 Task: Look for space in Nilanga, India from 6th September, 2023 to 15th September, 2023 for 6 adults in price range Rs.8000 to Rs.12000. Place can be entire place or private room with 6 bedrooms having 6 beds and 6 bathrooms. Property type can be house, flat, guest house. Amenities needed are: wifi, TV, free parkinig on premises, gym, breakfast. Booking option can be shelf check-in. Required host language is English.
Action: Mouse moved to (529, 117)
Screenshot: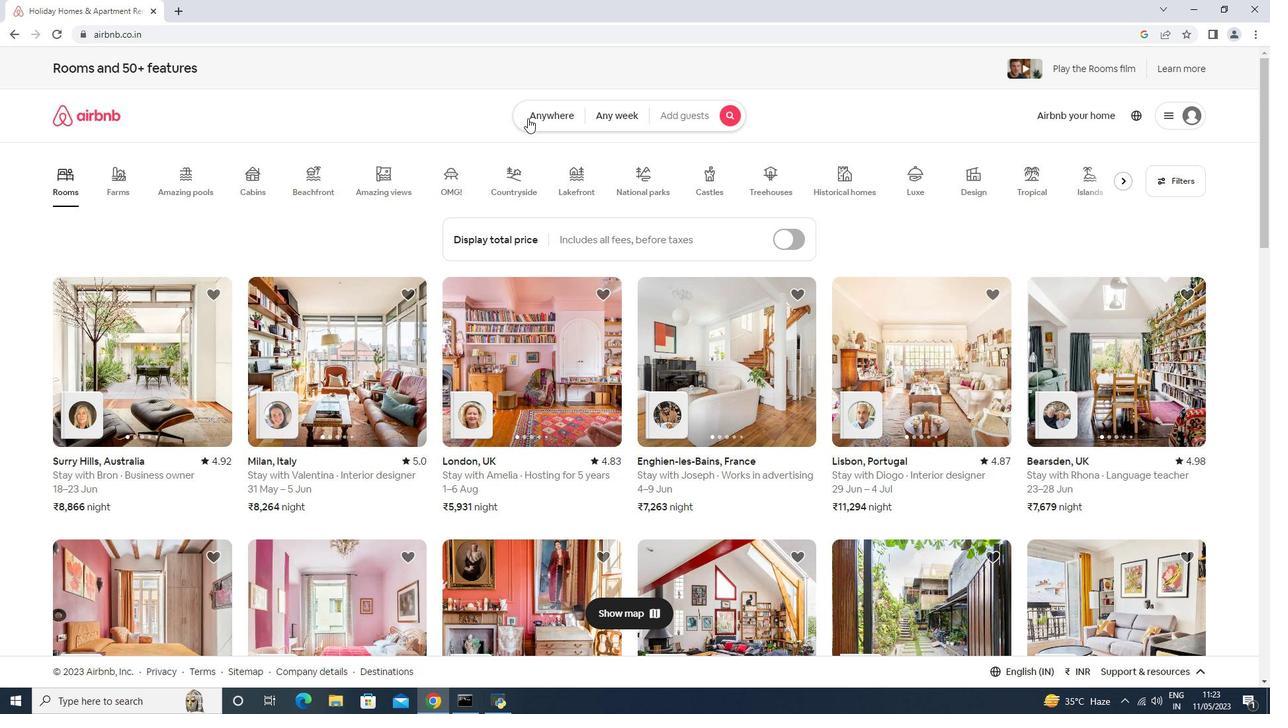 
Action: Mouse pressed left at (529, 117)
Screenshot: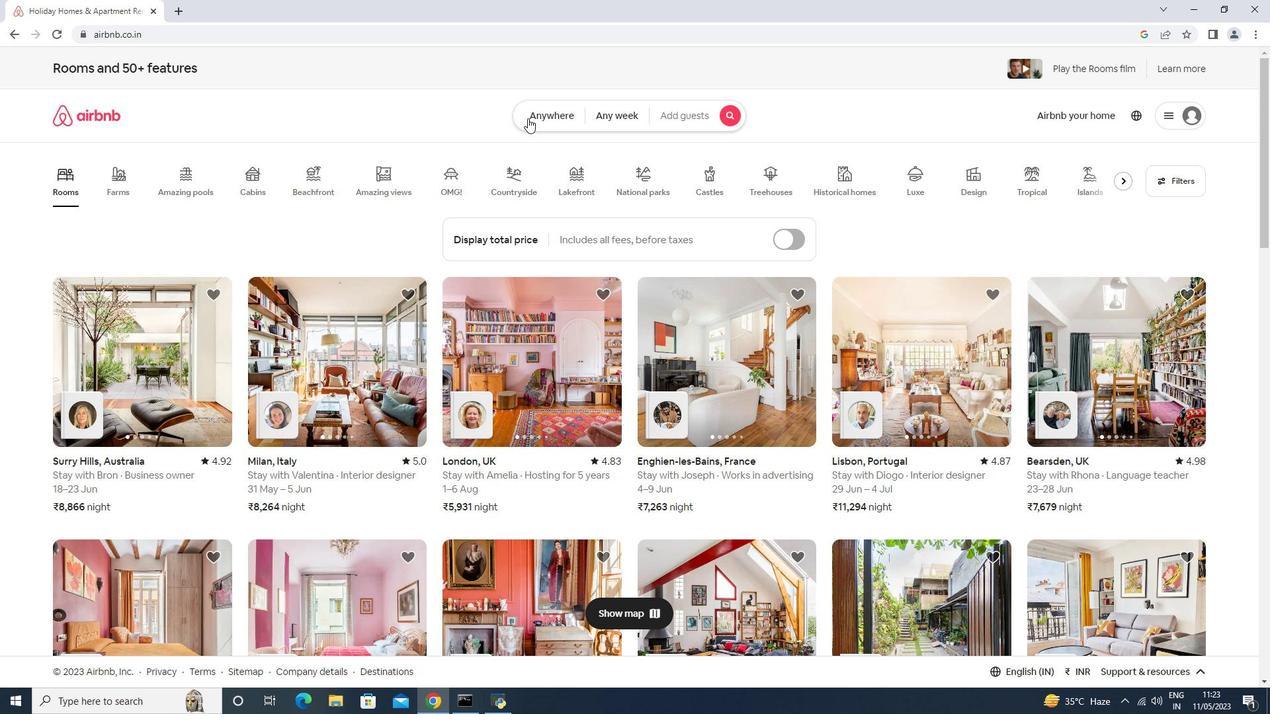 
Action: Mouse moved to (426, 158)
Screenshot: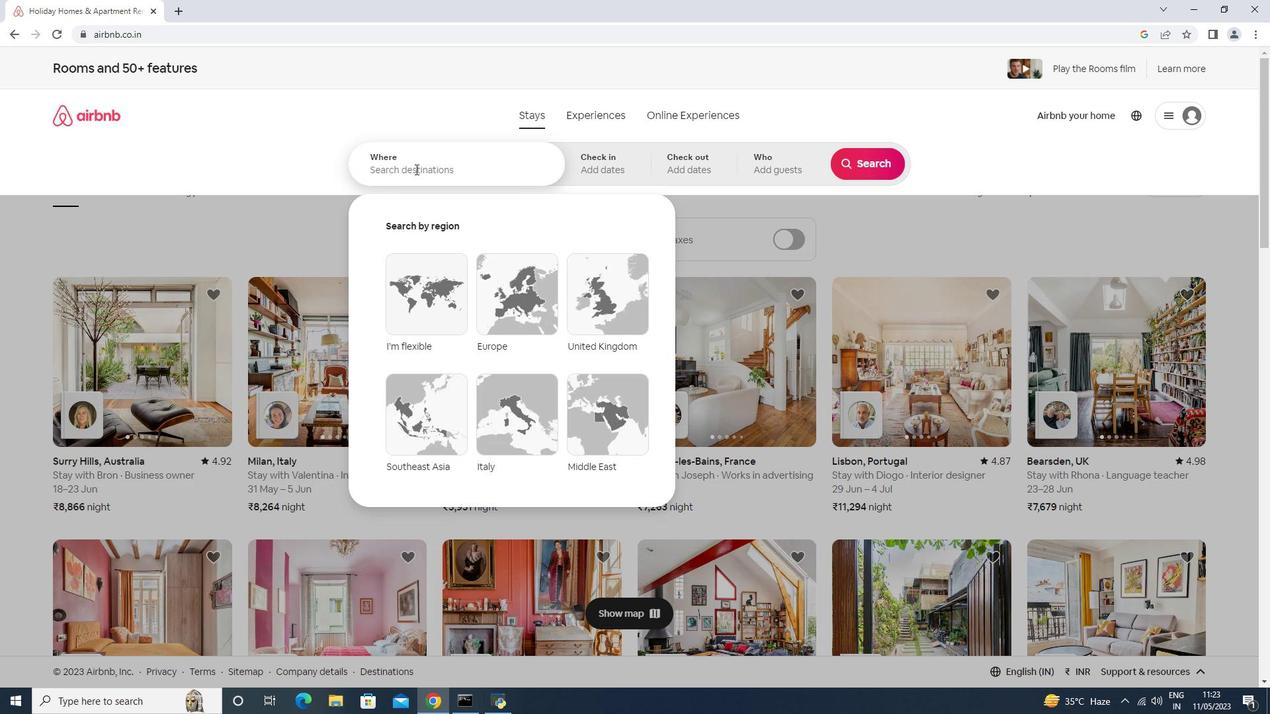 
Action: Mouse pressed left at (426, 158)
Screenshot: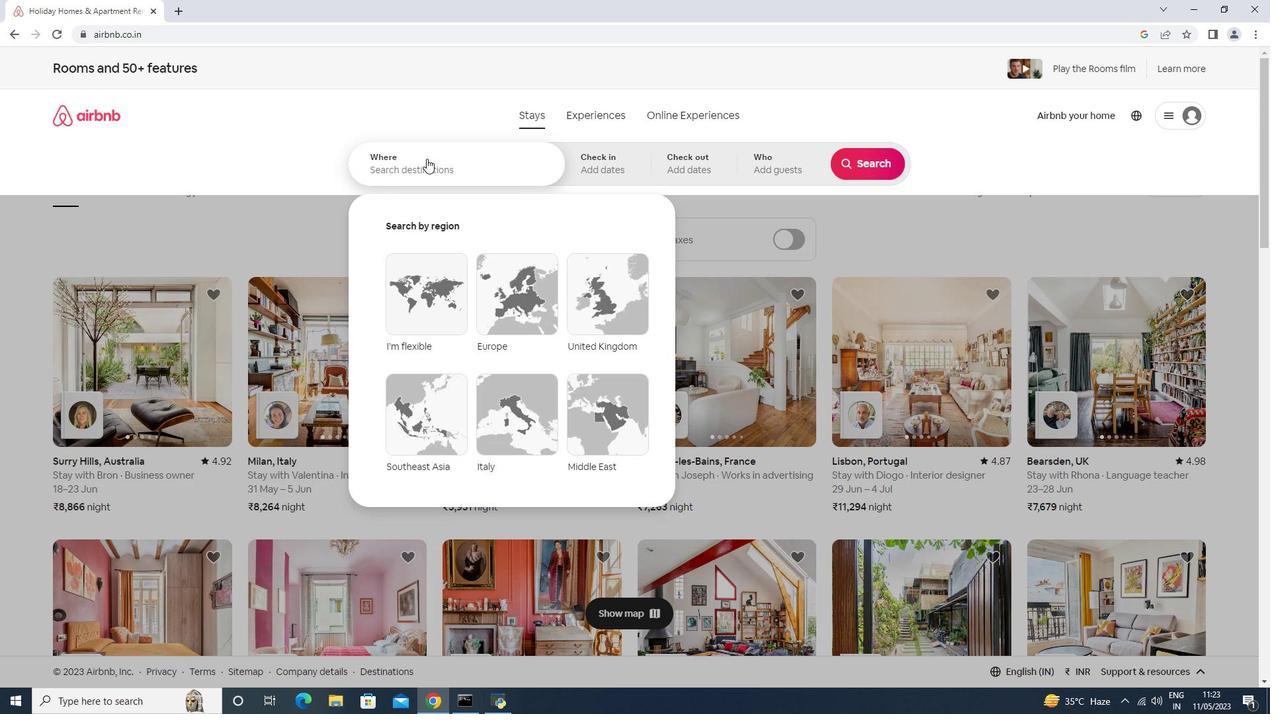 
Action: Mouse moved to (314, 216)
Screenshot: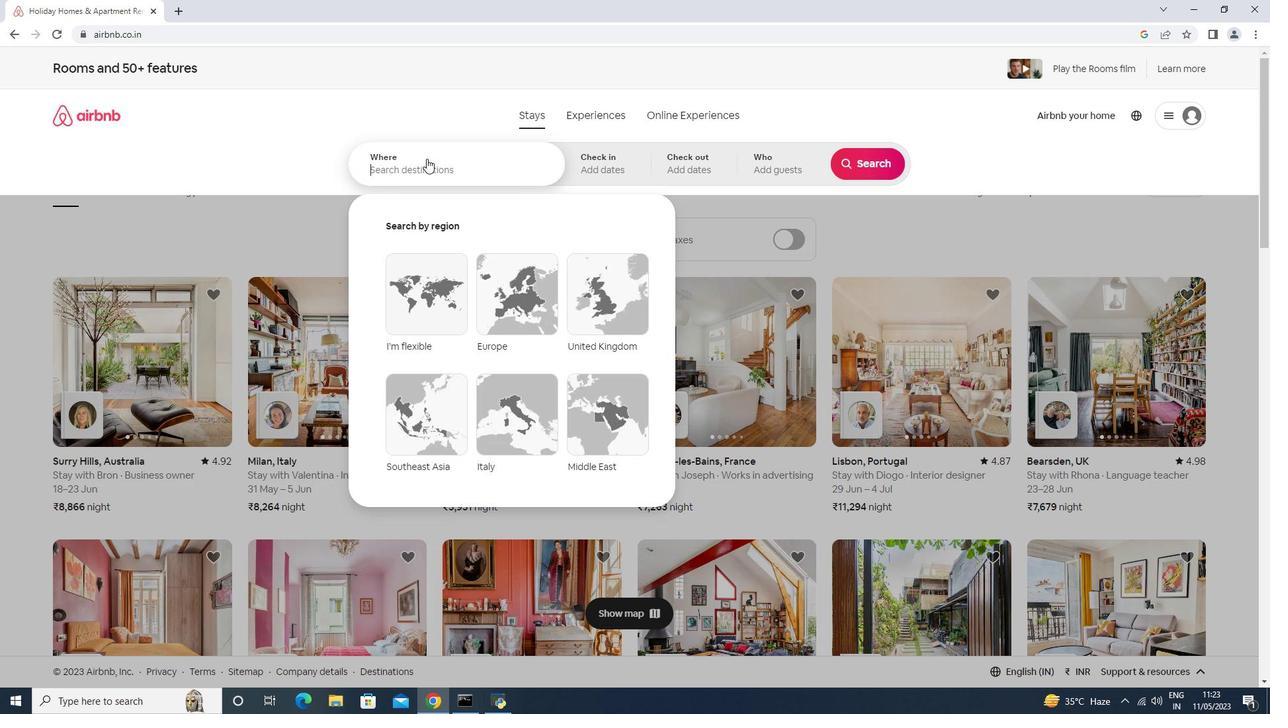 
Action: Key pressed <Key.shift>Nilanga,<Key.space><Key.shift>India<Key.enter>
Screenshot: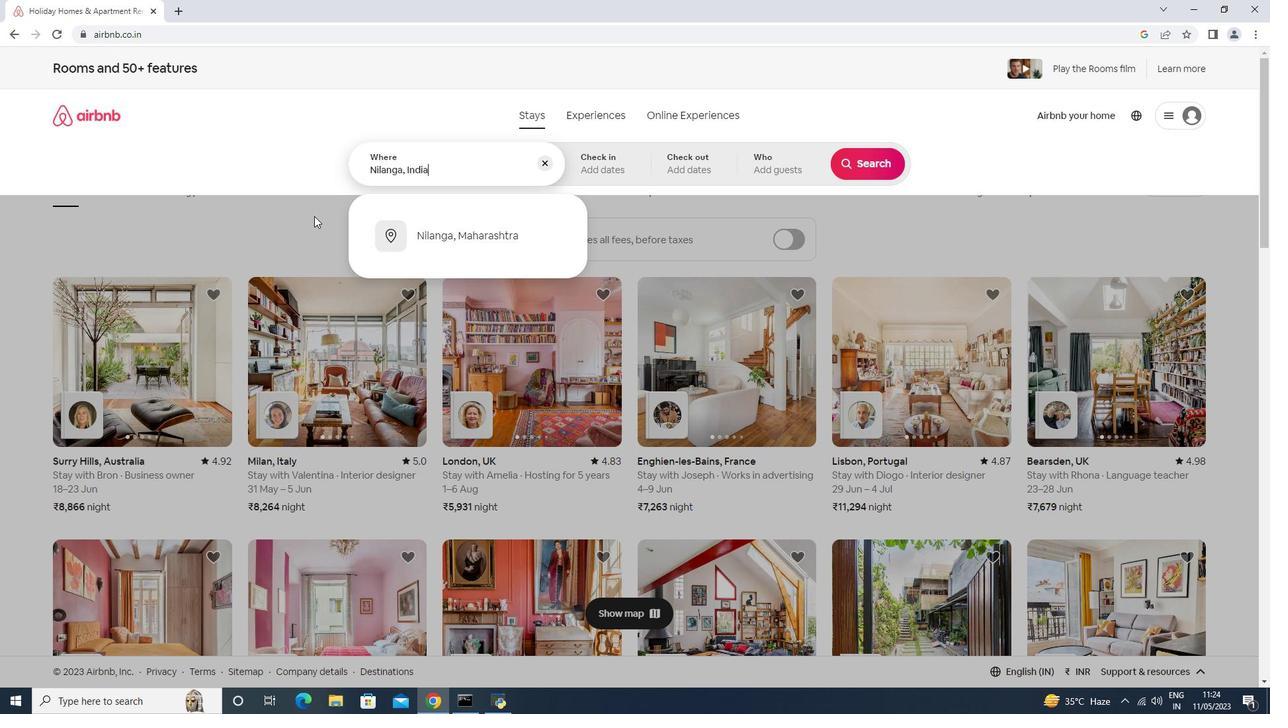 
Action: Mouse moved to (869, 271)
Screenshot: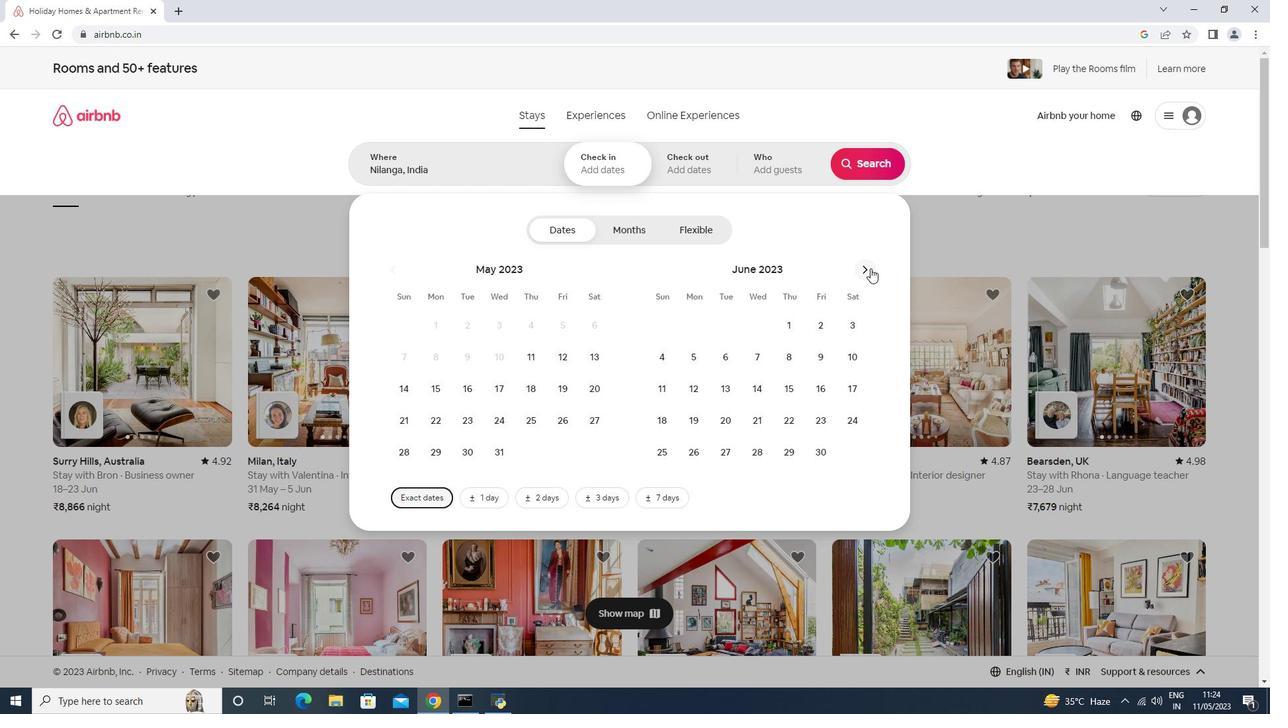 
Action: Mouse pressed left at (869, 271)
Screenshot: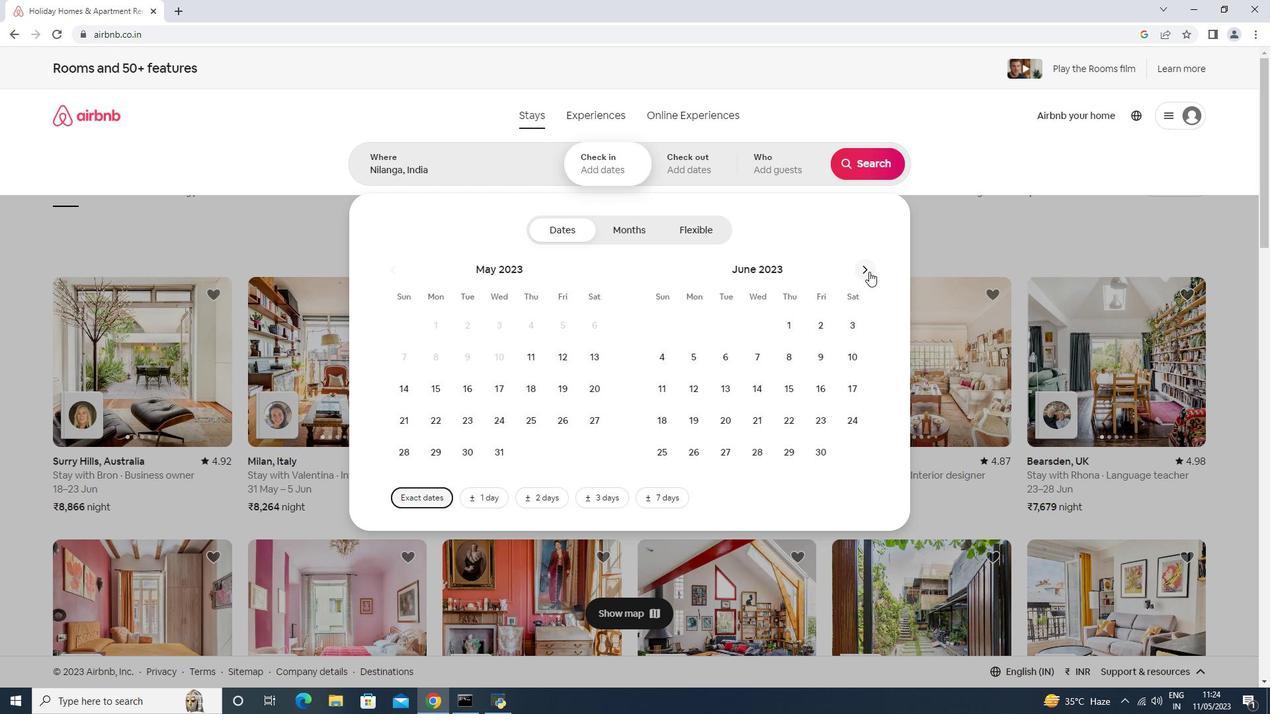 
Action: Mouse pressed left at (869, 271)
Screenshot: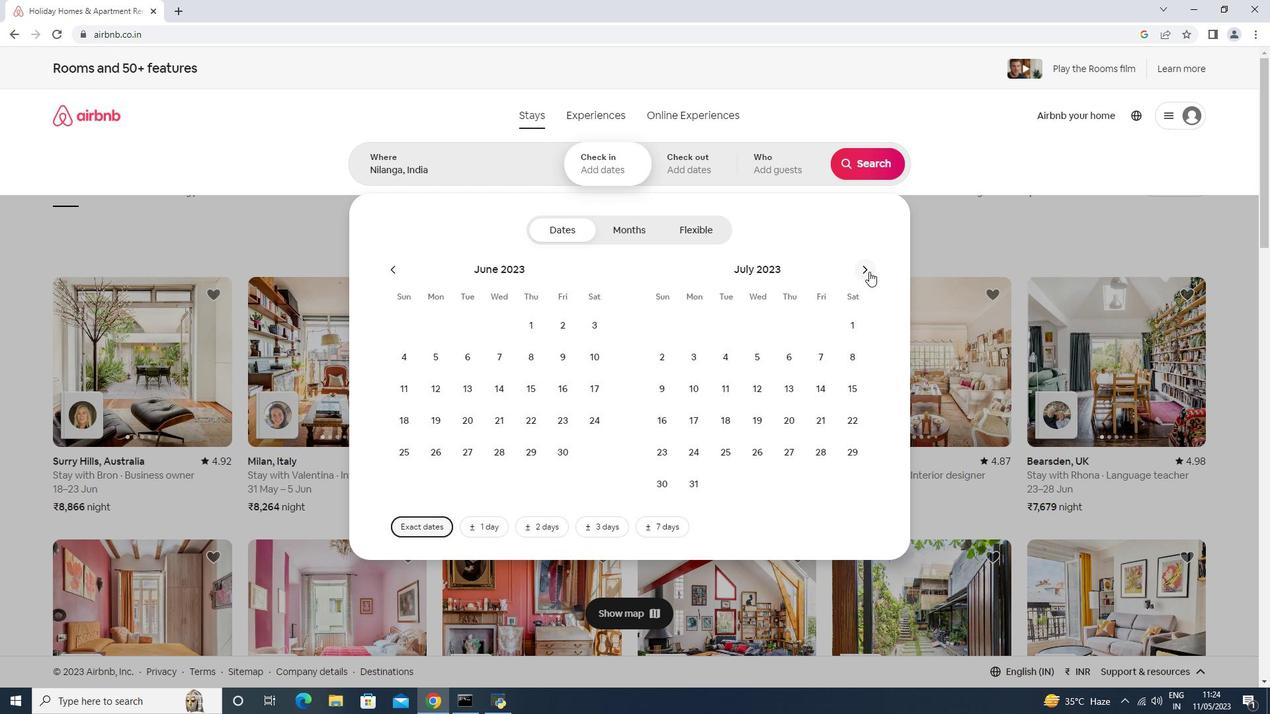 
Action: Mouse pressed left at (869, 271)
Screenshot: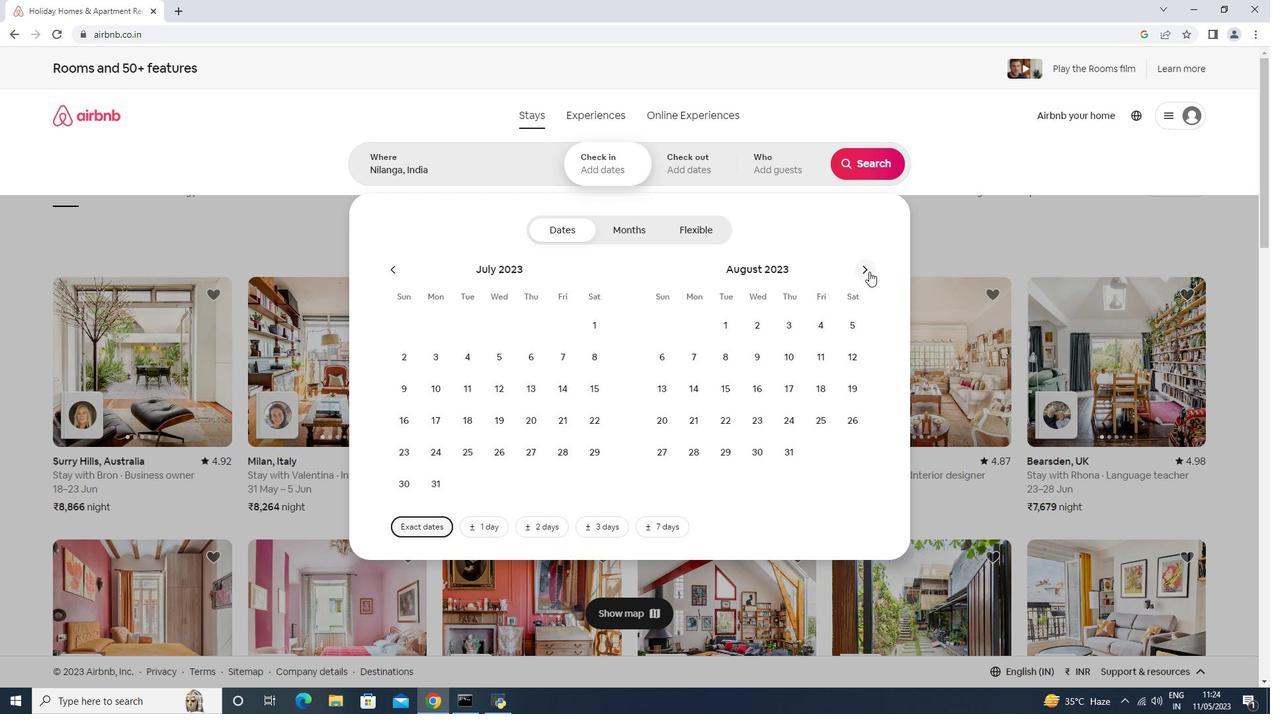 
Action: Mouse moved to (756, 354)
Screenshot: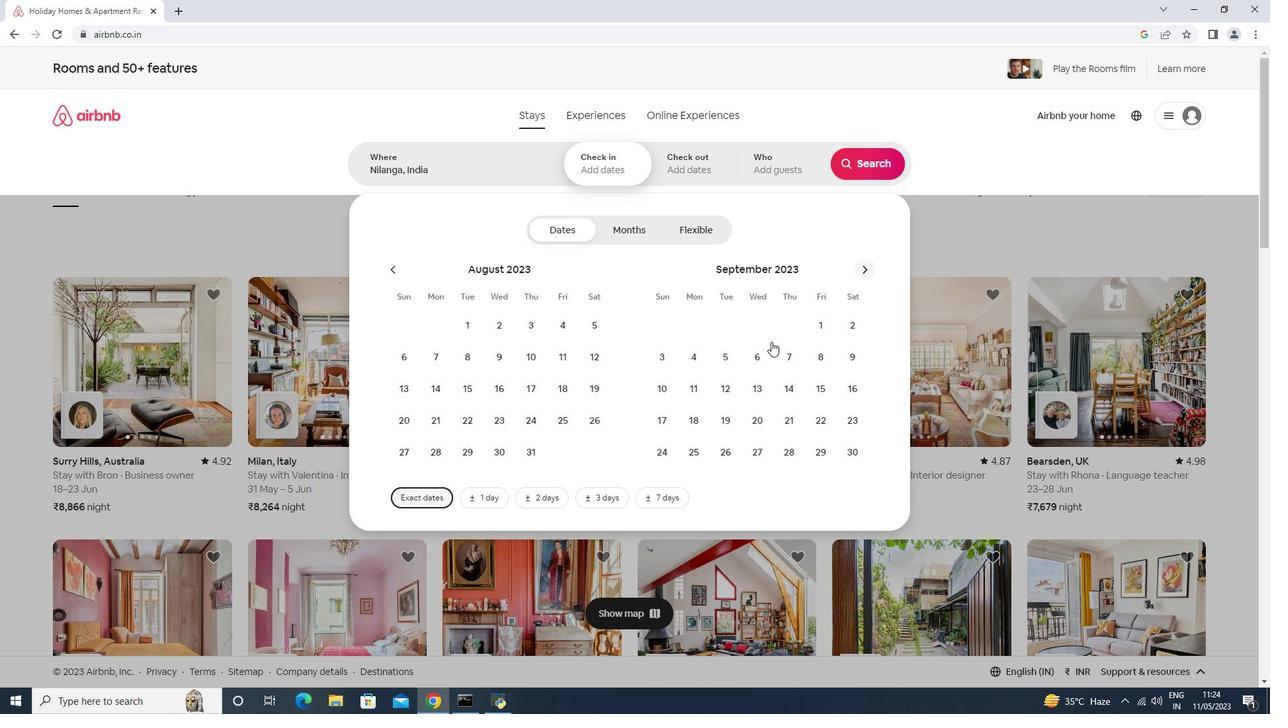 
Action: Mouse pressed left at (756, 354)
Screenshot: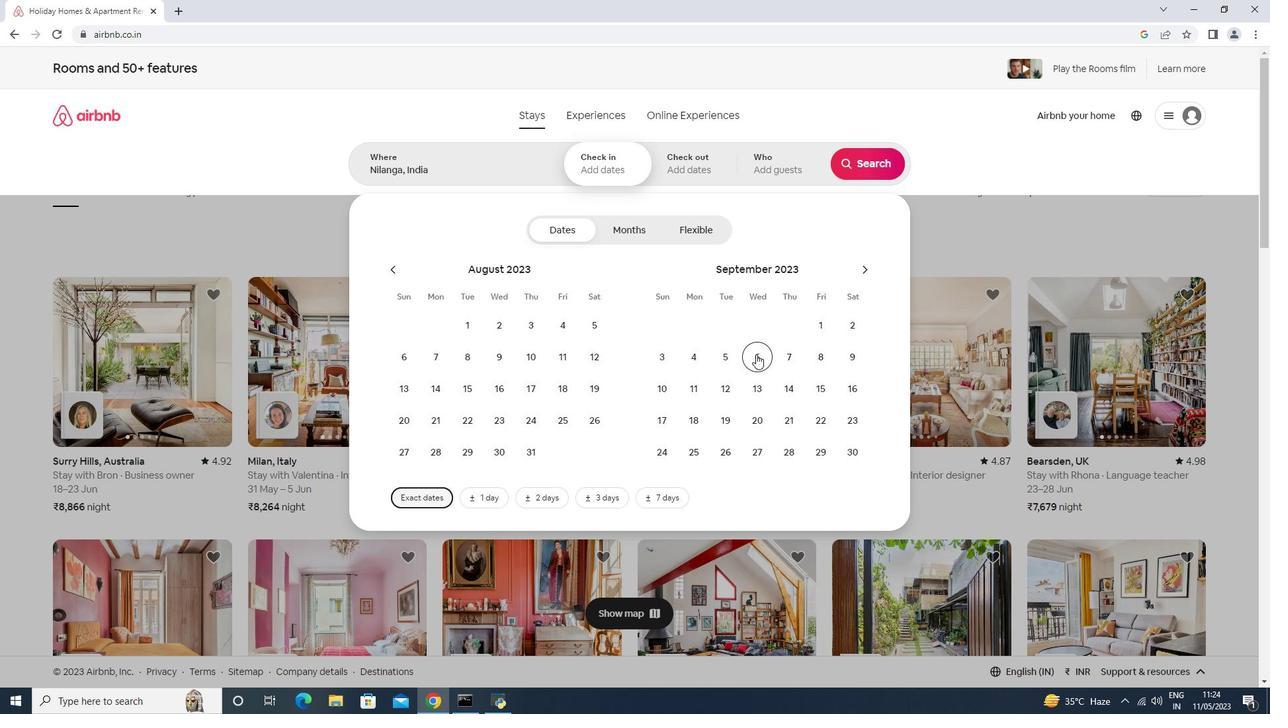 
Action: Mouse moved to (823, 386)
Screenshot: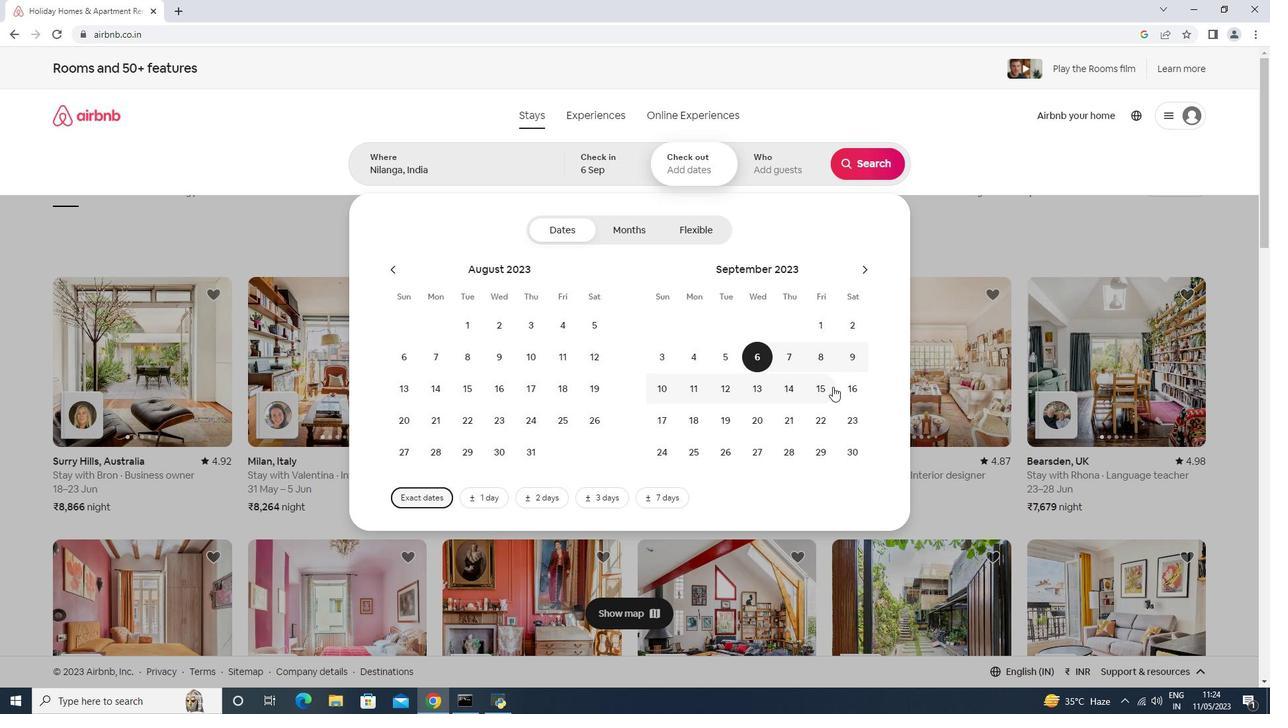 
Action: Mouse pressed left at (823, 386)
Screenshot: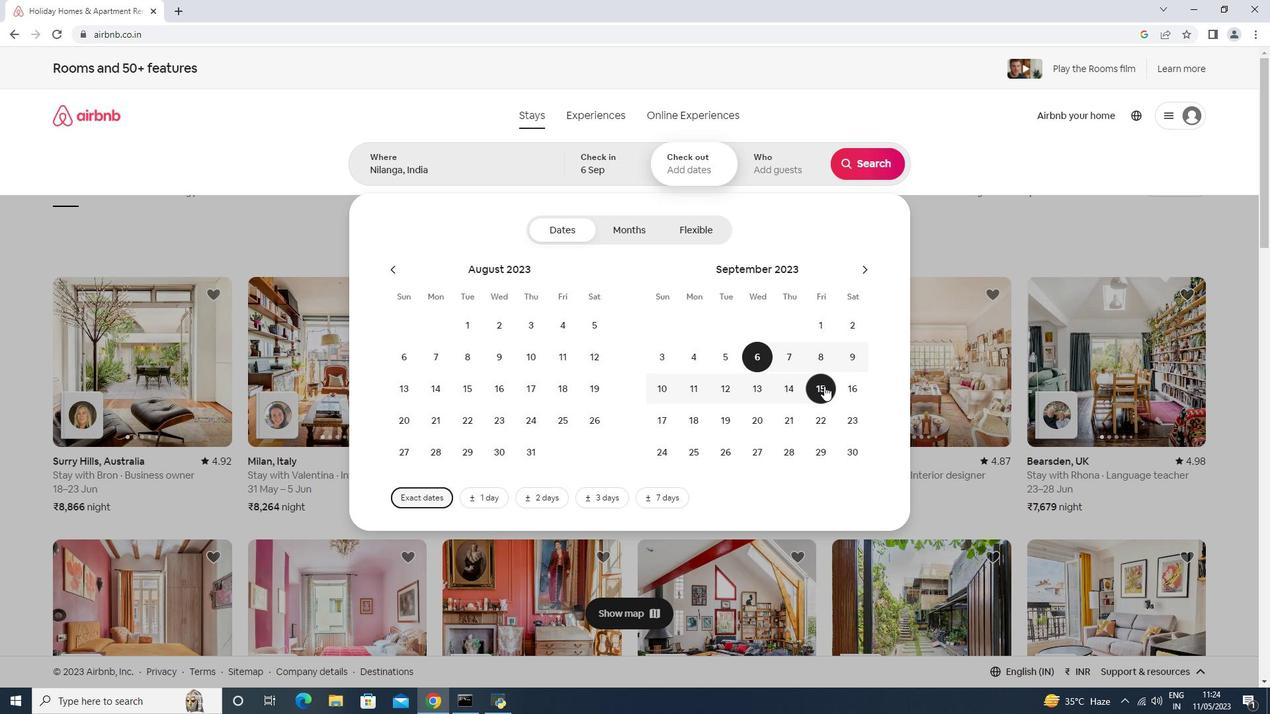 
Action: Mouse moved to (778, 174)
Screenshot: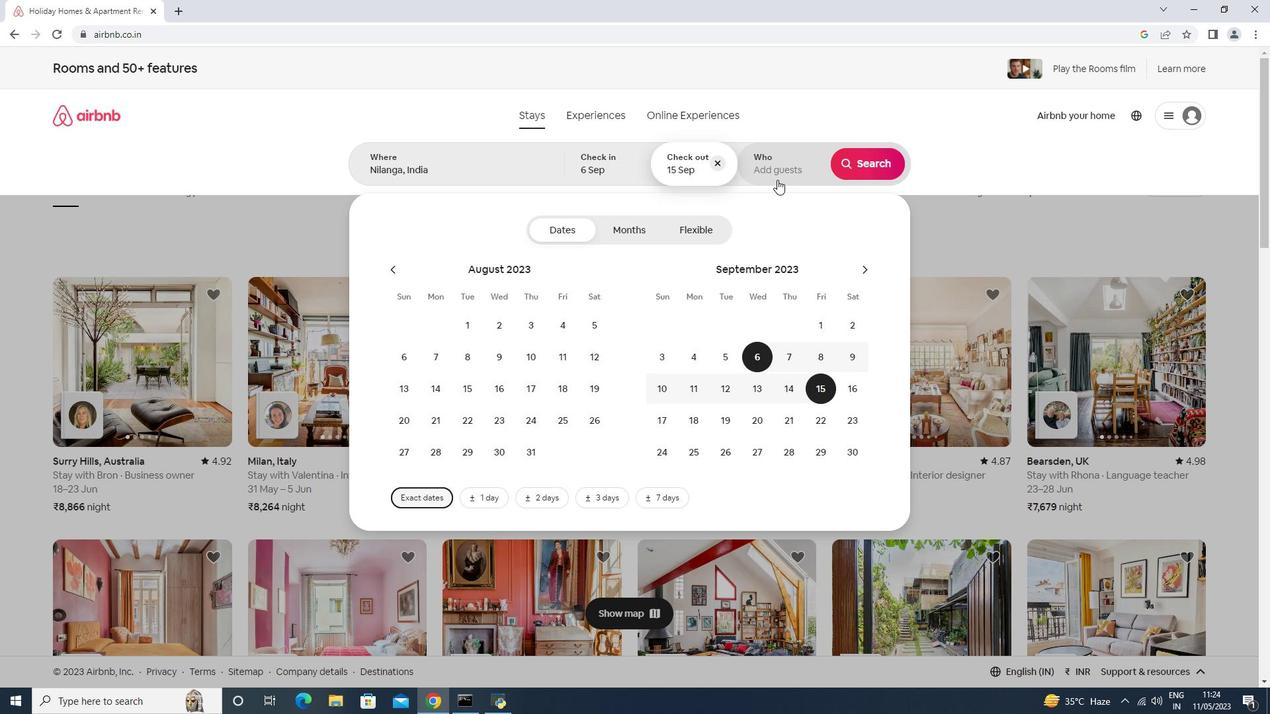 
Action: Mouse pressed left at (778, 174)
Screenshot: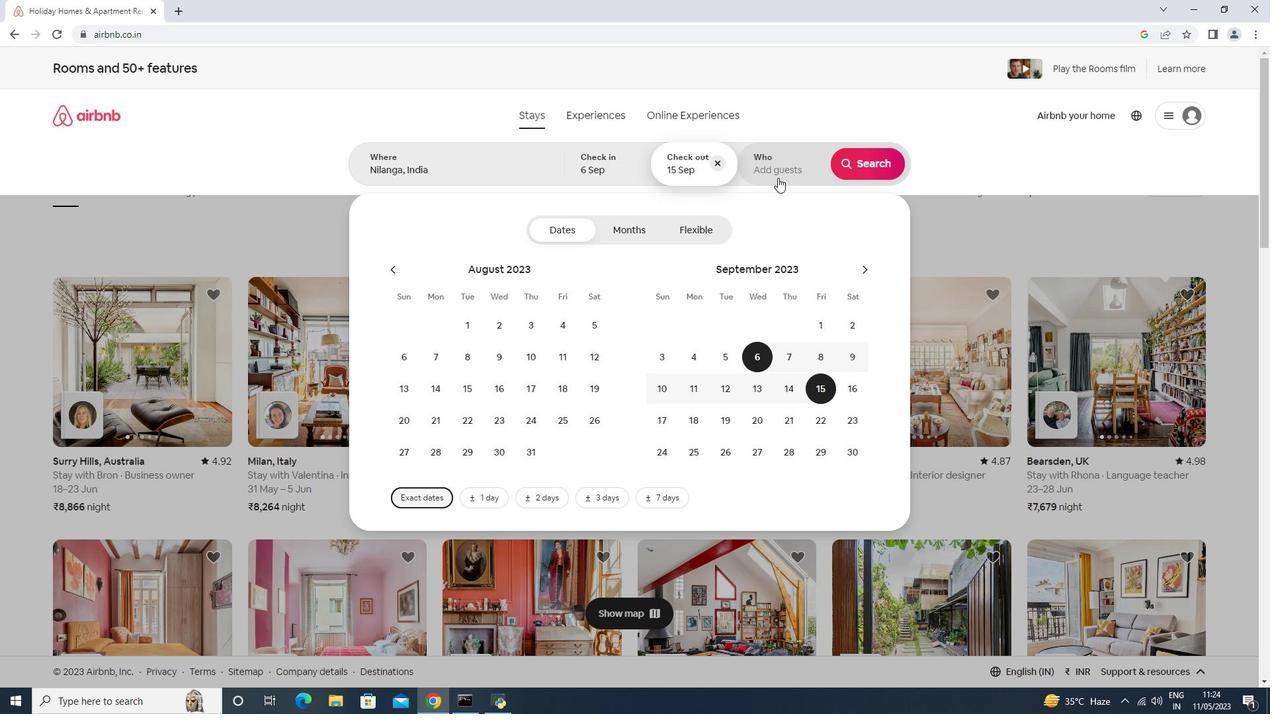 
Action: Mouse moved to (874, 224)
Screenshot: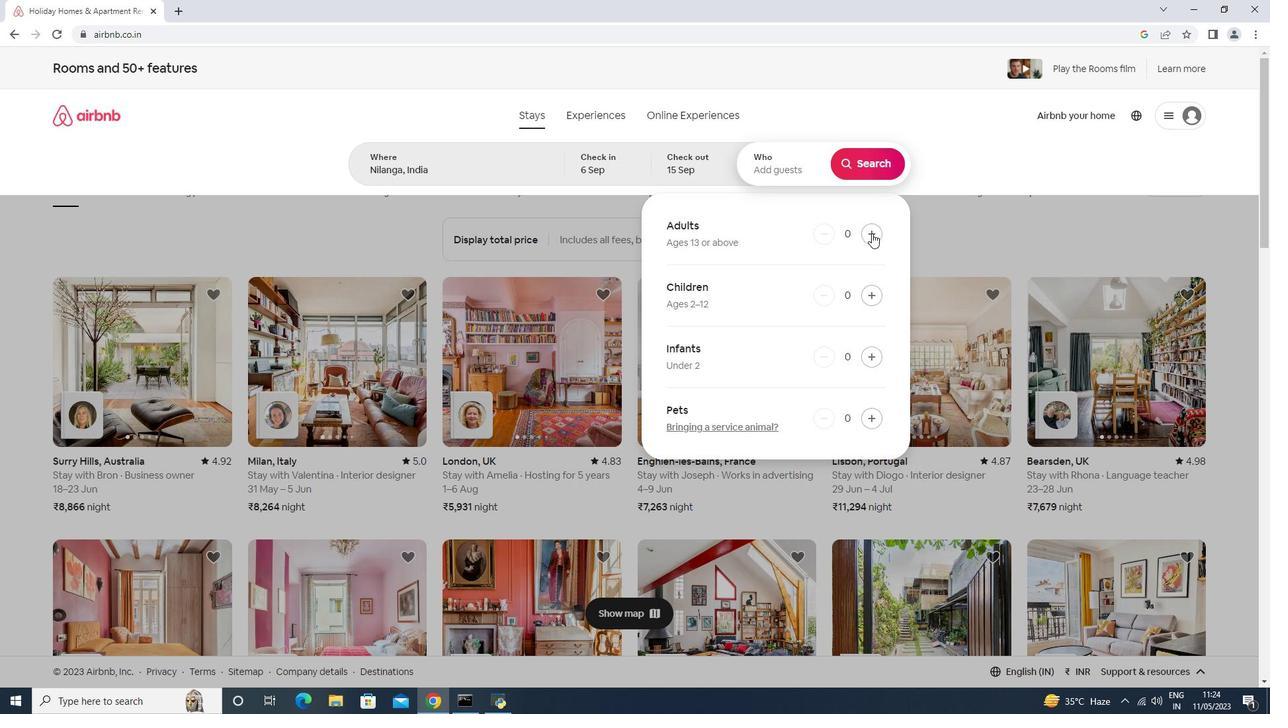 
Action: Mouse pressed left at (874, 224)
Screenshot: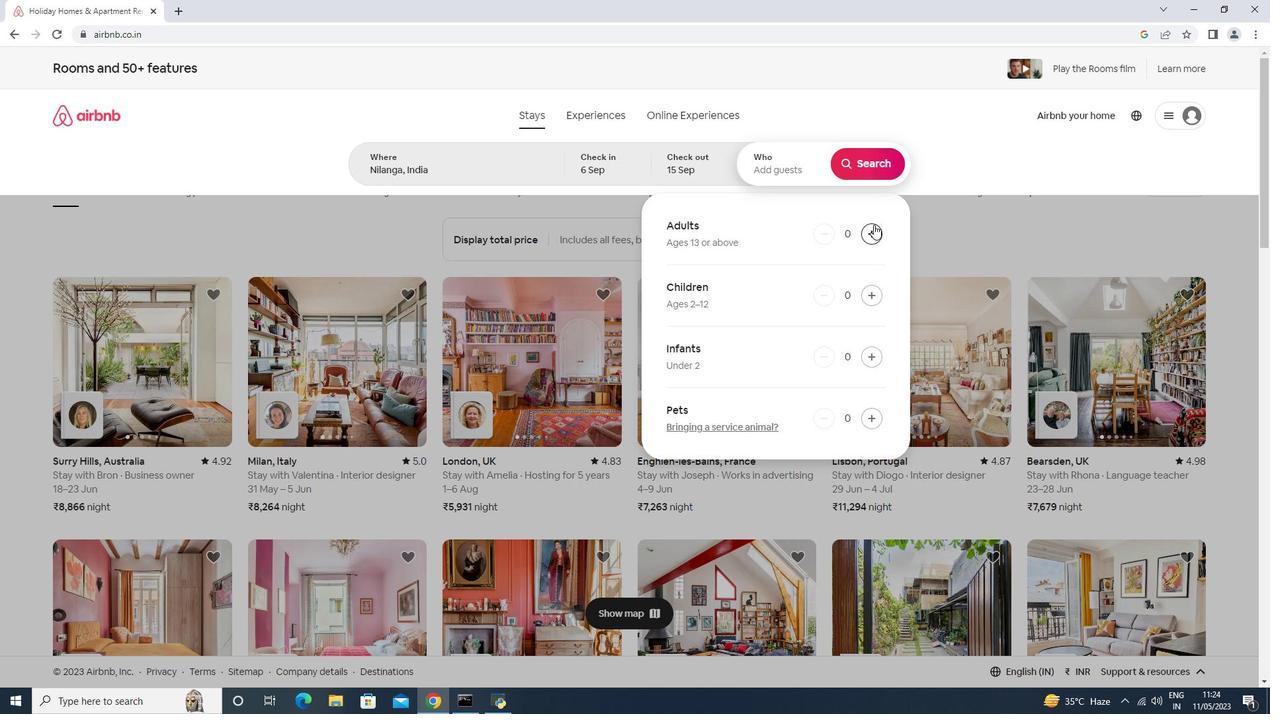 
Action: Mouse pressed left at (874, 224)
Screenshot: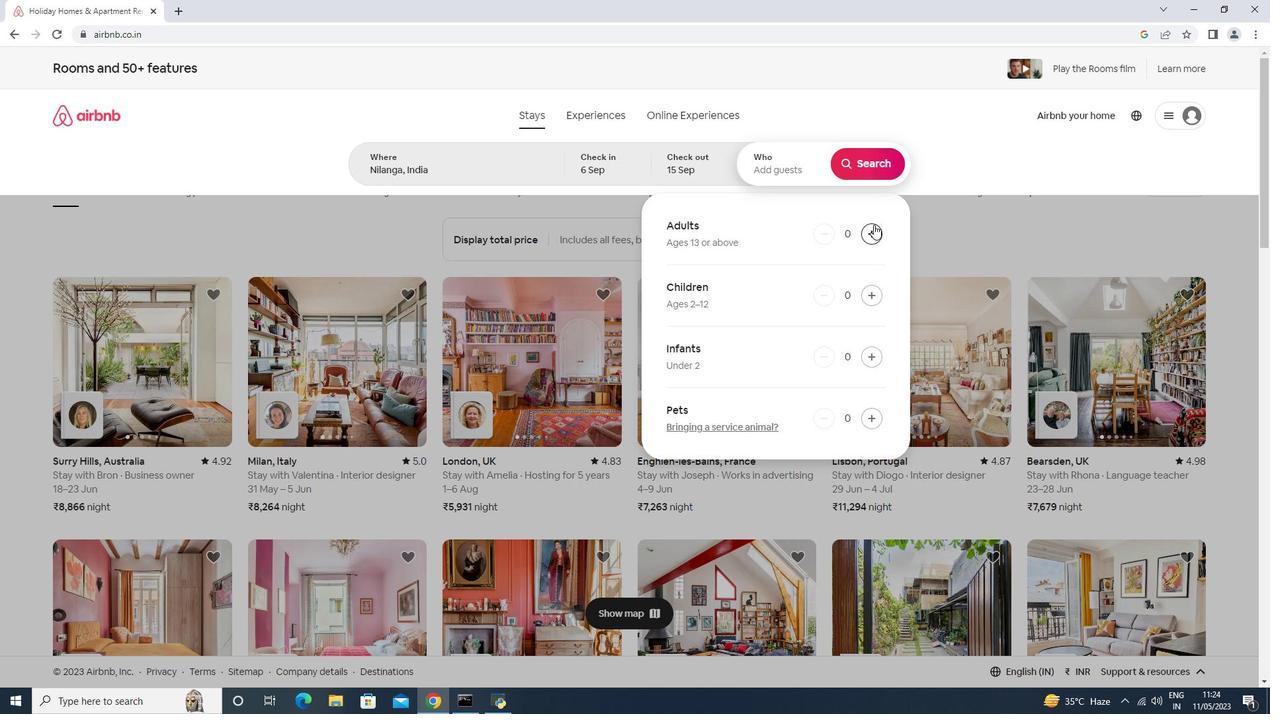 
Action: Mouse pressed left at (874, 224)
Screenshot: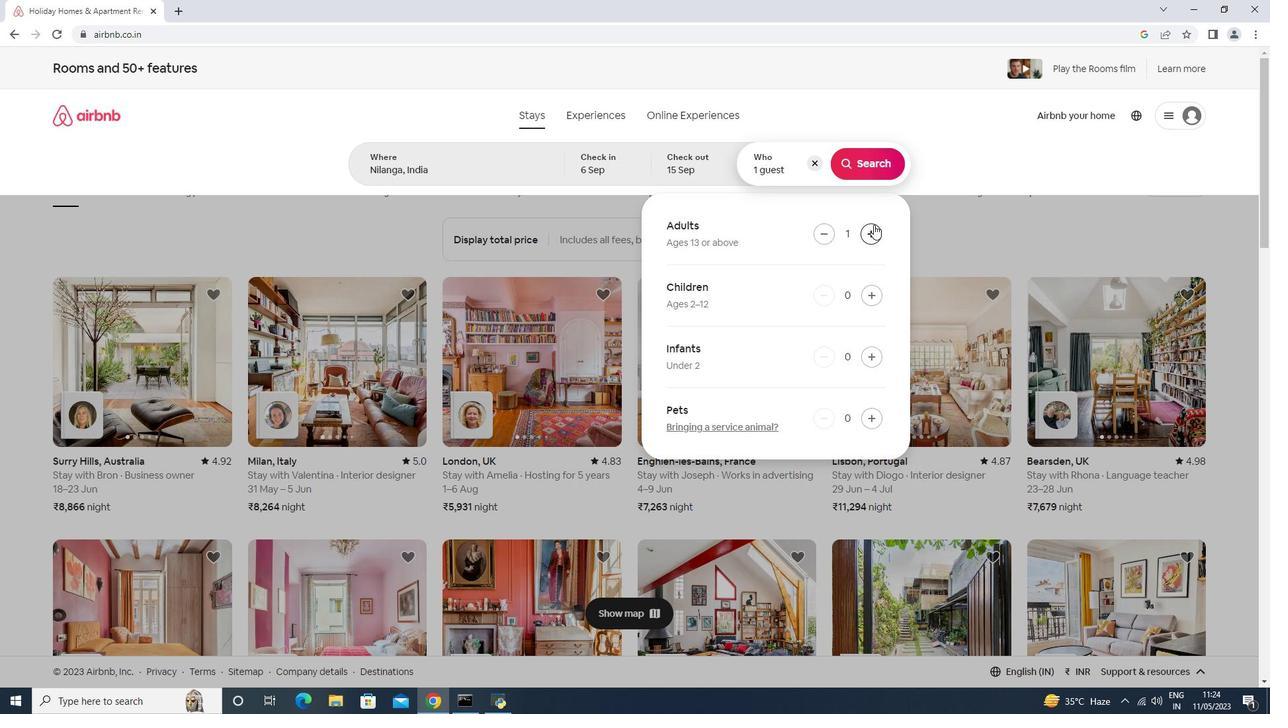 
Action: Mouse pressed left at (874, 224)
Screenshot: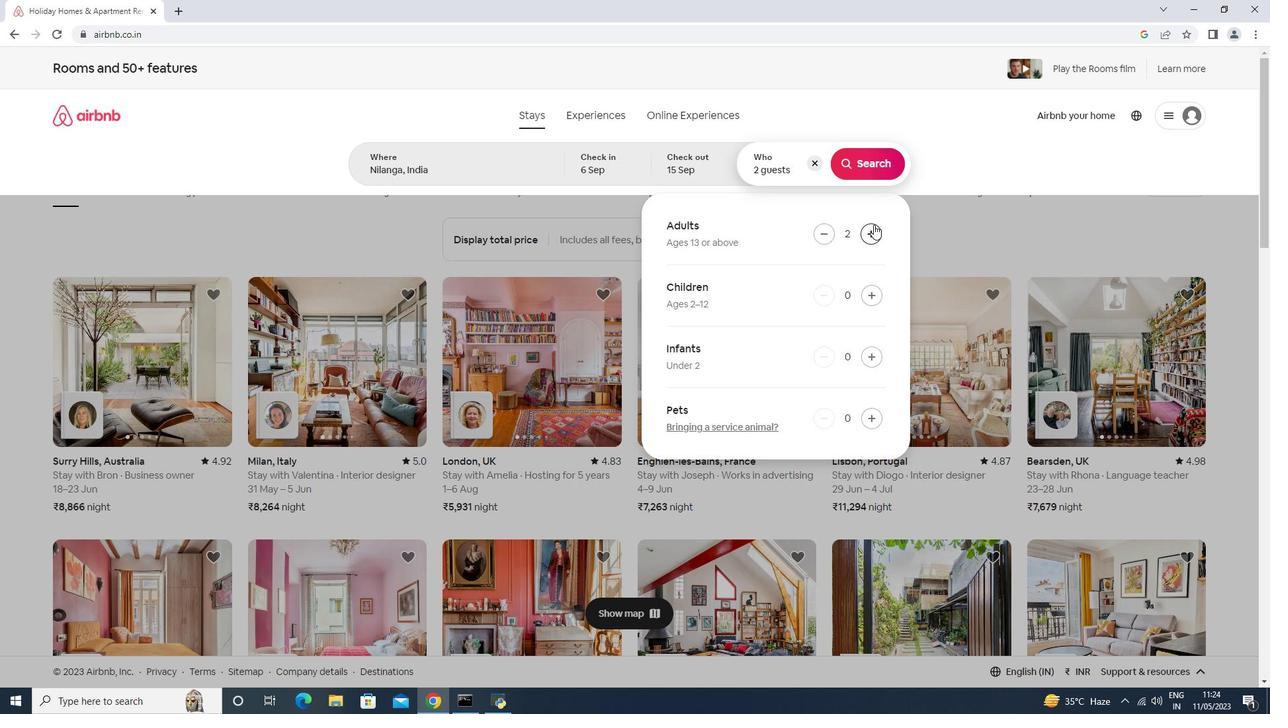 
Action: Mouse pressed left at (874, 224)
Screenshot: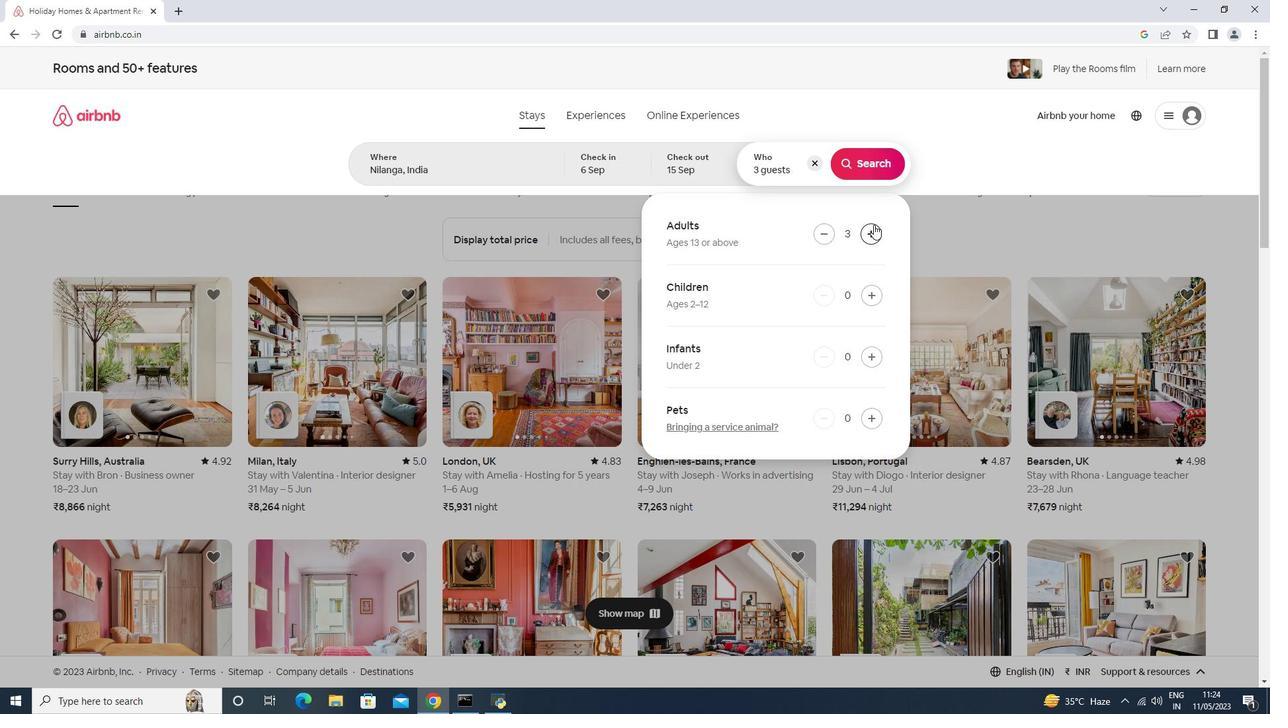 
Action: Mouse pressed left at (874, 224)
Screenshot: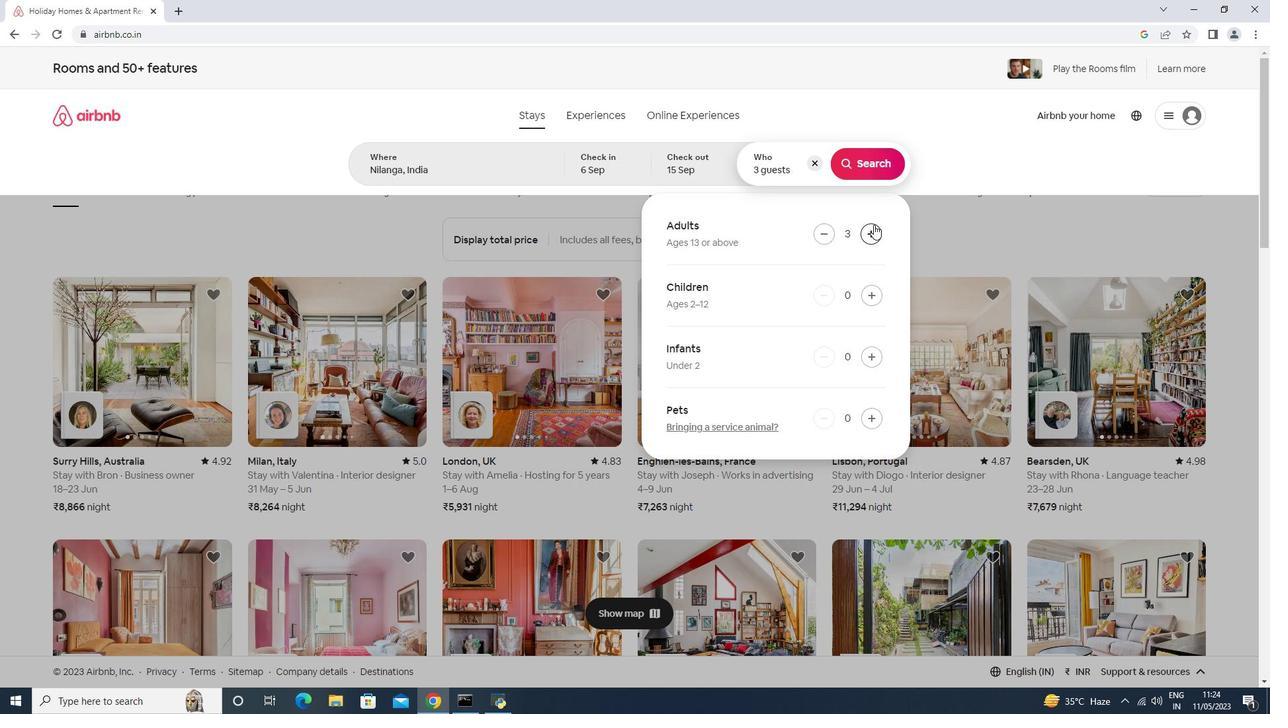 
Action: Mouse pressed left at (874, 224)
Screenshot: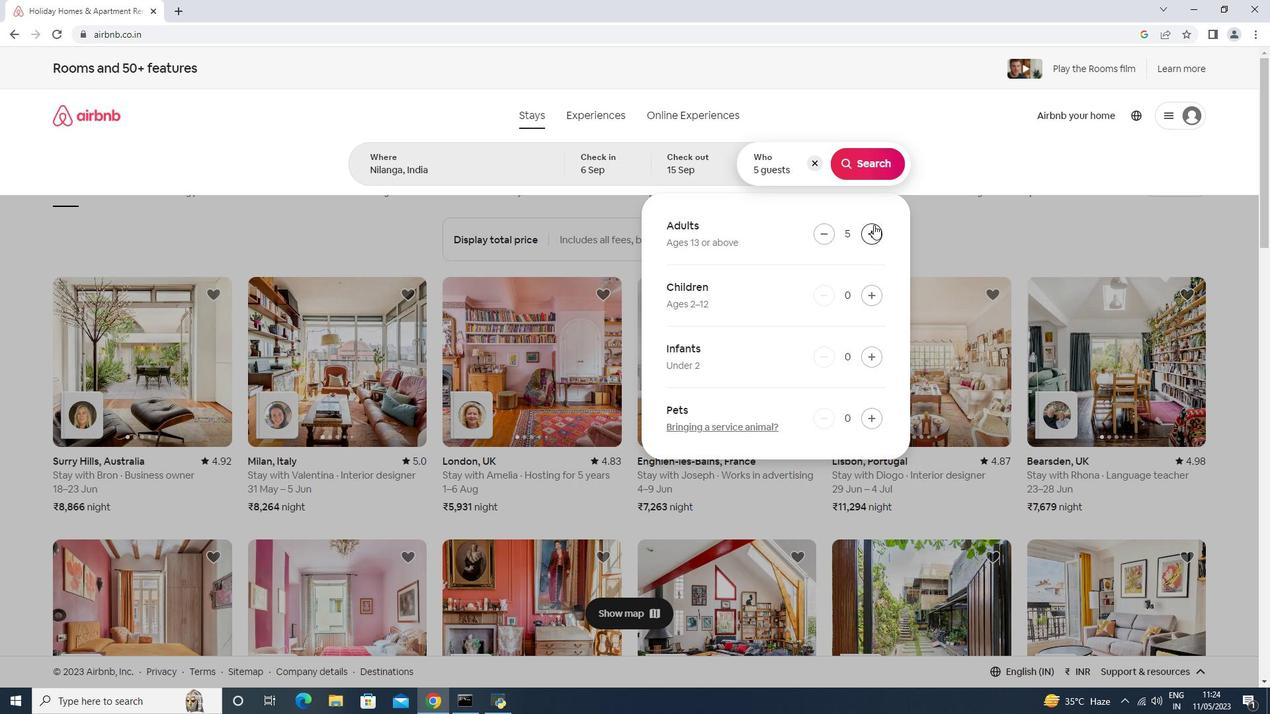 
Action: Mouse moved to (821, 240)
Screenshot: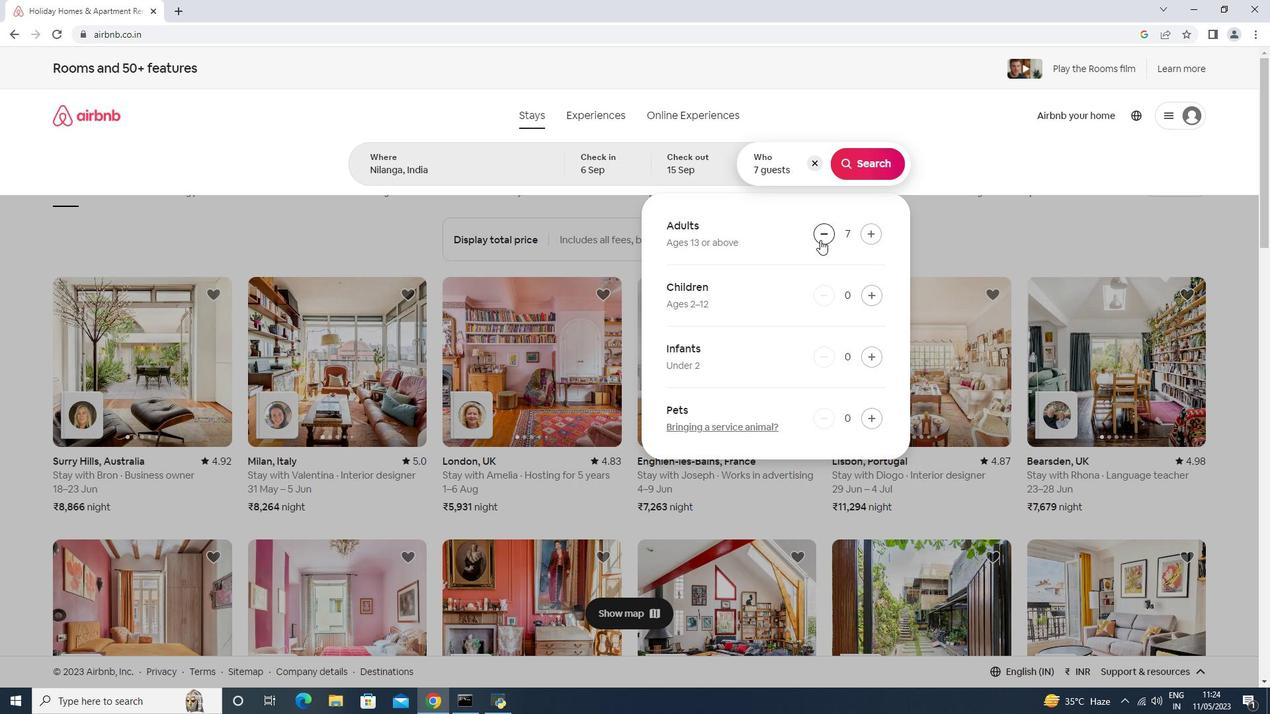 
Action: Mouse pressed left at (821, 240)
Screenshot: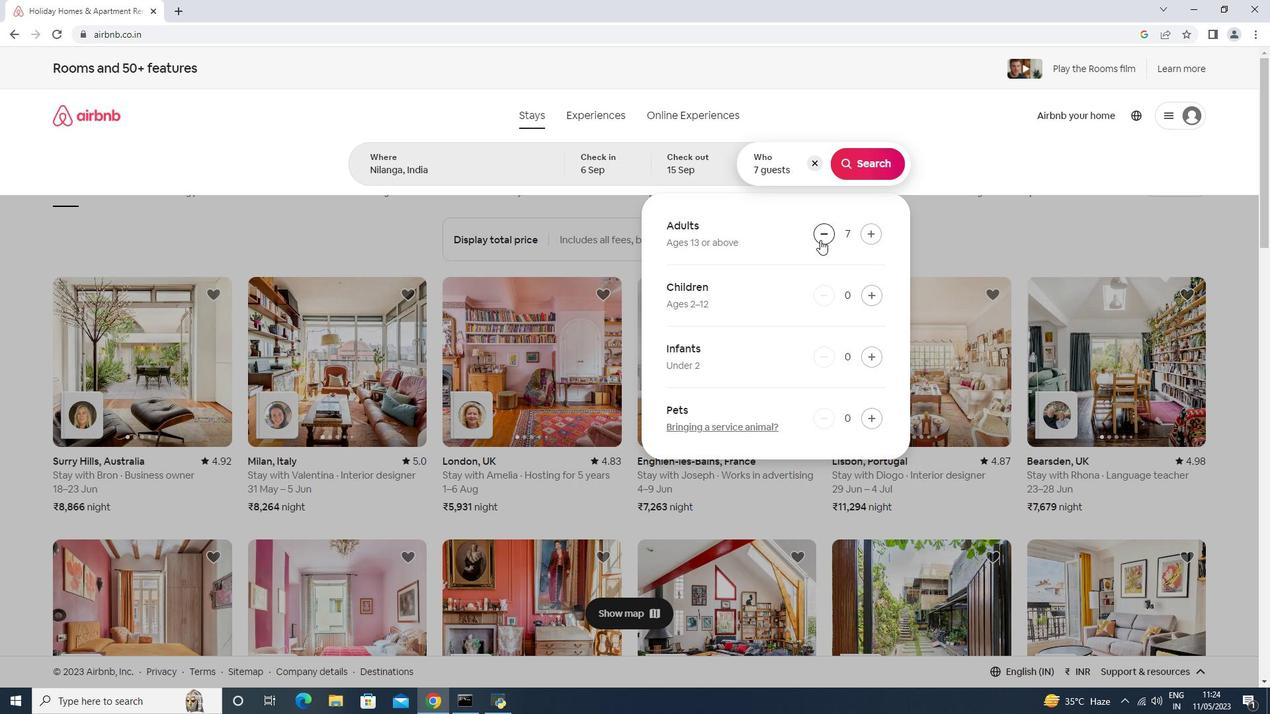 
Action: Mouse moved to (869, 163)
Screenshot: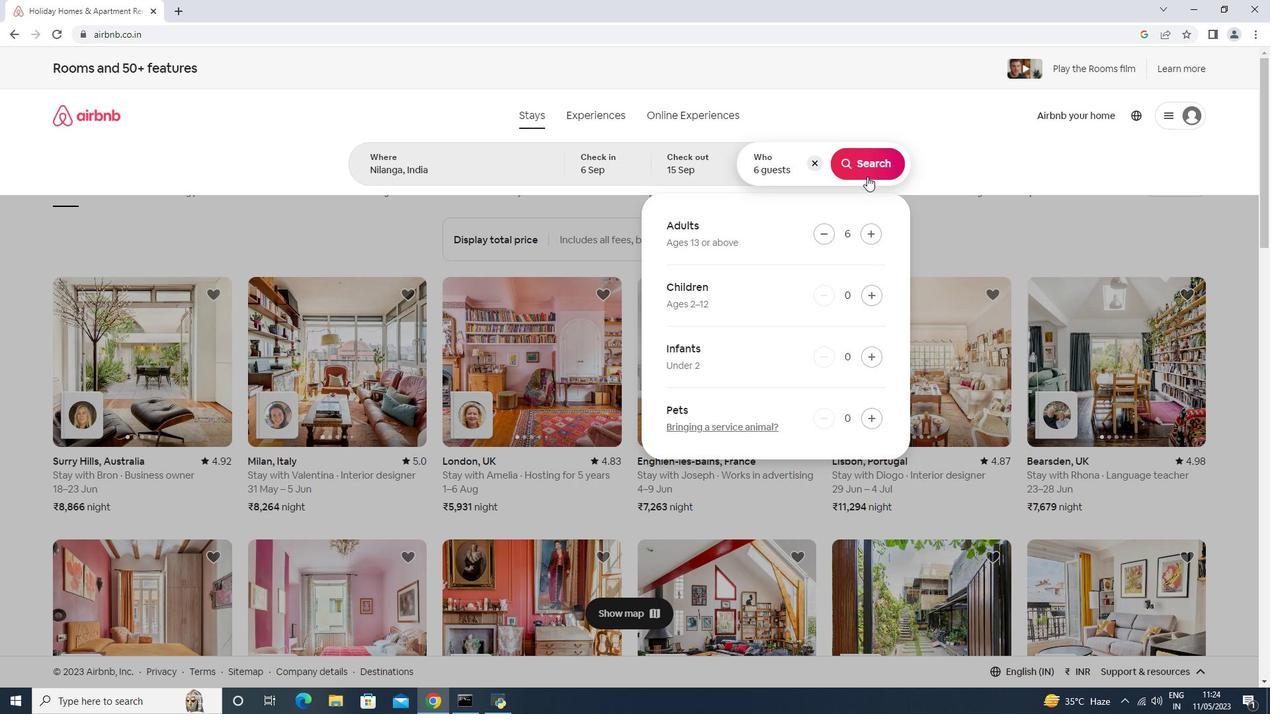 
Action: Mouse pressed left at (869, 163)
Screenshot: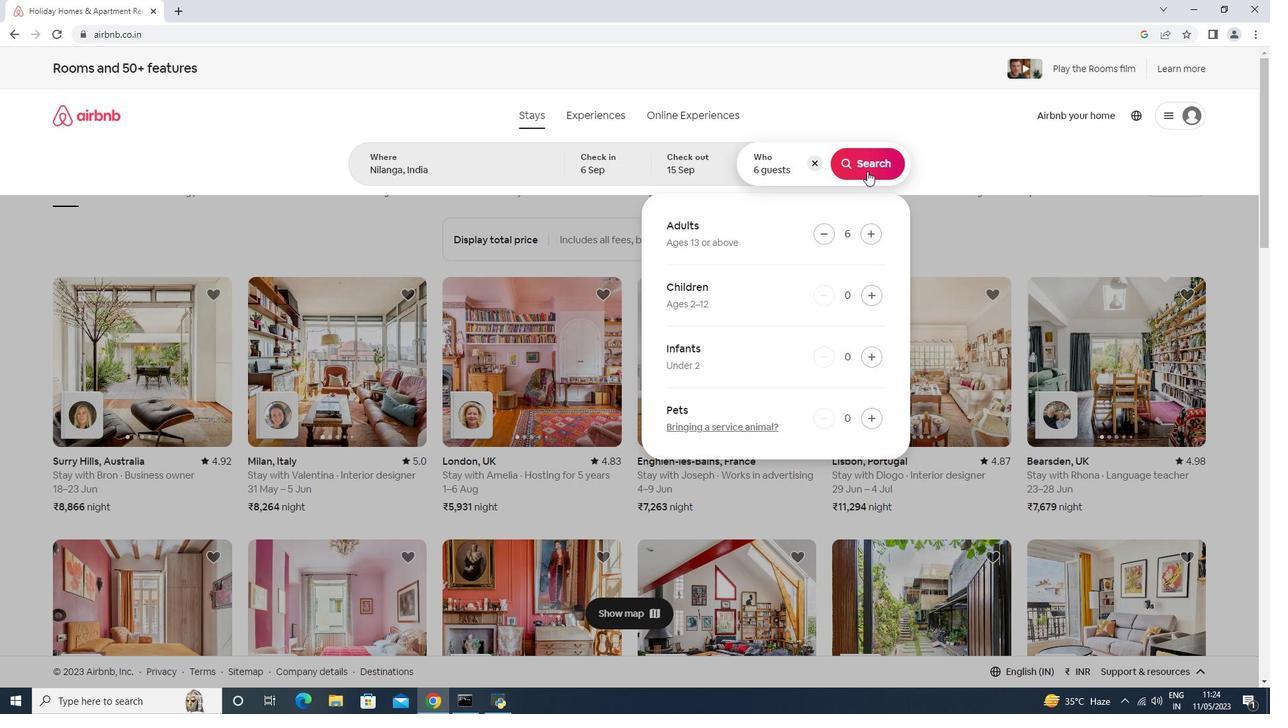 
Action: Mouse moved to (1197, 113)
Screenshot: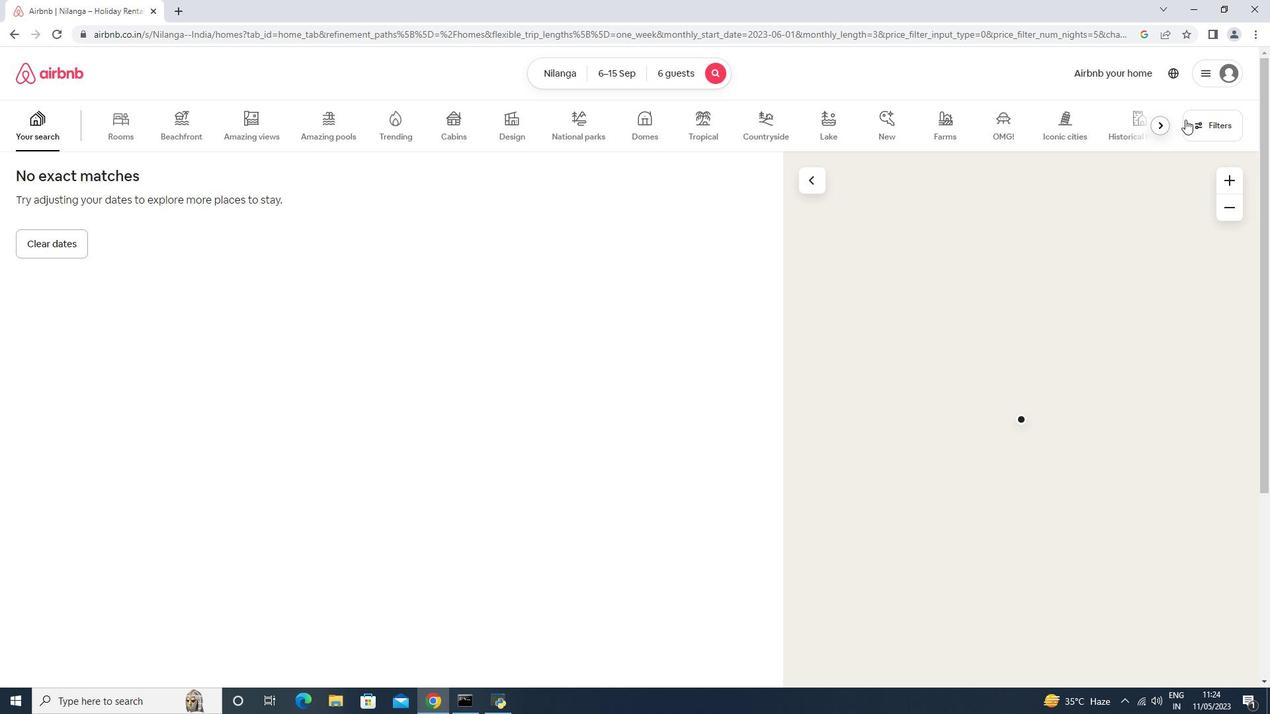 
Action: Mouse pressed left at (1197, 113)
Screenshot: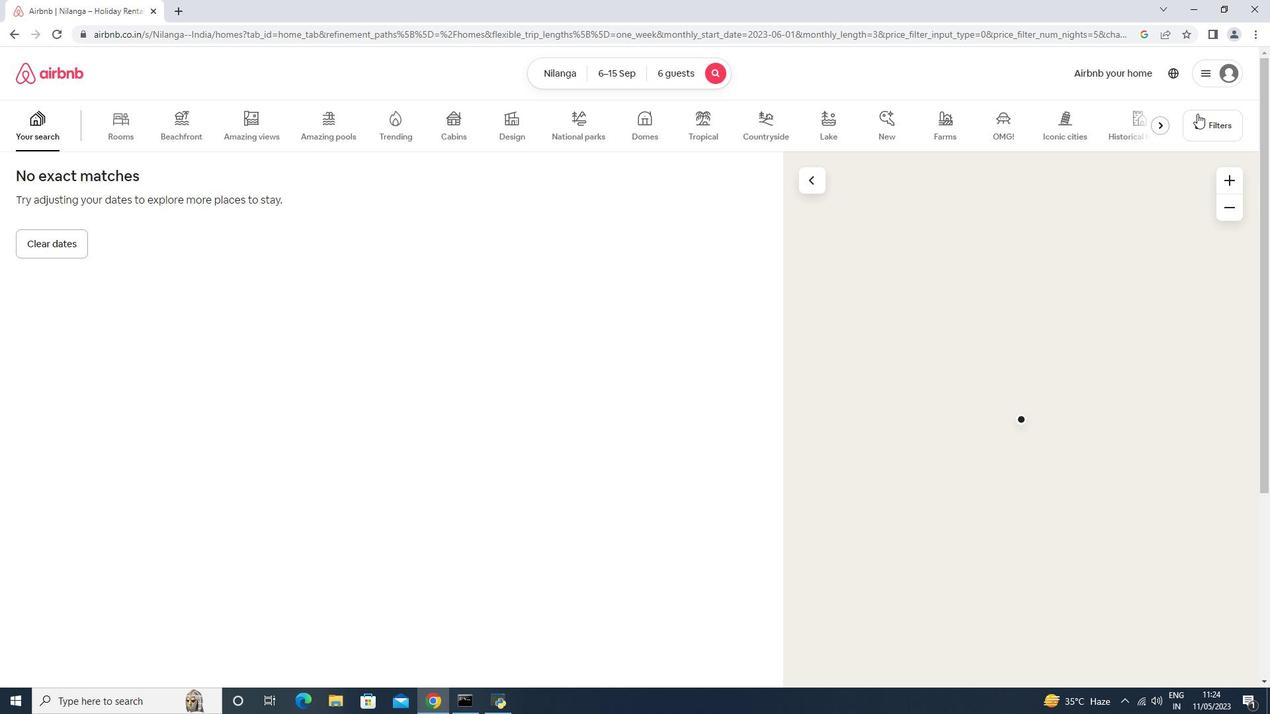 
Action: Mouse moved to (517, 462)
Screenshot: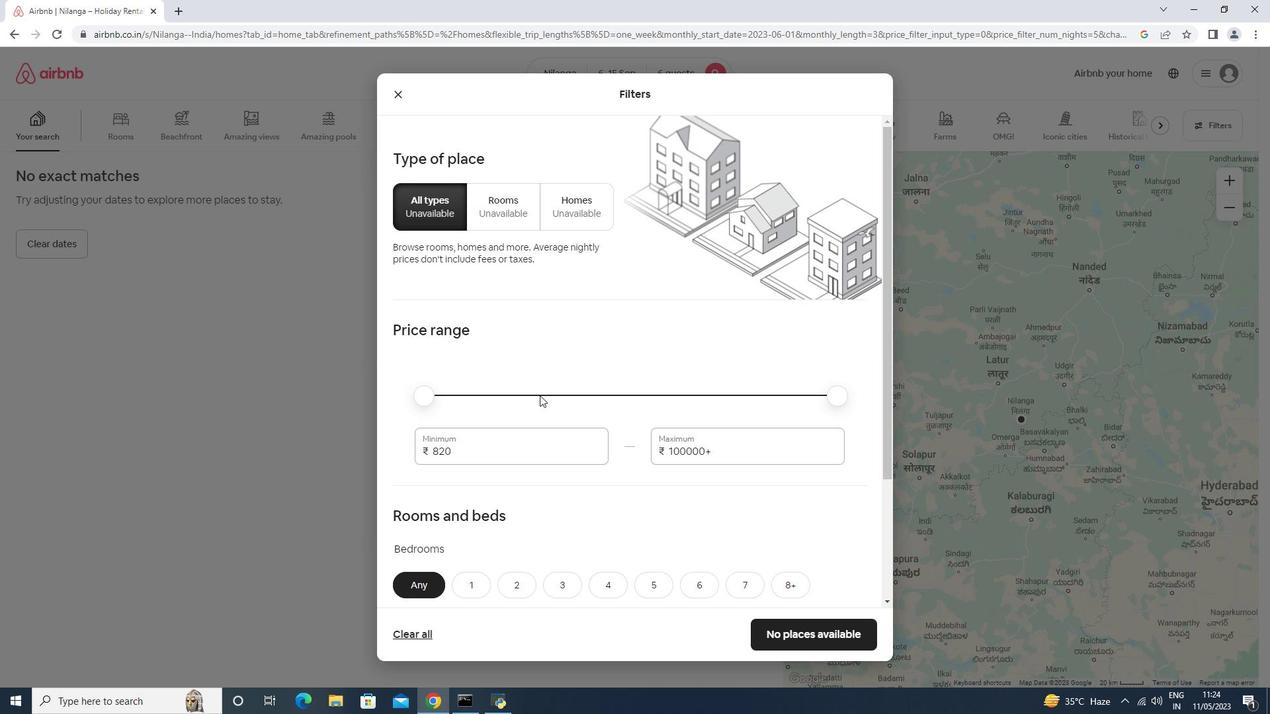 
Action: Mouse pressed left at (517, 460)
Screenshot: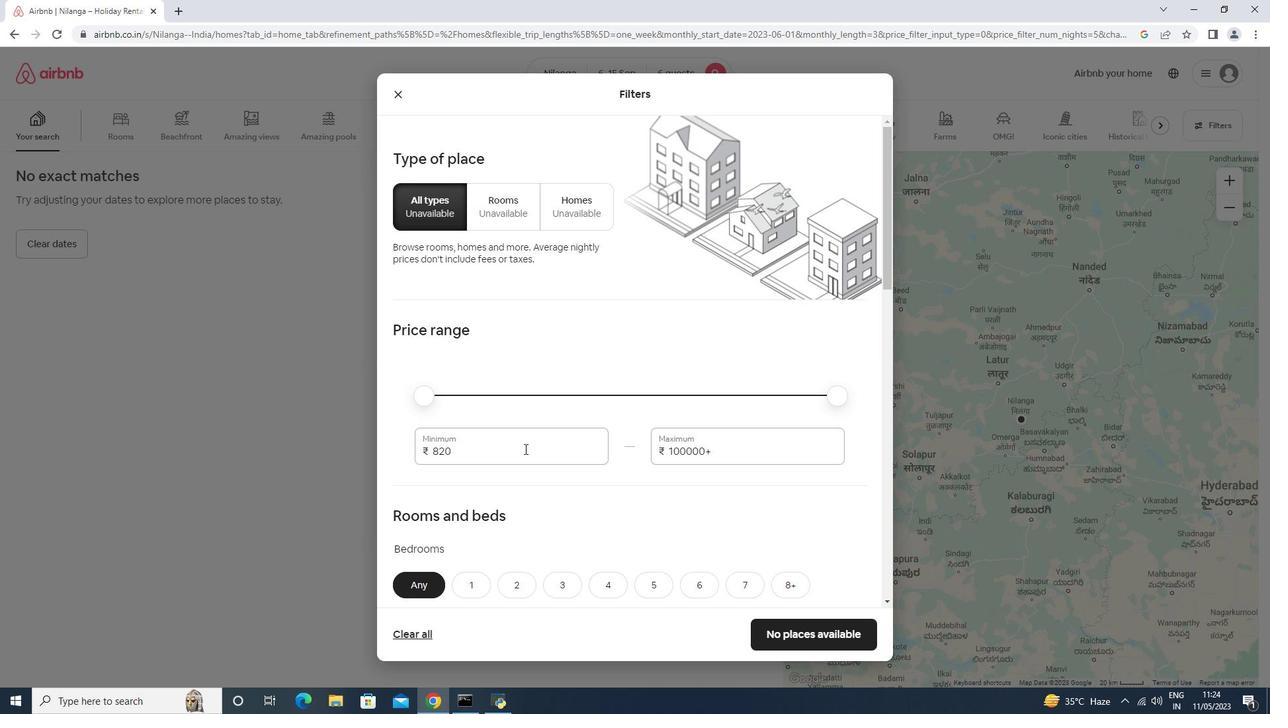 
Action: Mouse moved to (438, 509)
Screenshot: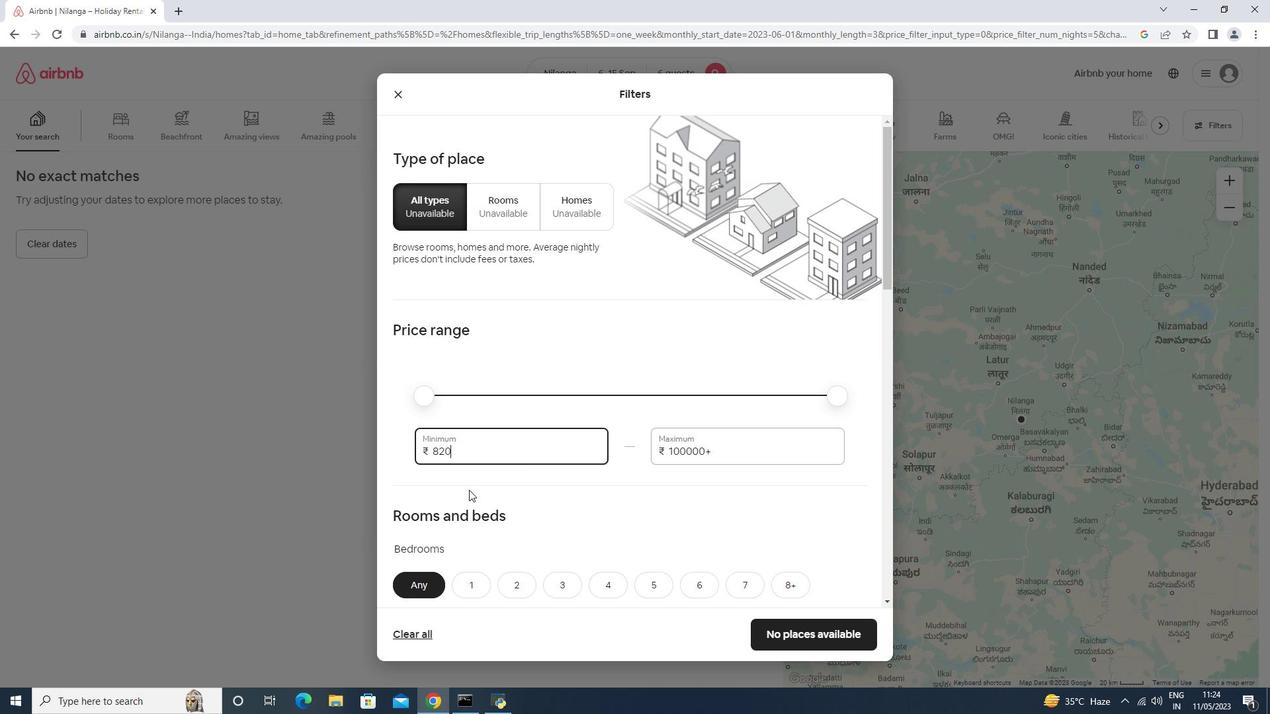 
Action: Key pressed <Key.backspace><Key.backspace><Key.backspace><Key.backspace><Key.backspace>8000<Key.tab>12000
Screenshot: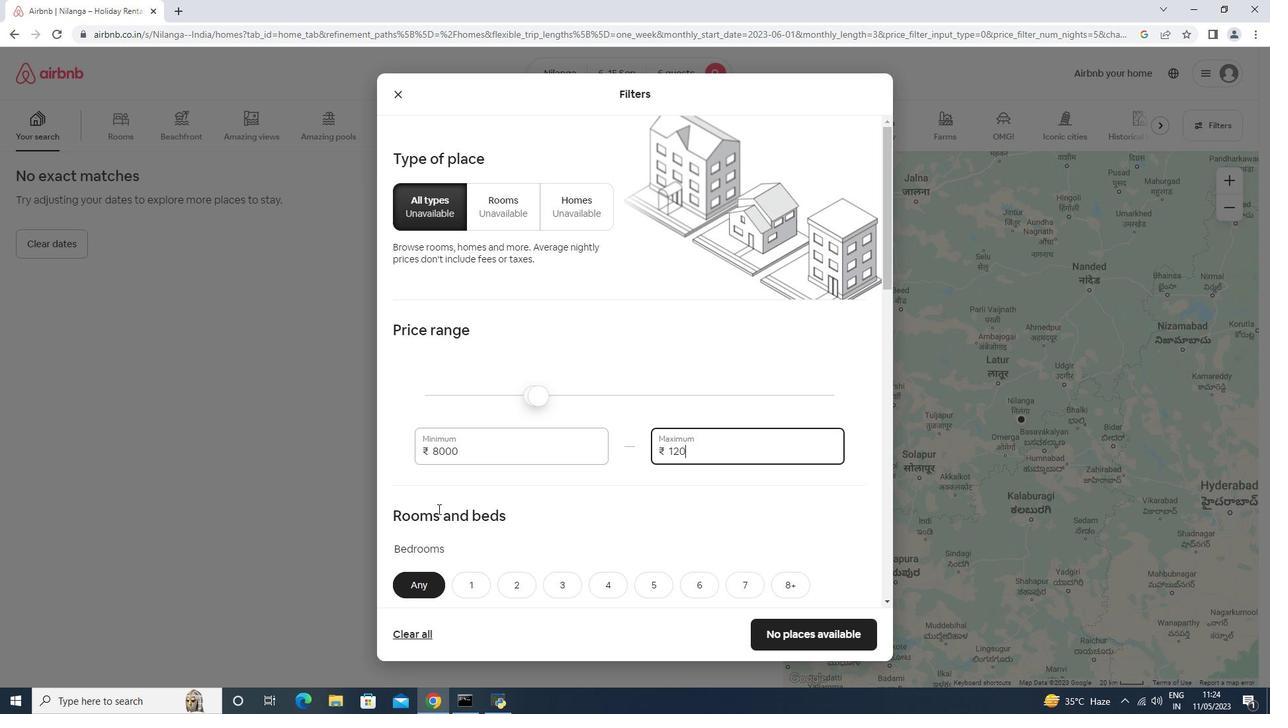 
Action: Mouse scrolled (438, 508) with delta (0, 0)
Screenshot: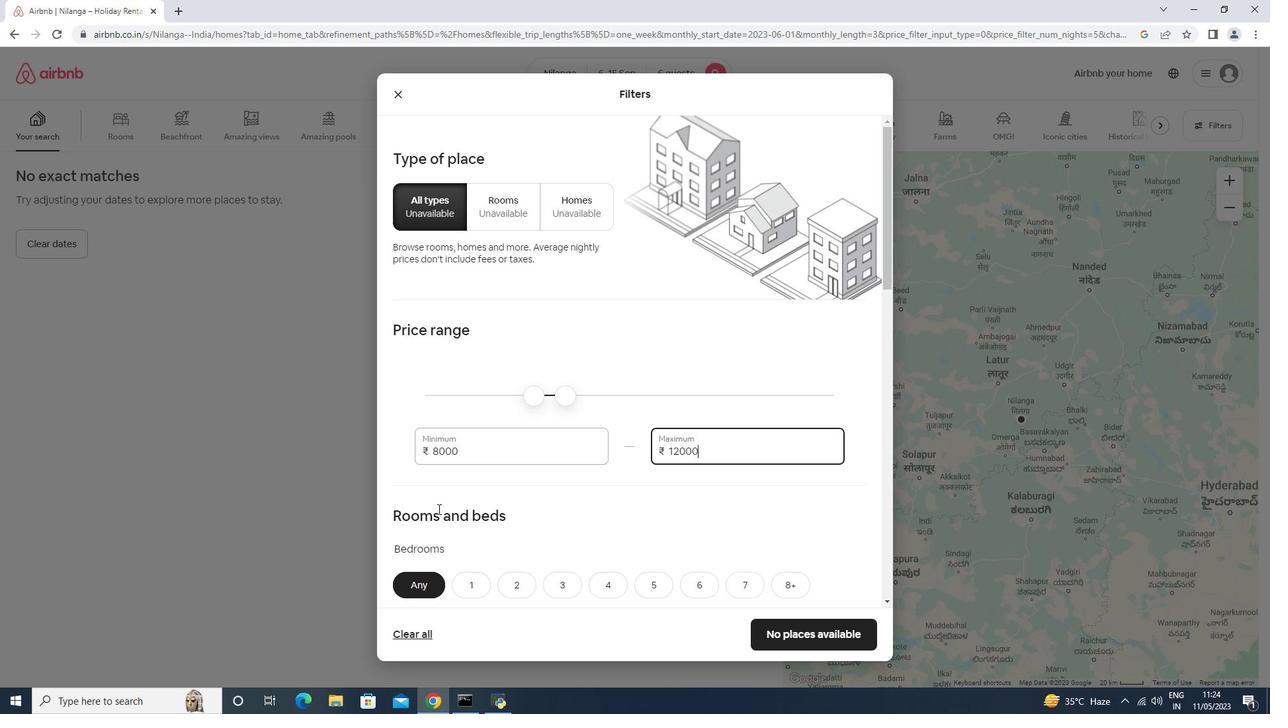 
Action: Mouse scrolled (438, 508) with delta (0, 0)
Screenshot: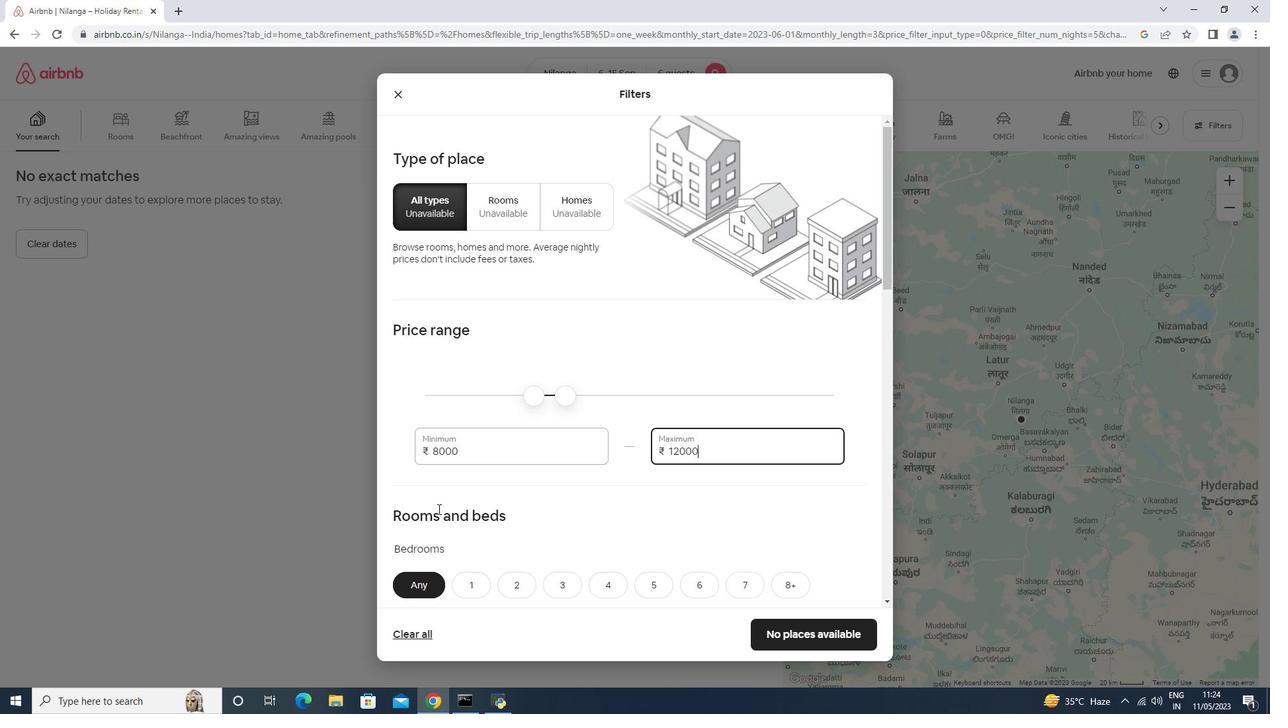 
Action: Mouse scrolled (438, 508) with delta (0, 0)
Screenshot: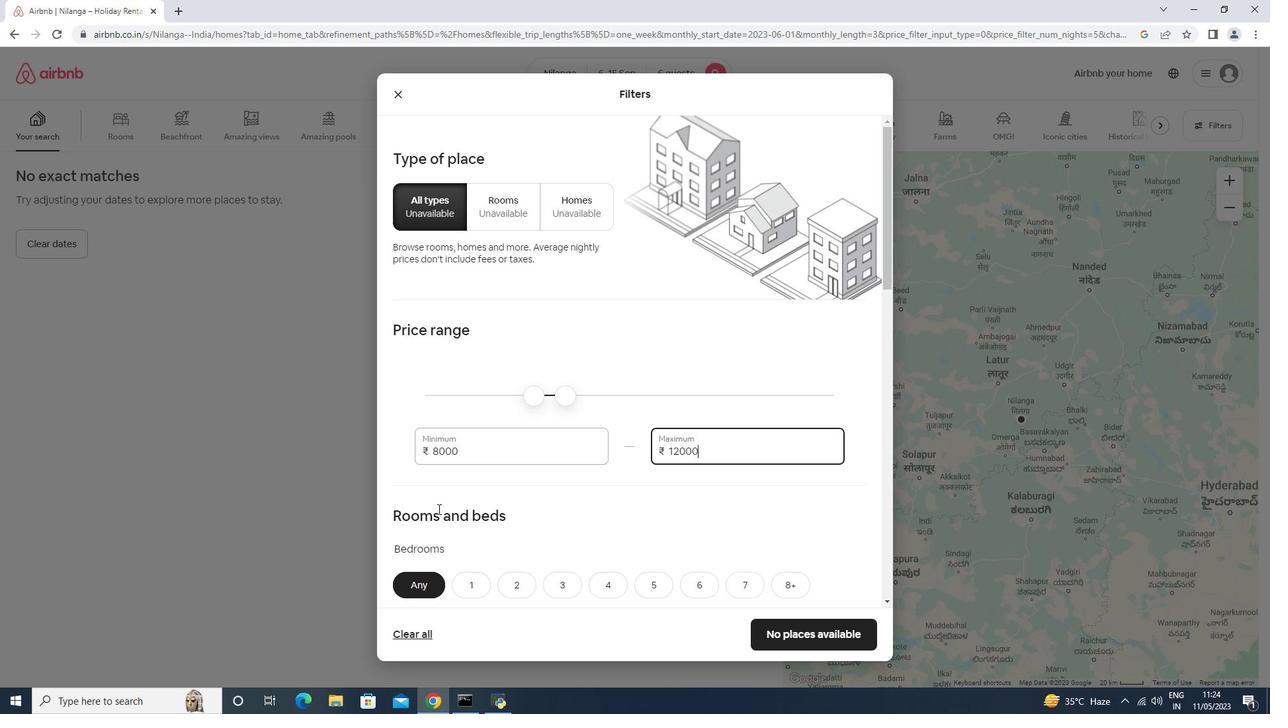 
Action: Mouse scrolled (438, 508) with delta (0, 0)
Screenshot: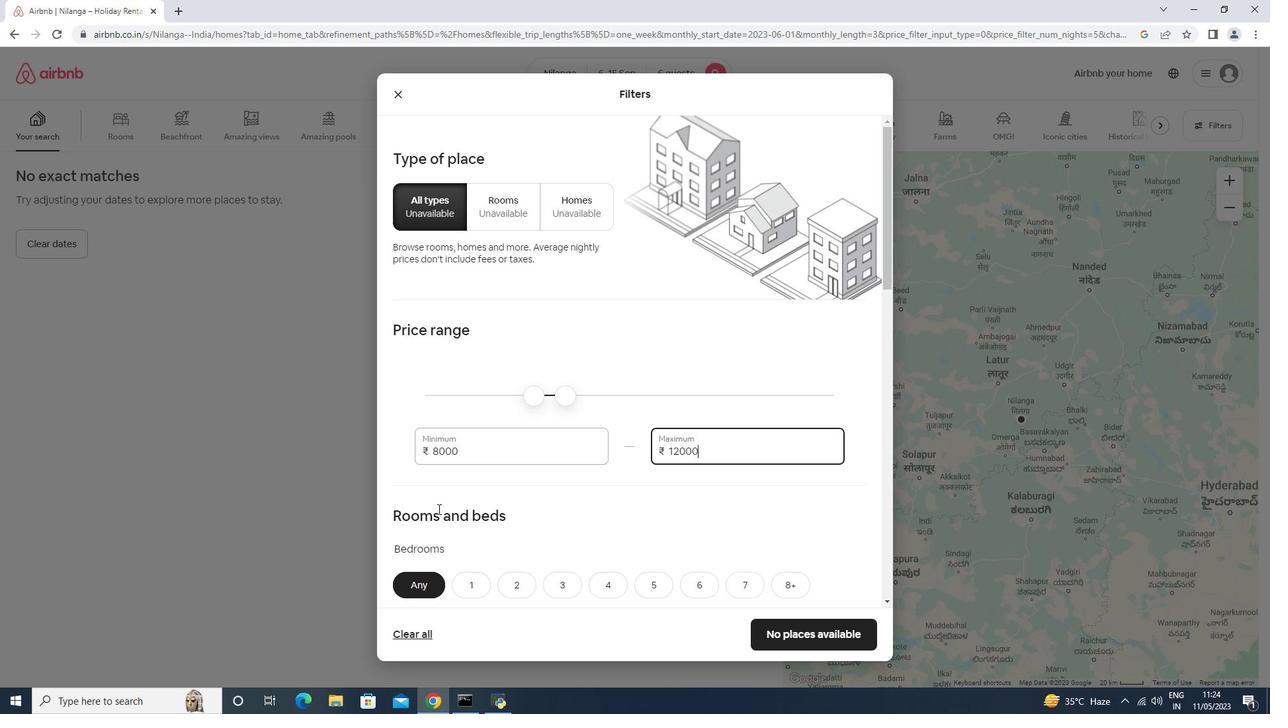 
Action: Mouse moved to (705, 312)
Screenshot: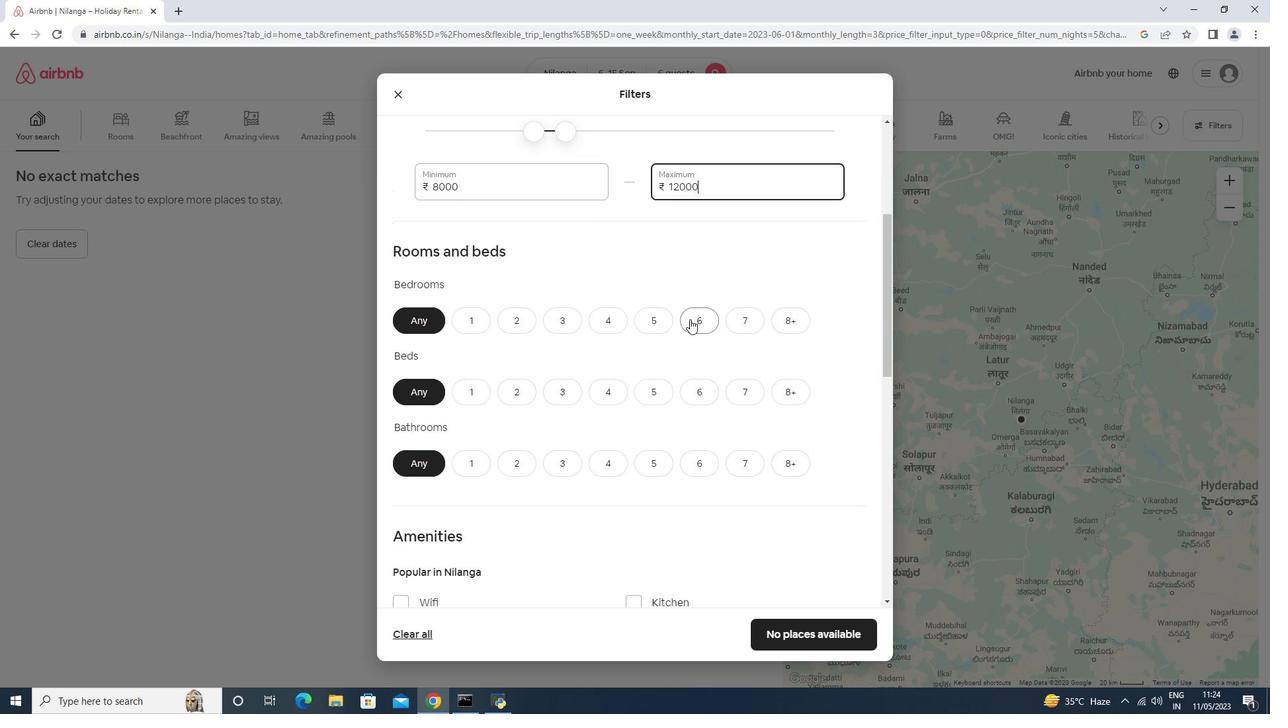 
Action: Mouse pressed left at (705, 312)
Screenshot: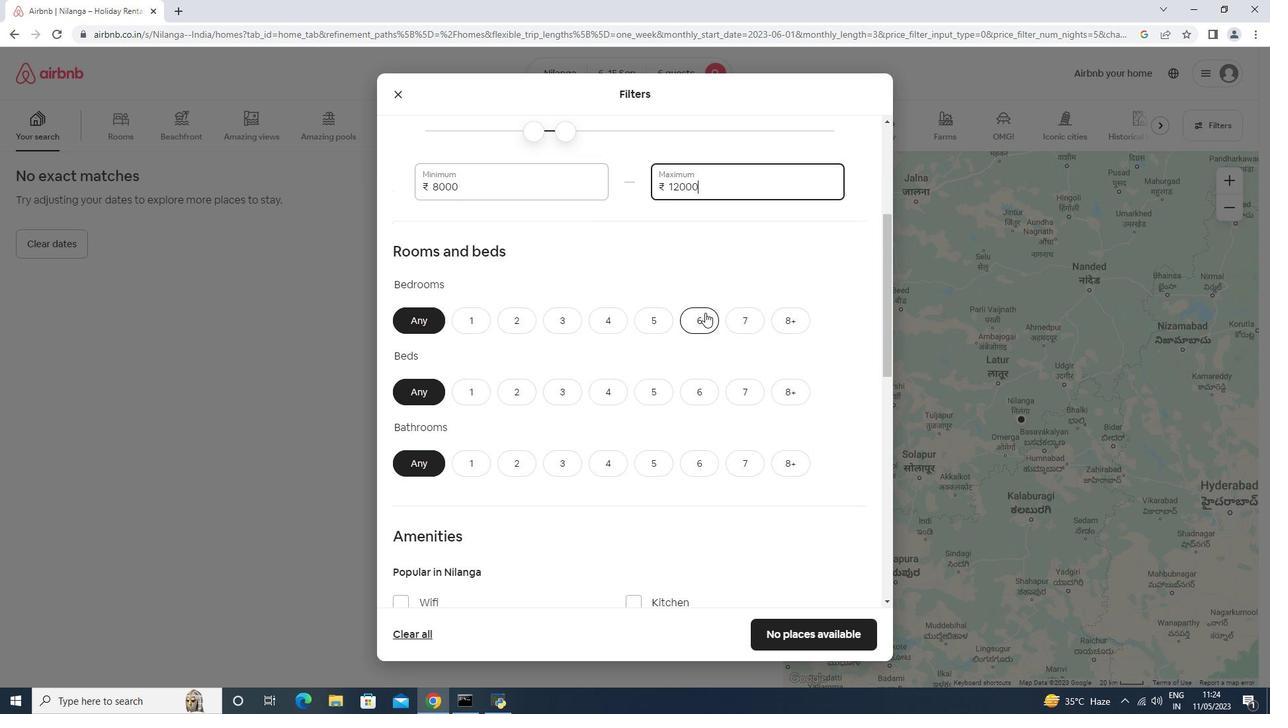 
Action: Mouse moved to (694, 394)
Screenshot: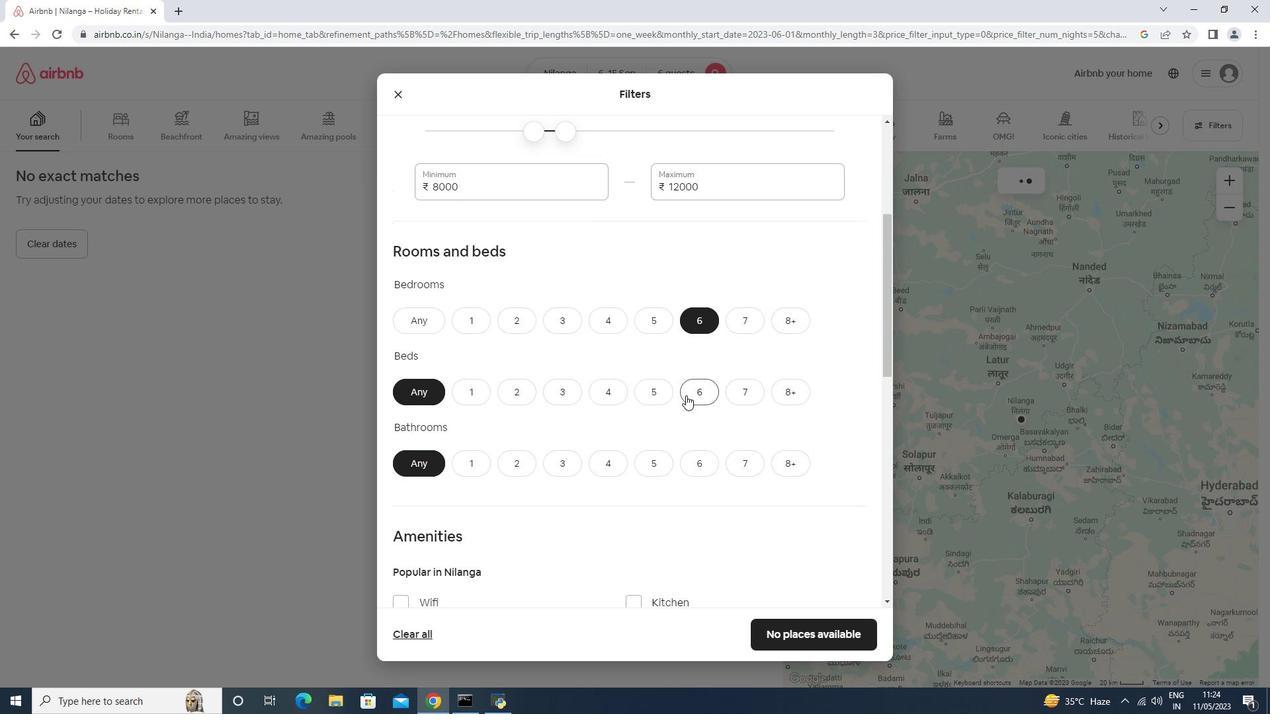 
Action: Mouse pressed left at (694, 394)
Screenshot: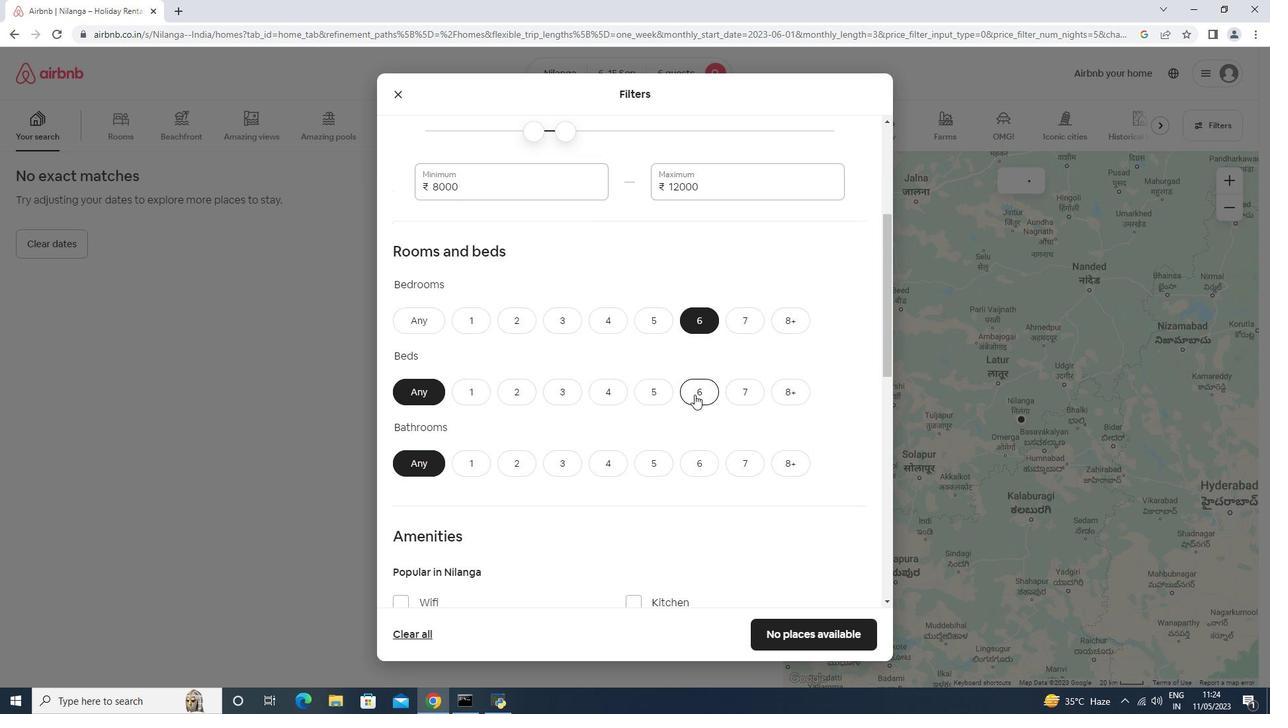 
Action: Mouse moved to (702, 468)
Screenshot: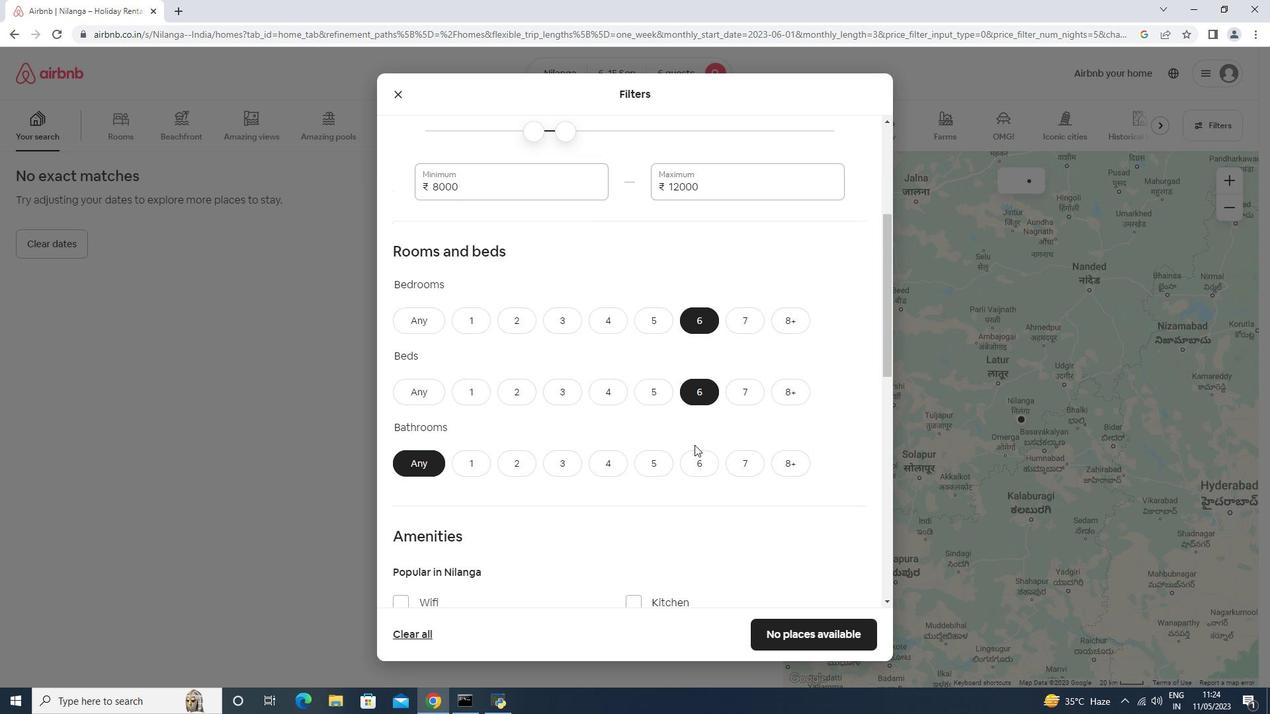 
Action: Mouse pressed left at (702, 468)
Screenshot: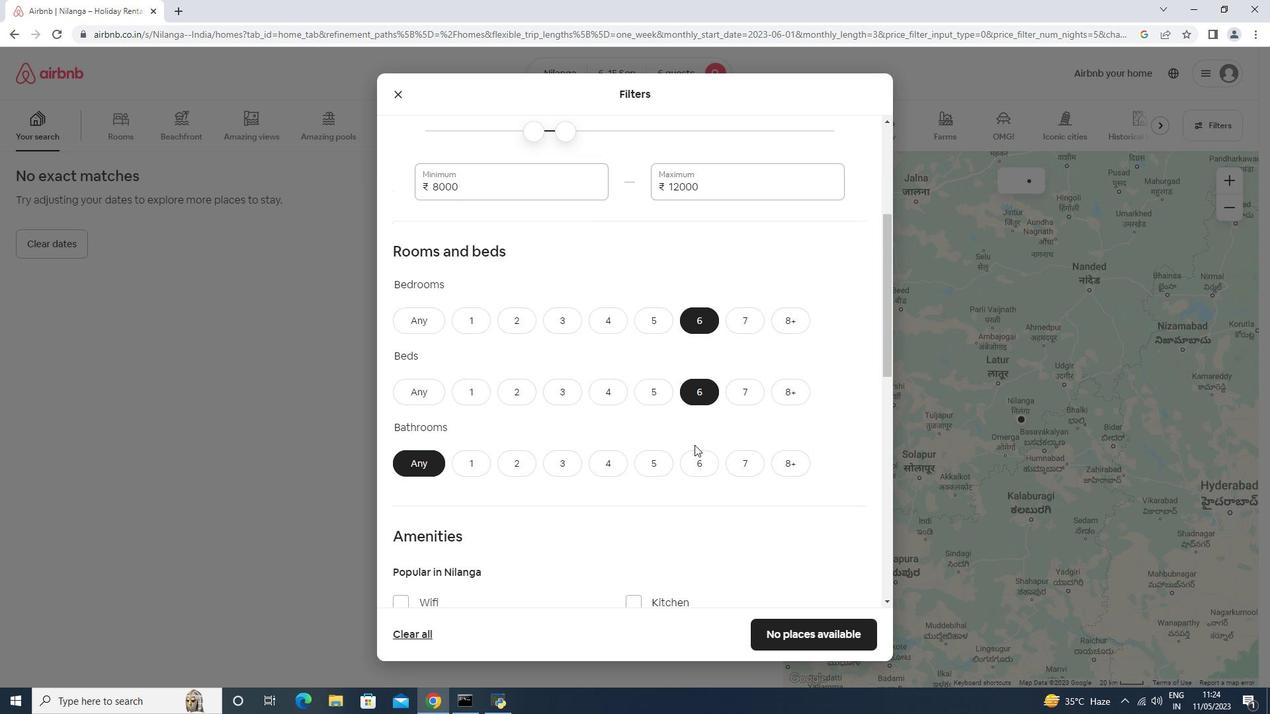 
Action: Mouse moved to (701, 465)
Screenshot: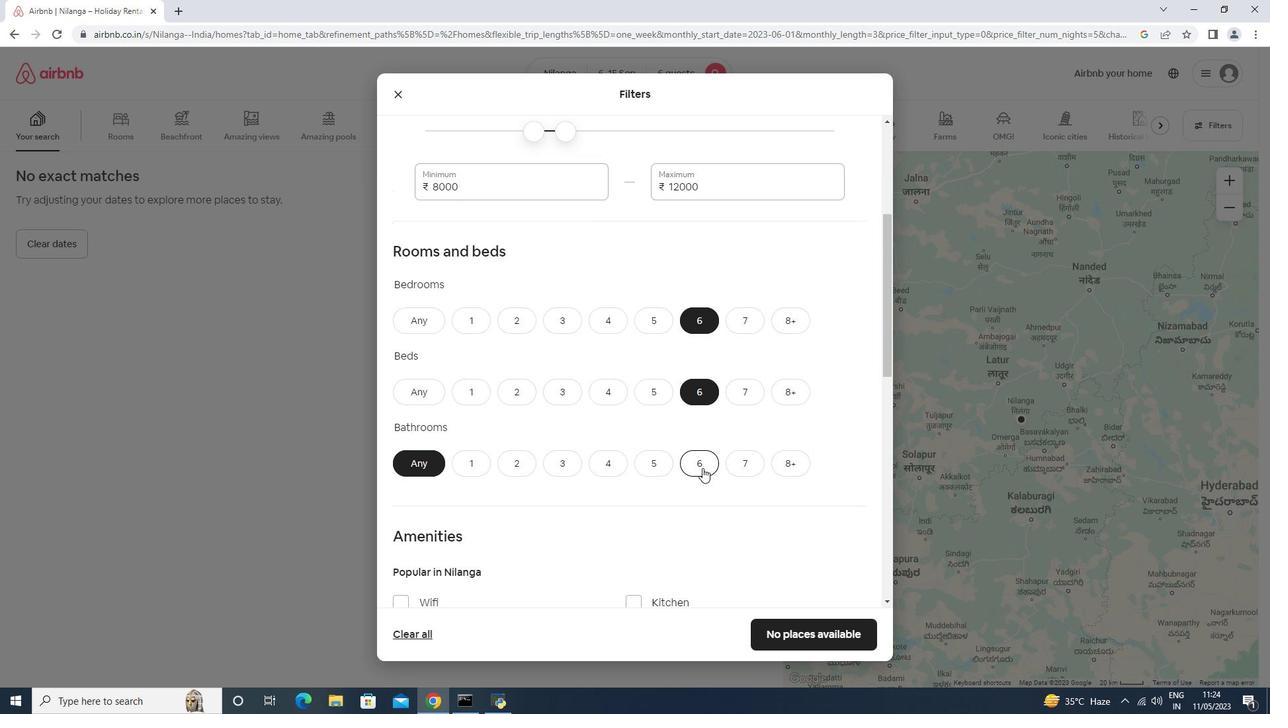 
Action: Mouse scrolled (701, 464) with delta (0, 0)
Screenshot: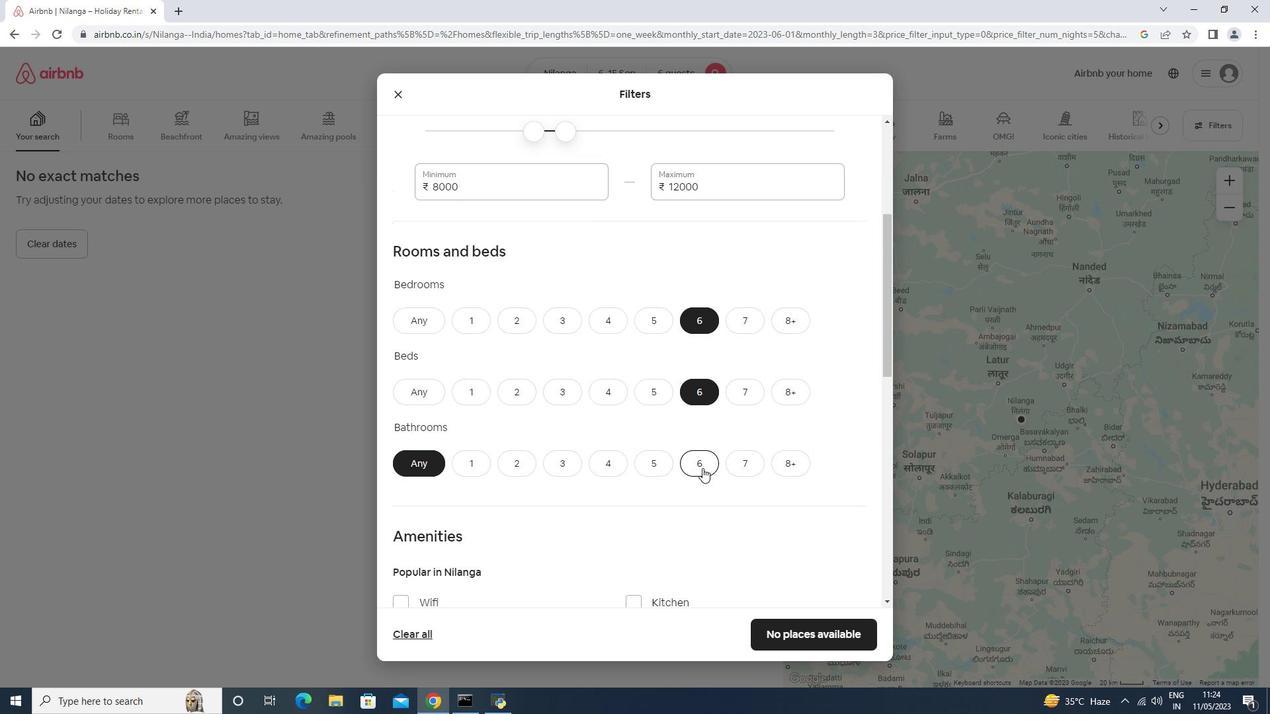 
Action: Mouse scrolled (701, 464) with delta (0, 0)
Screenshot: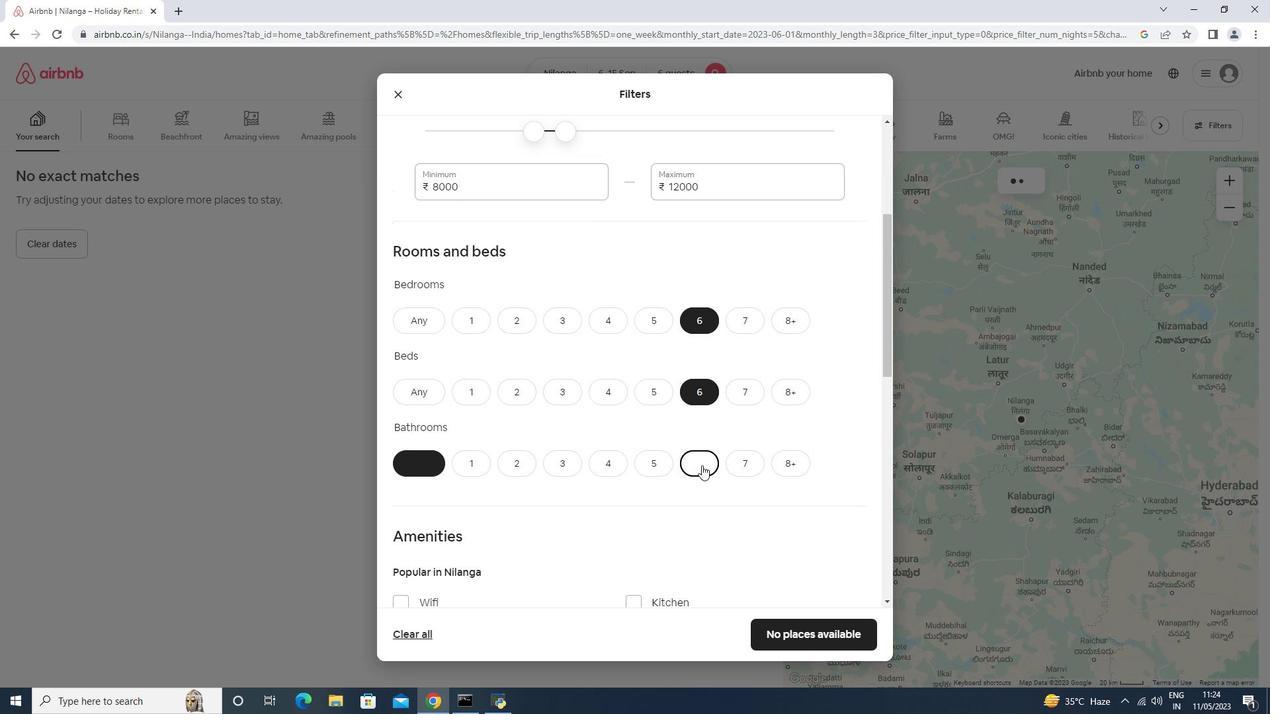 
Action: Mouse scrolled (701, 464) with delta (0, 0)
Screenshot: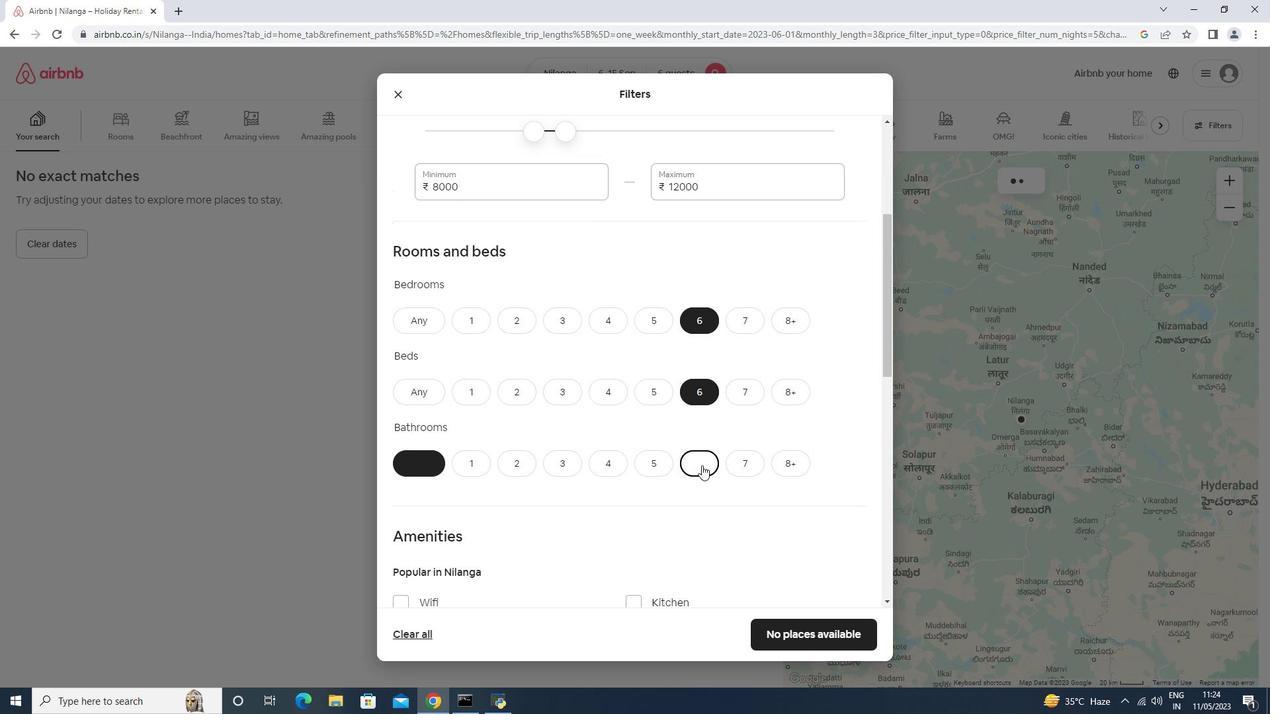 
Action: Mouse scrolled (701, 464) with delta (0, 0)
Screenshot: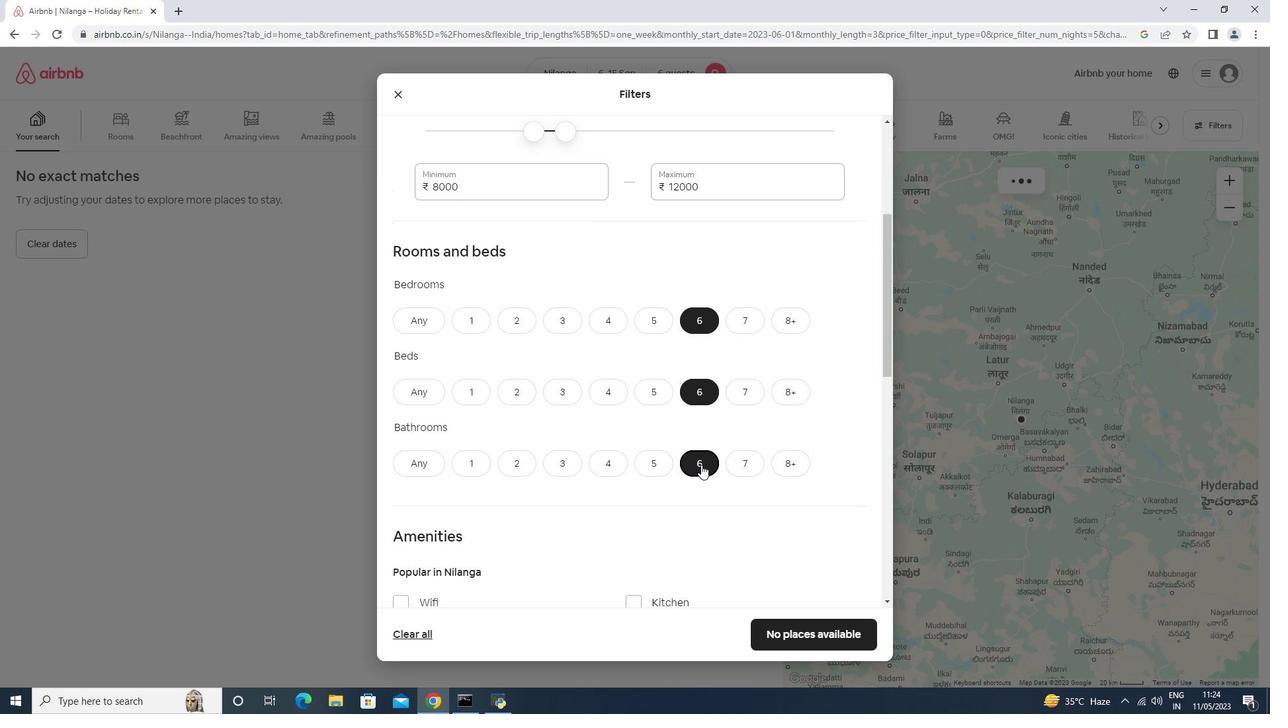 
Action: Mouse moved to (448, 338)
Screenshot: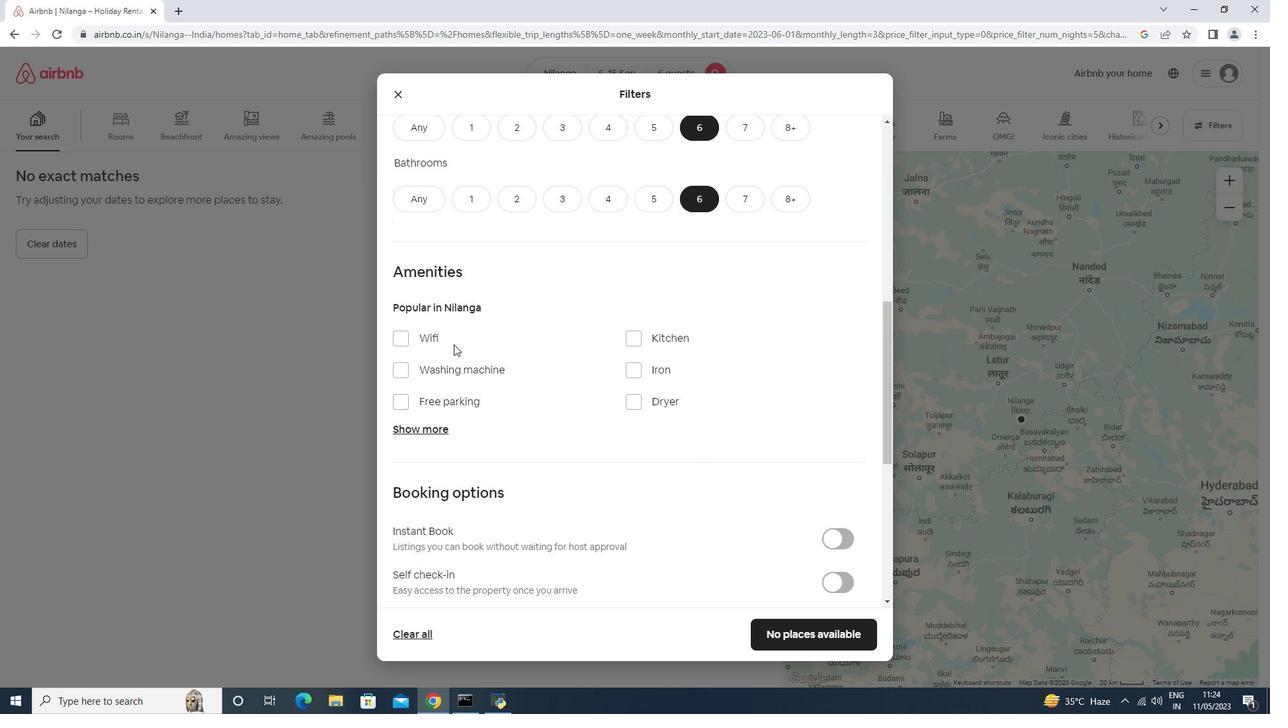 
Action: Mouse pressed left at (448, 338)
Screenshot: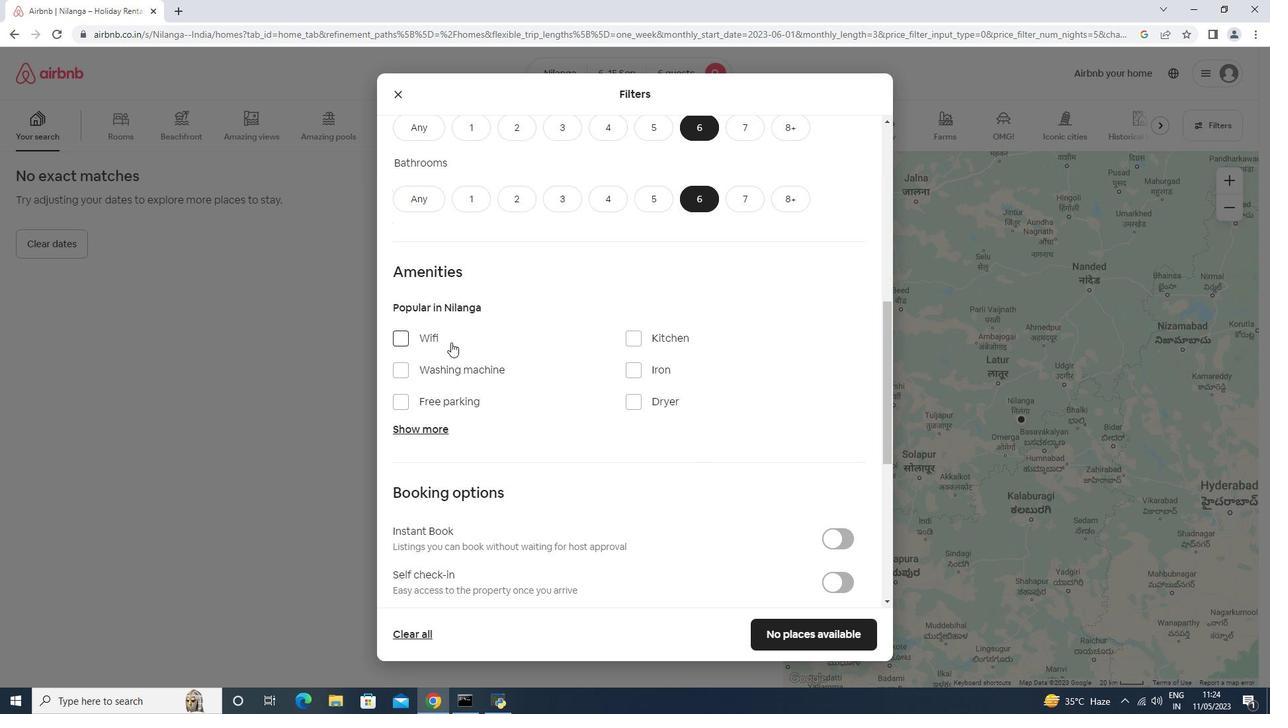 
Action: Mouse moved to (462, 400)
Screenshot: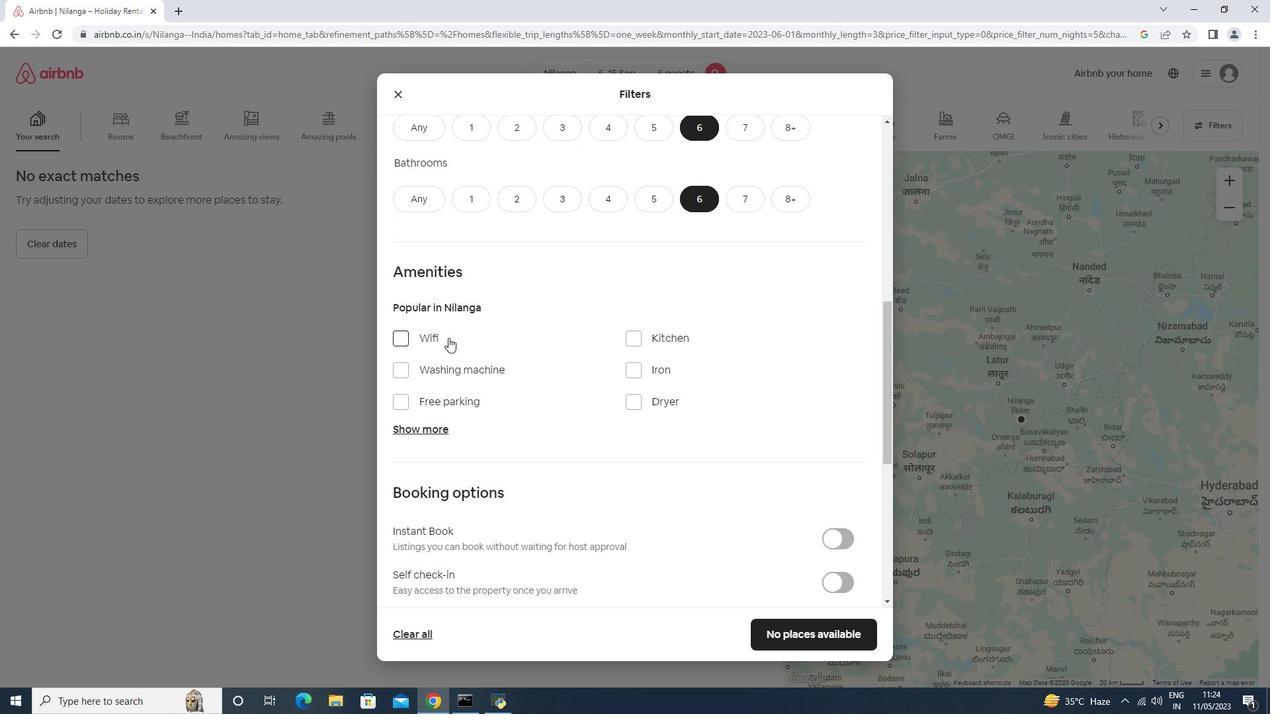 
Action: Mouse pressed left at (462, 400)
Screenshot: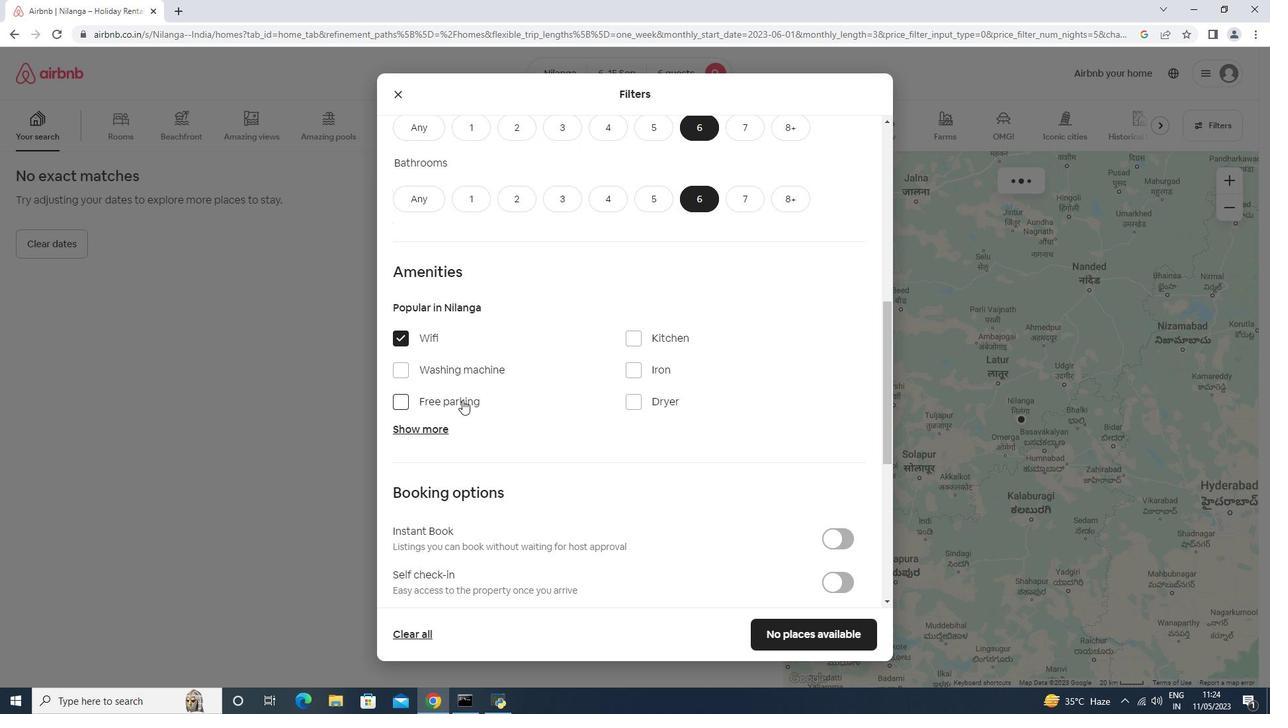 
Action: Mouse moved to (440, 428)
Screenshot: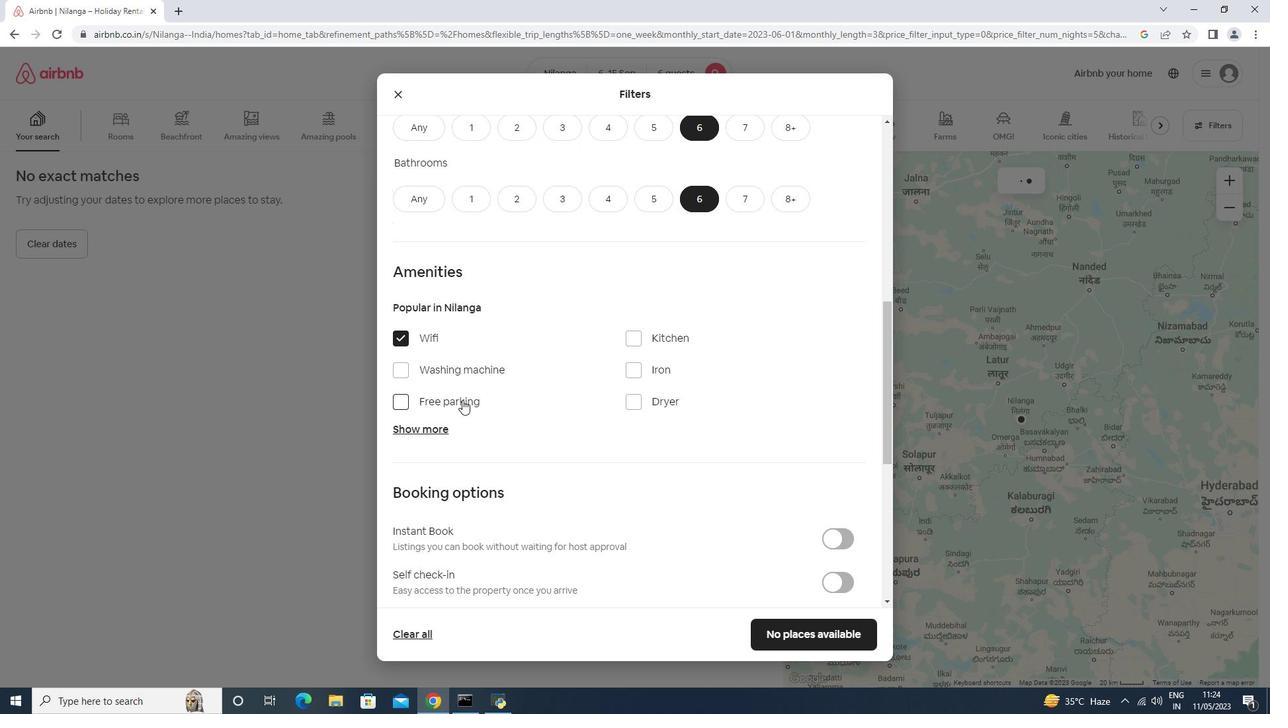 
Action: Mouse pressed left at (440, 428)
Screenshot: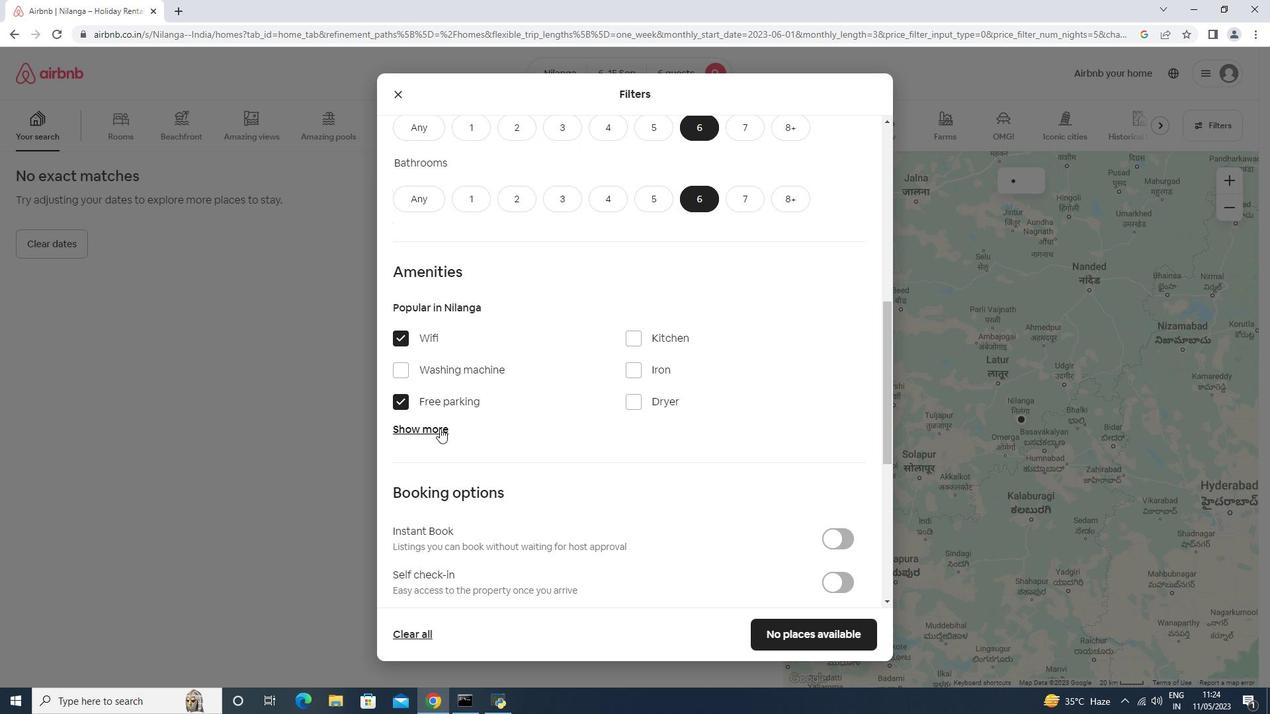
Action: Mouse moved to (628, 502)
Screenshot: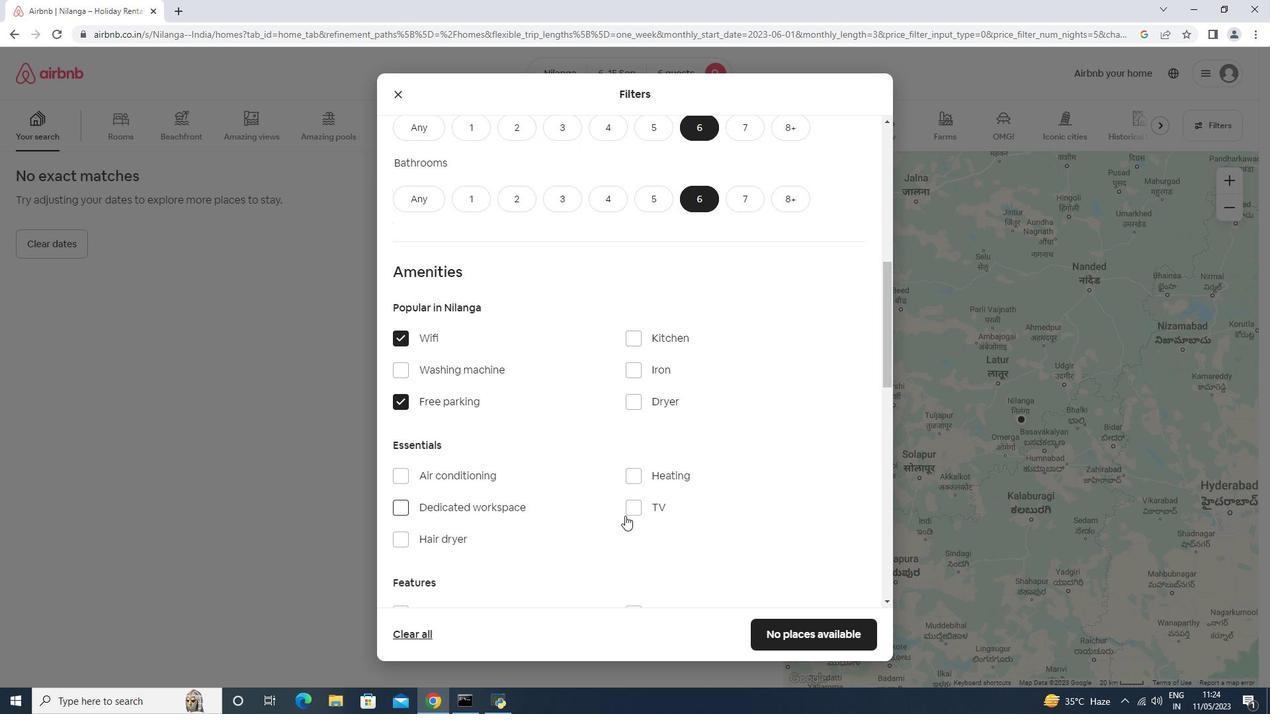 
Action: Mouse pressed left at (628, 502)
Screenshot: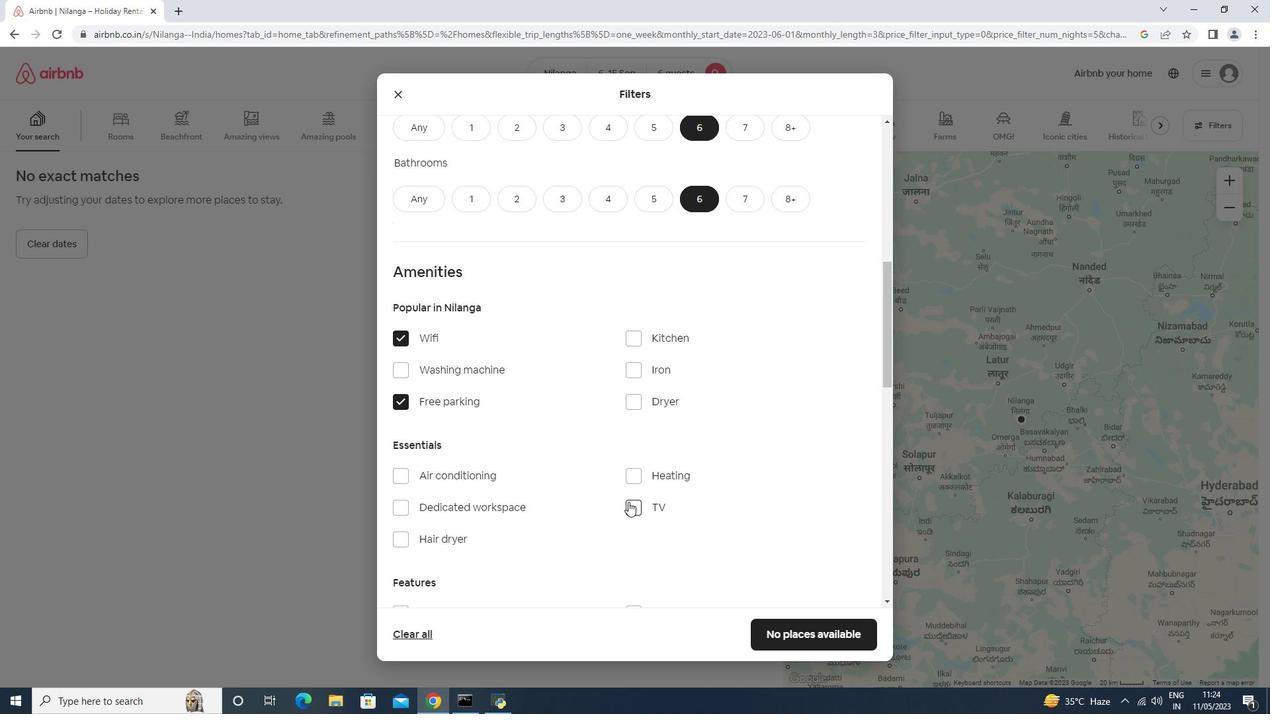 
Action: Mouse moved to (629, 501)
Screenshot: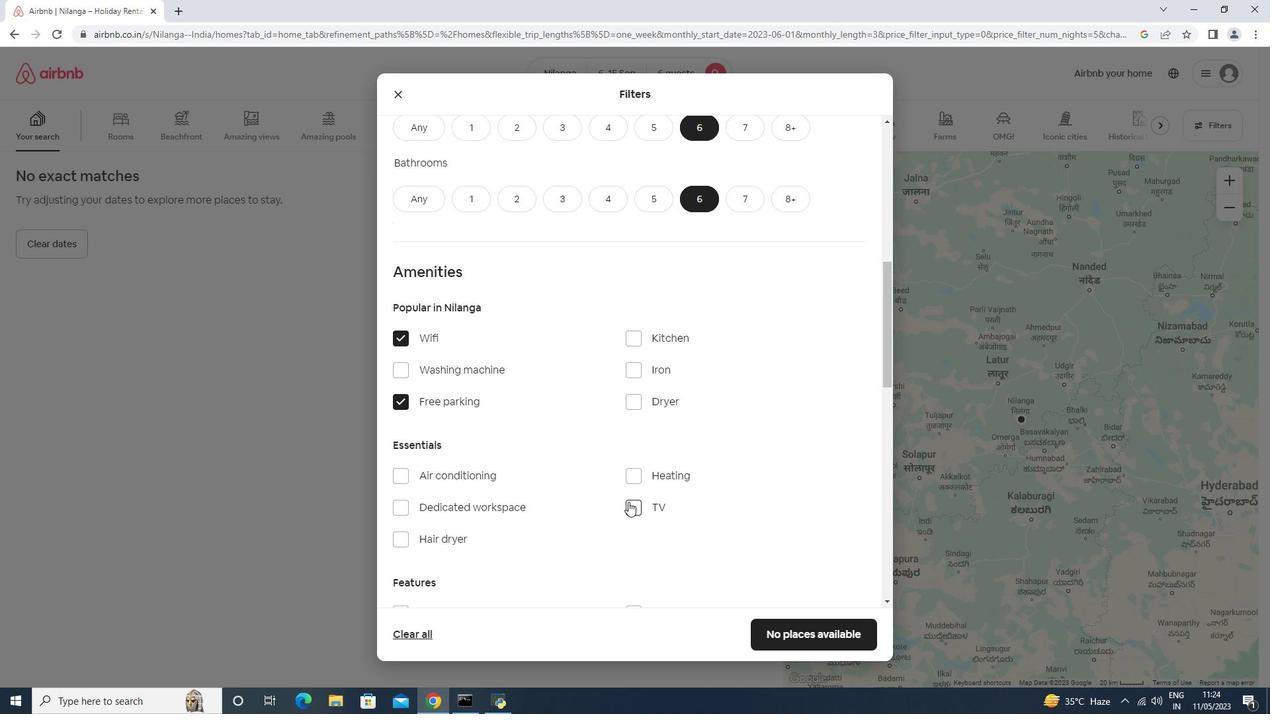 
Action: Mouse scrolled (629, 500) with delta (0, 0)
Screenshot: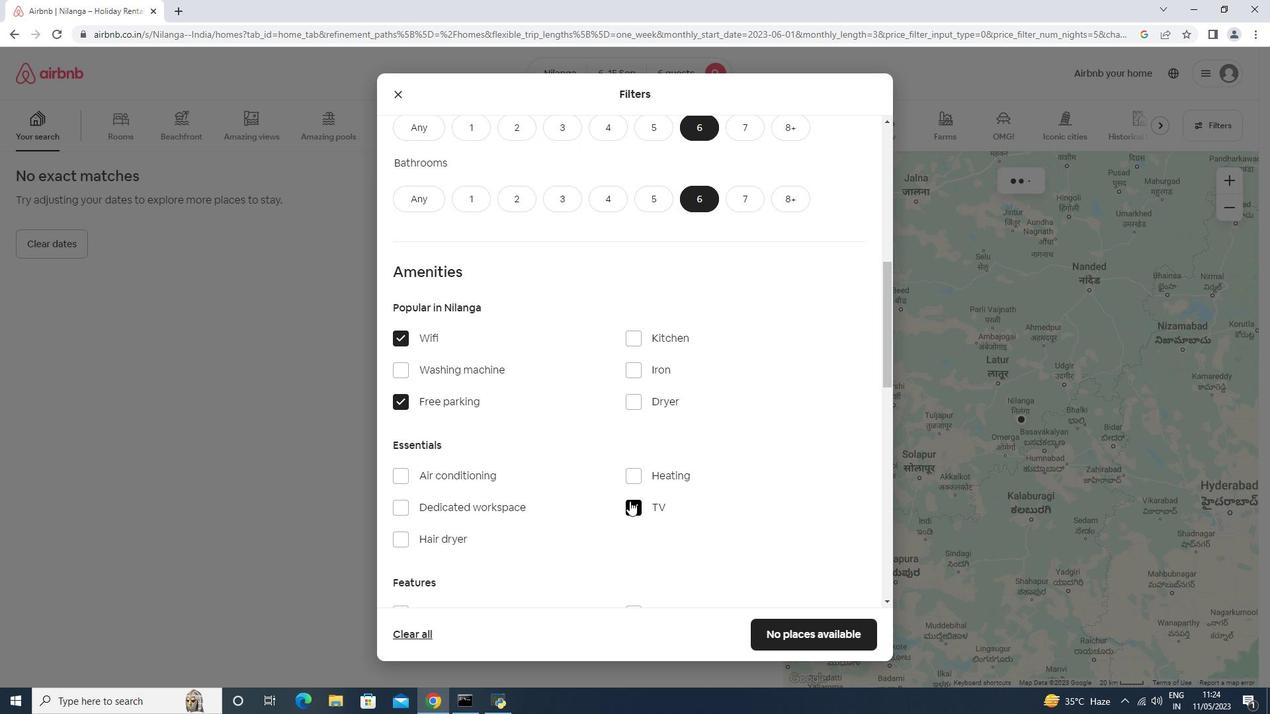
Action: Mouse scrolled (629, 500) with delta (0, 0)
Screenshot: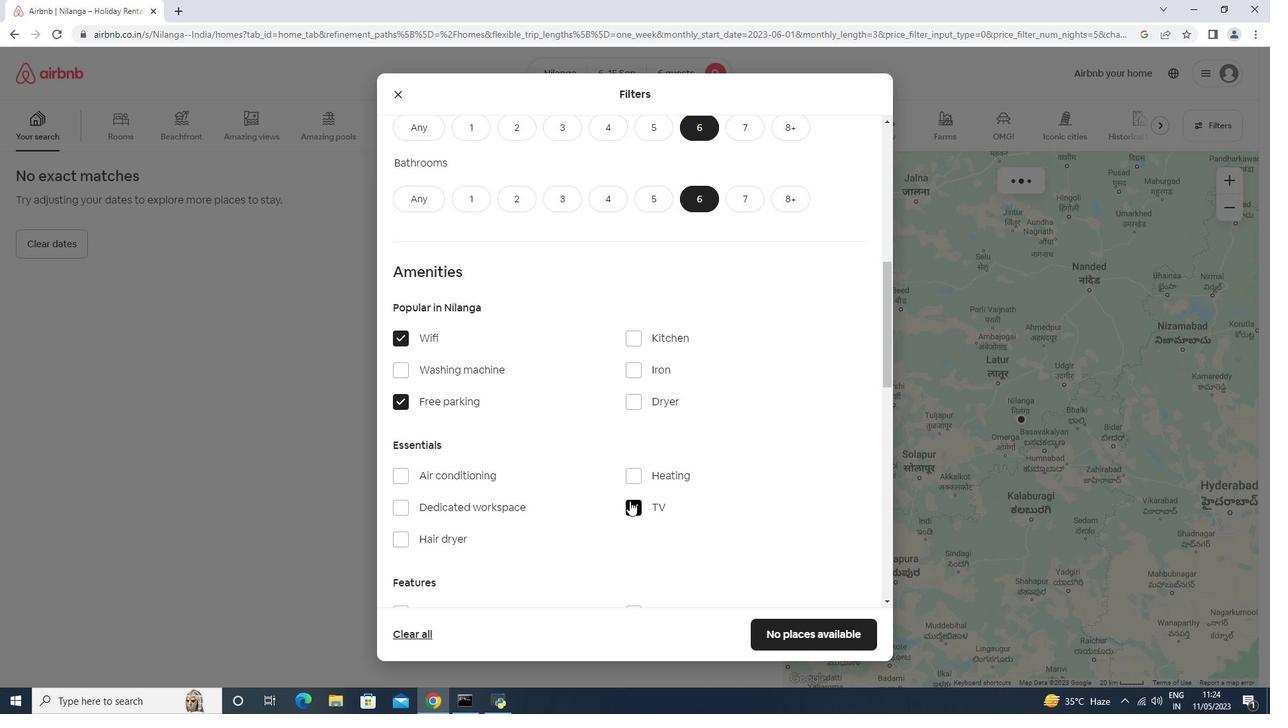 
Action: Mouse scrolled (629, 500) with delta (0, 0)
Screenshot: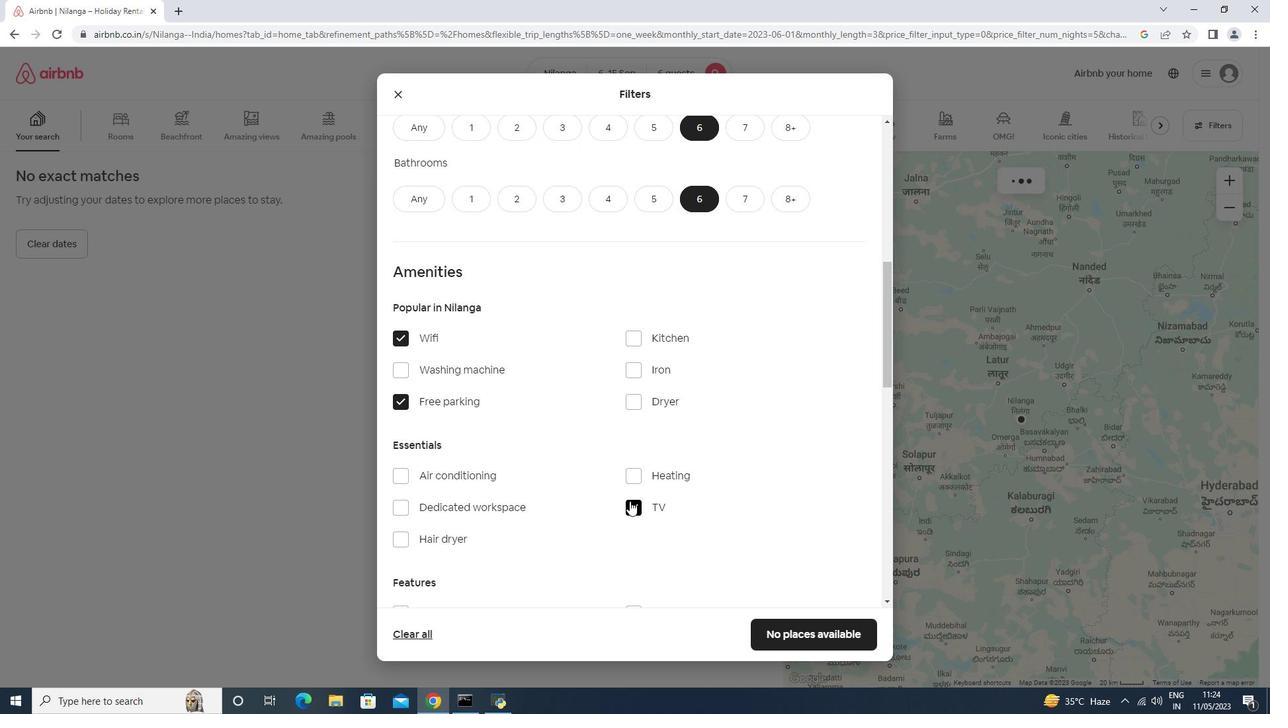 
Action: Mouse scrolled (629, 500) with delta (0, 0)
Screenshot: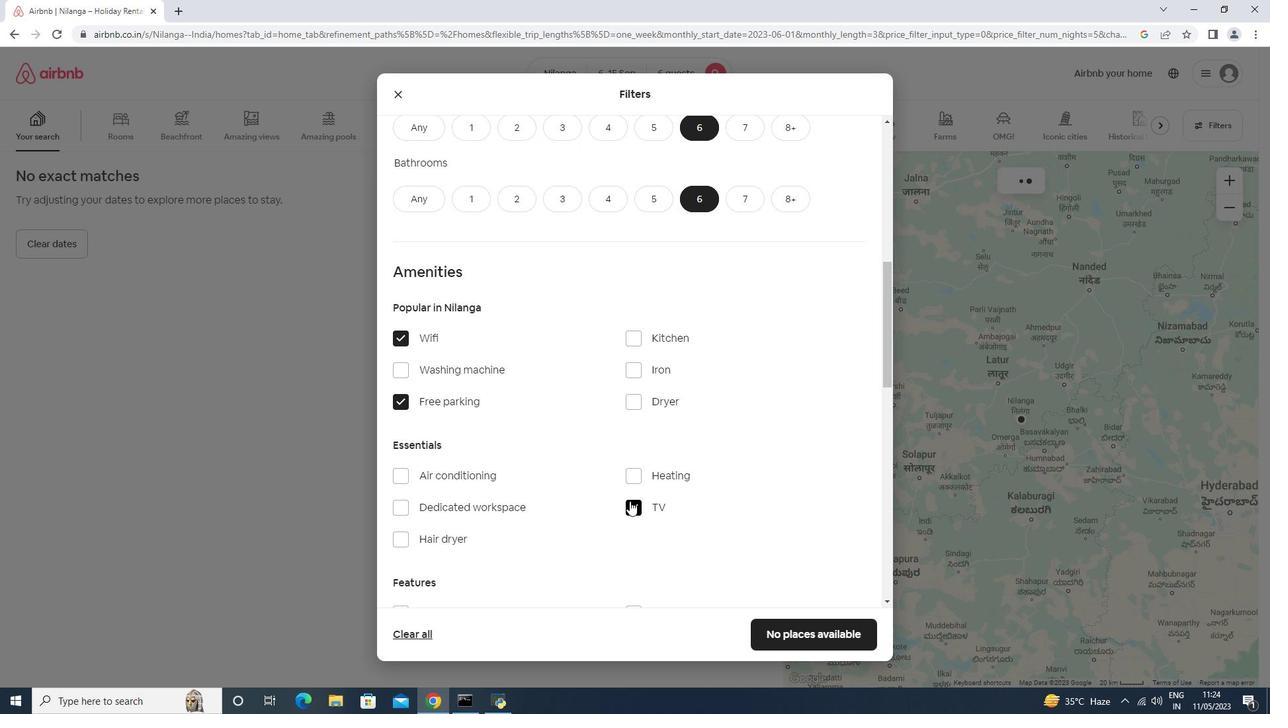 
Action: Mouse scrolled (629, 500) with delta (0, 0)
Screenshot: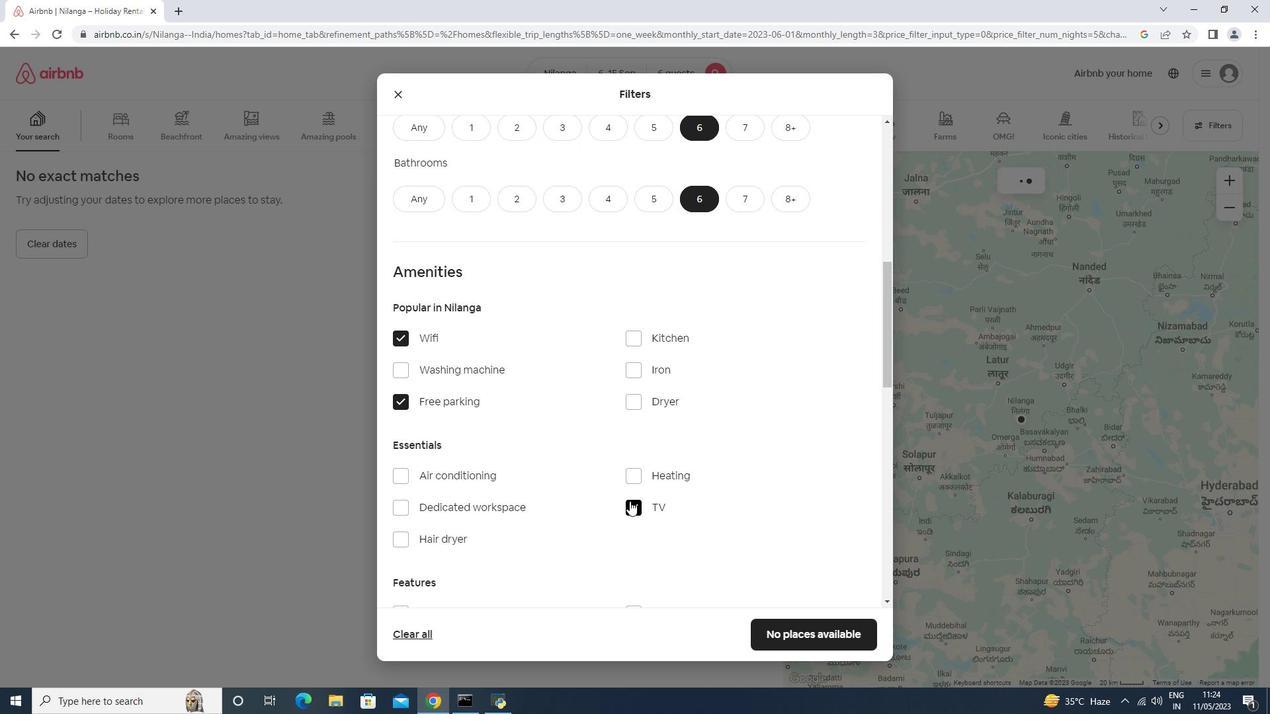 
Action: Mouse moved to (482, 370)
Screenshot: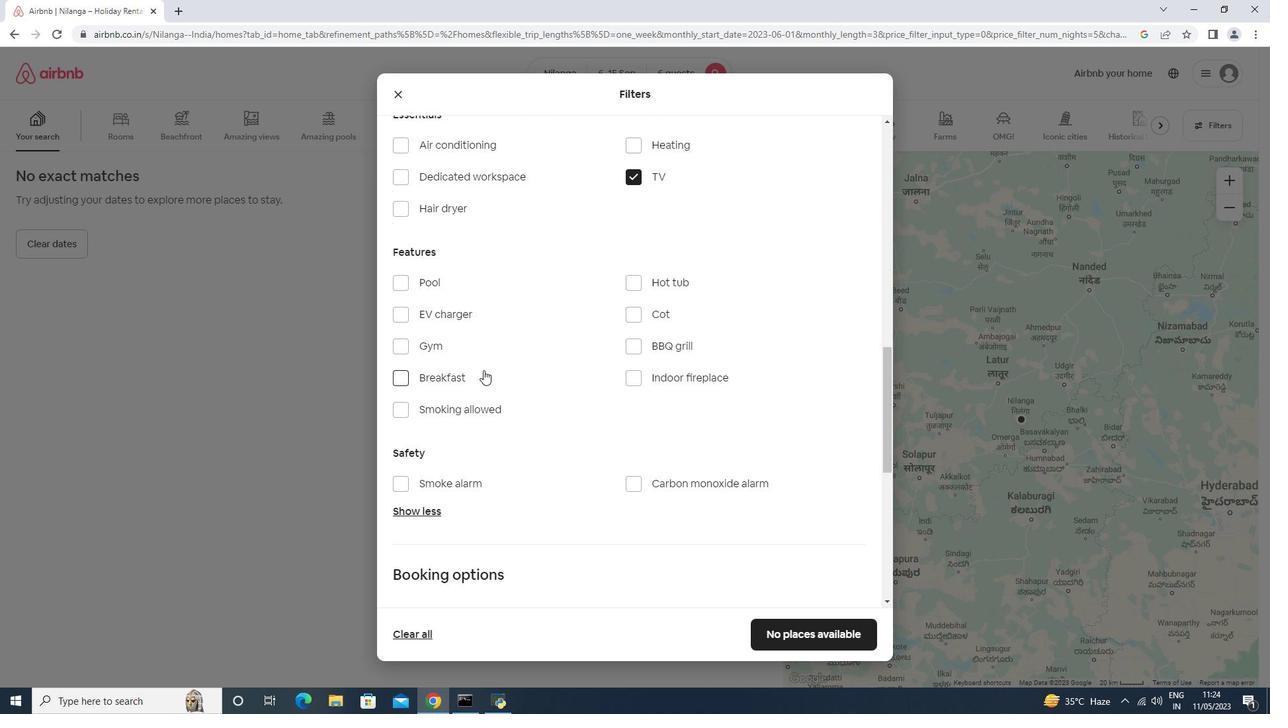 
Action: Mouse pressed left at (483, 370)
Screenshot: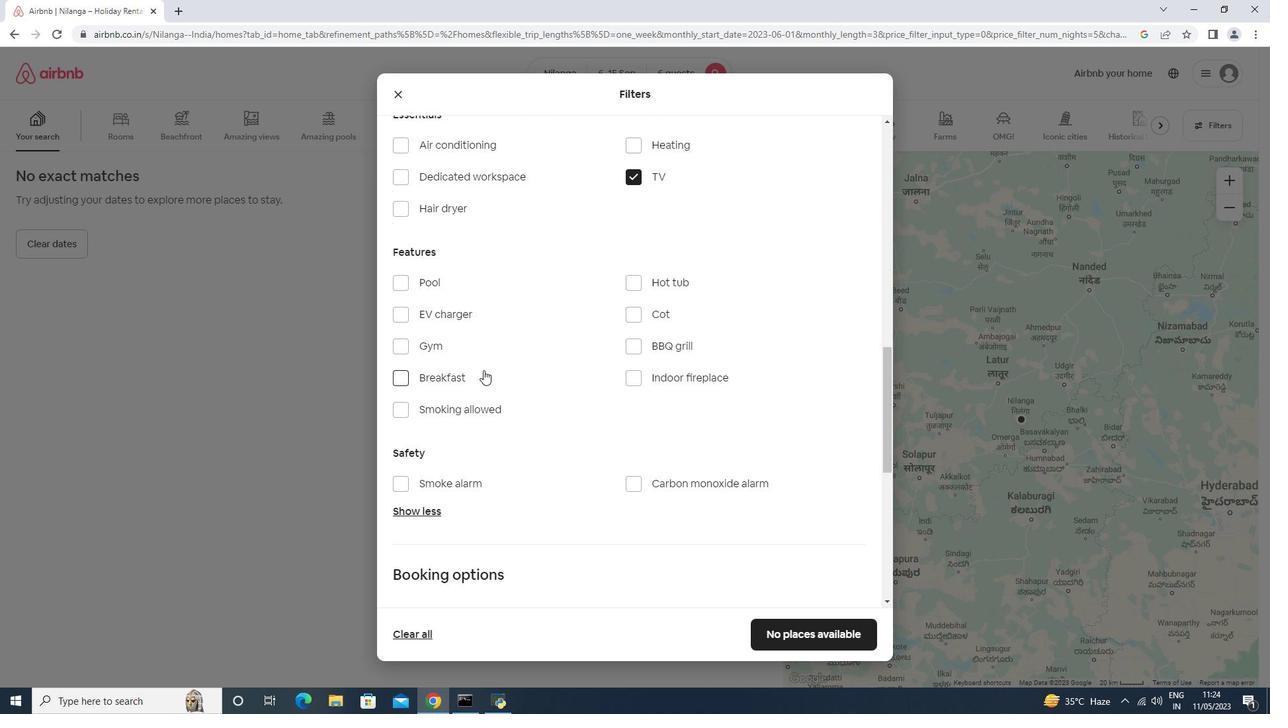 
Action: Mouse moved to (445, 338)
Screenshot: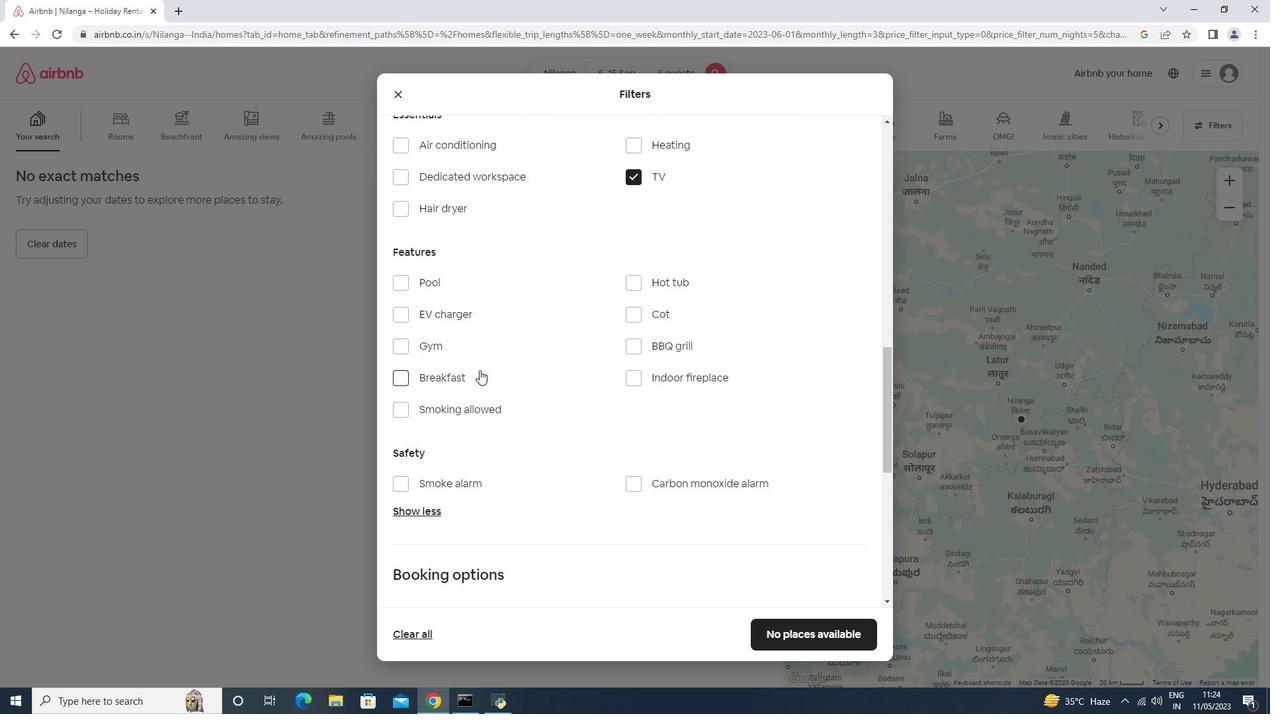 
Action: Mouse pressed left at (445, 338)
Screenshot: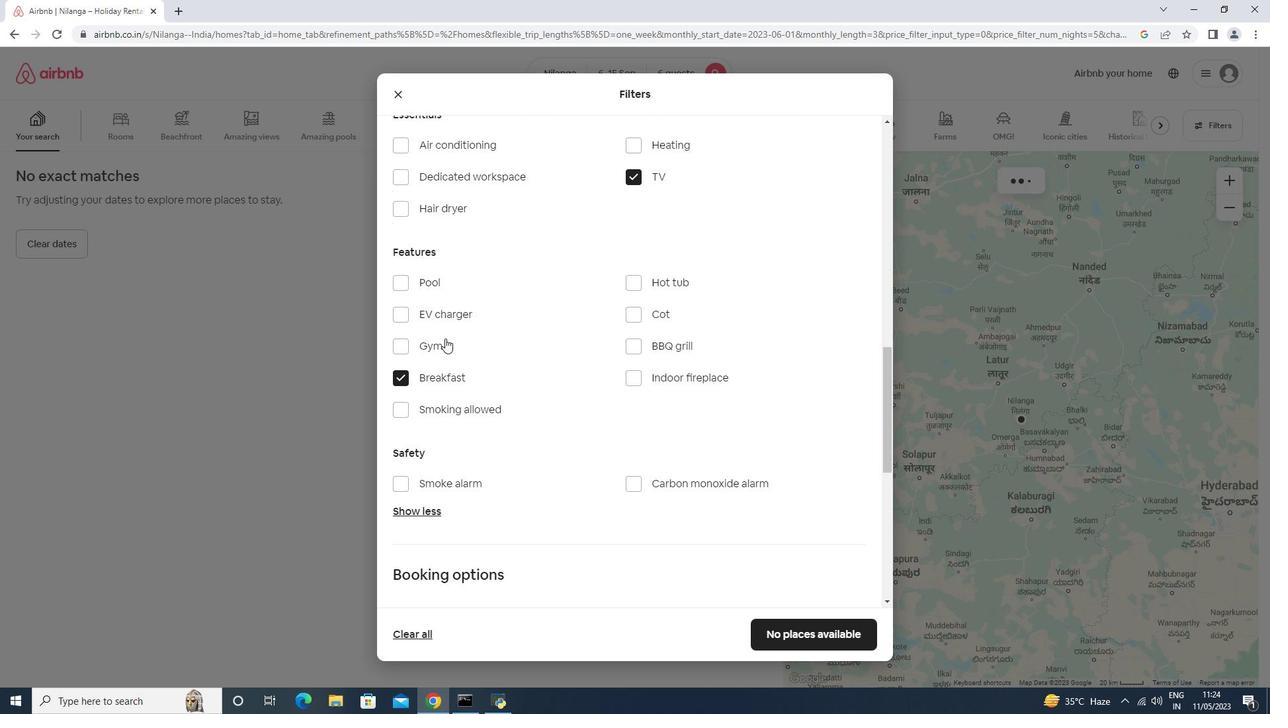 
Action: Mouse moved to (597, 439)
Screenshot: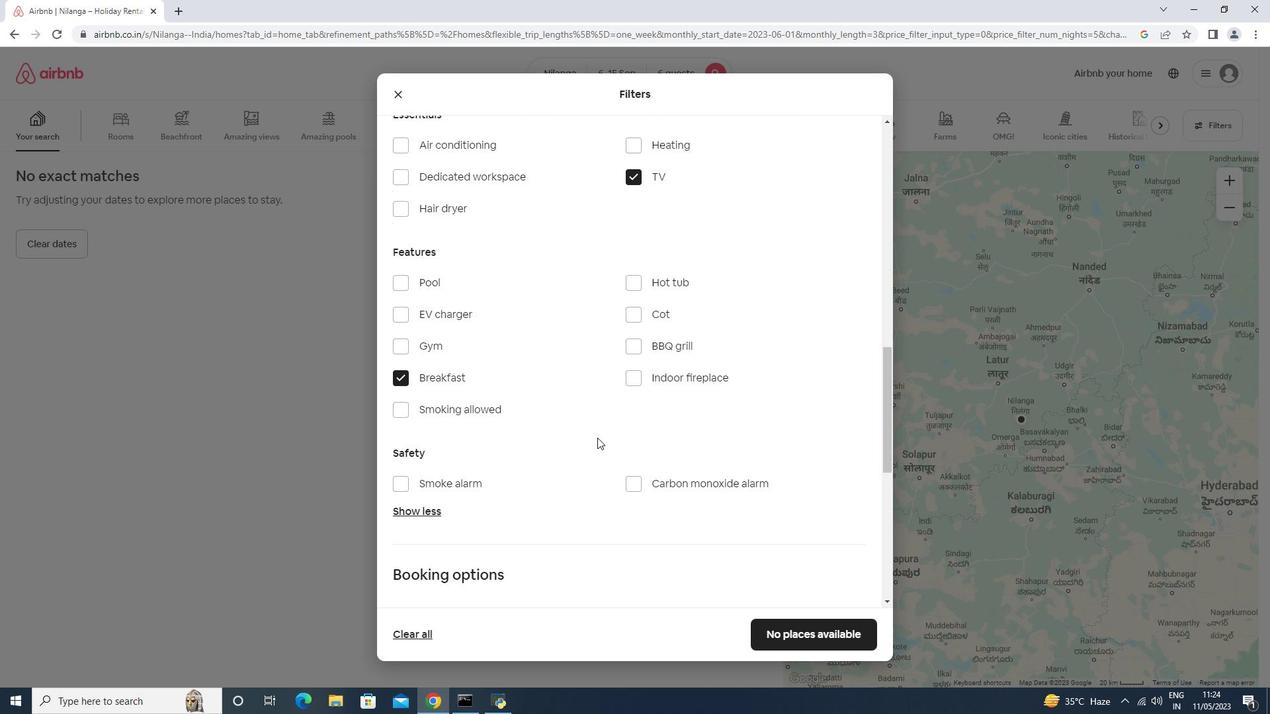 
Action: Mouse scrolled (597, 438) with delta (0, 0)
Screenshot: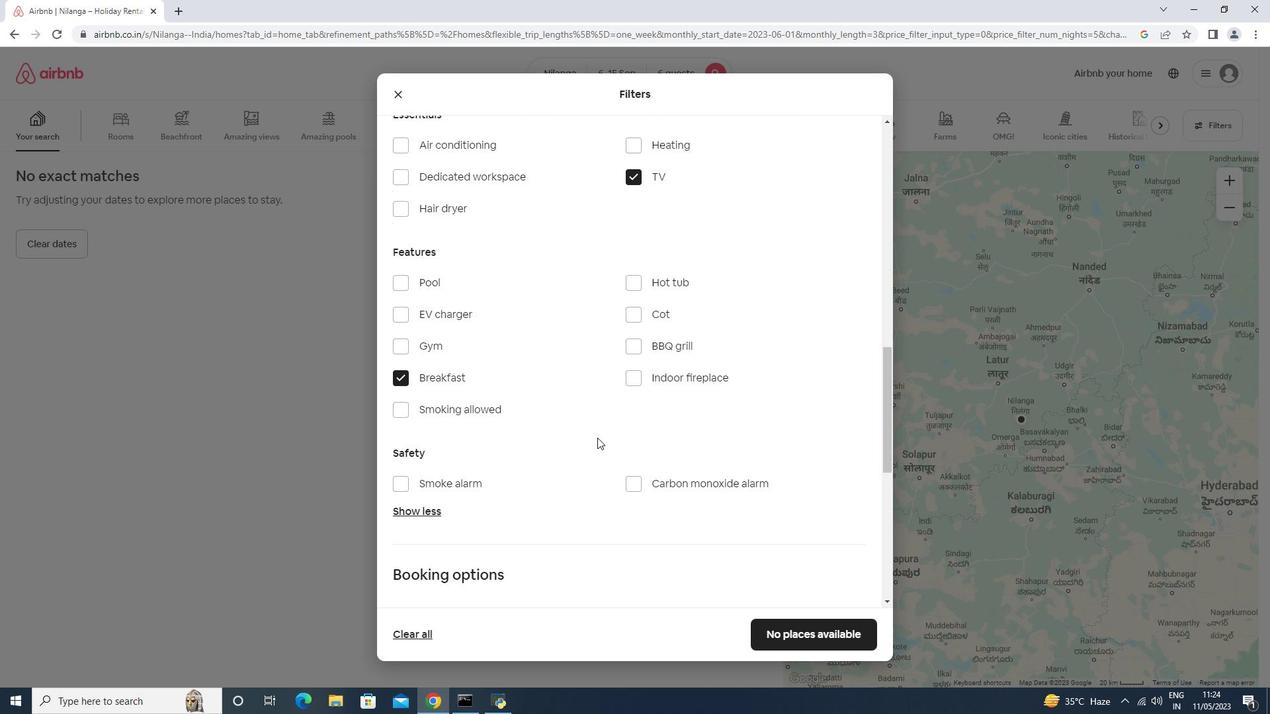 
Action: Mouse scrolled (597, 438) with delta (0, 0)
Screenshot: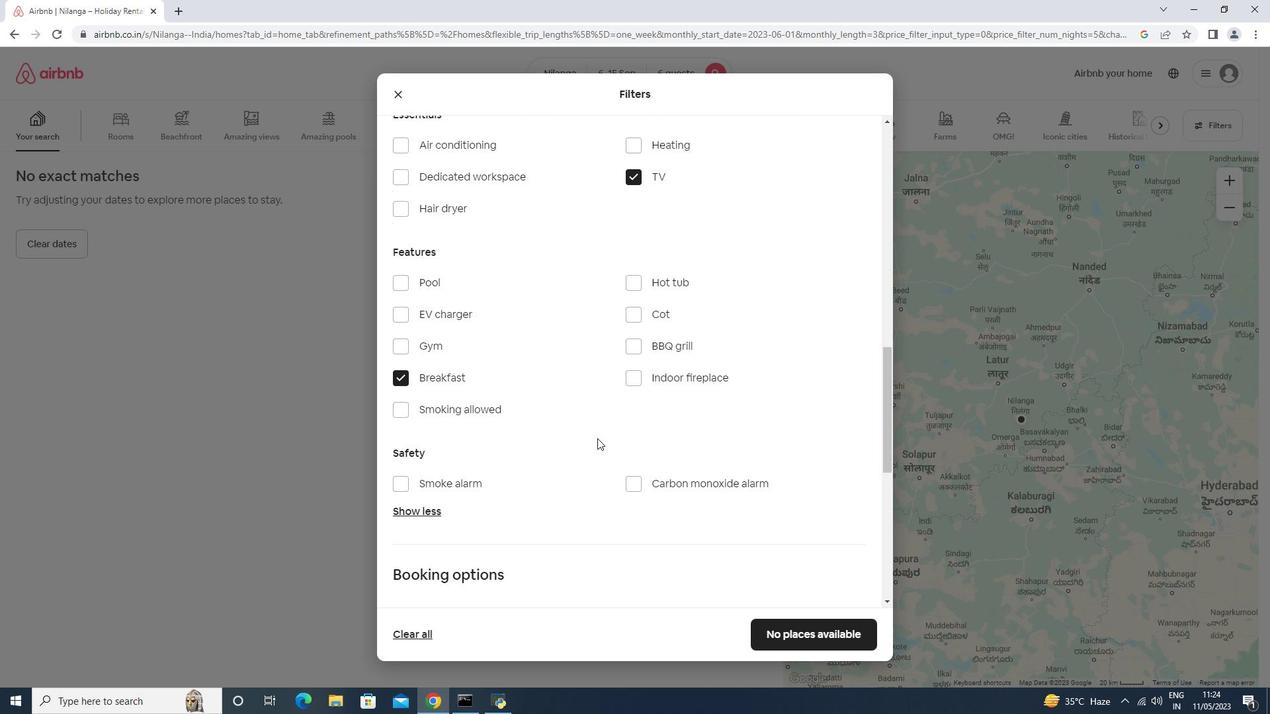 
Action: Mouse moved to (425, 214)
Screenshot: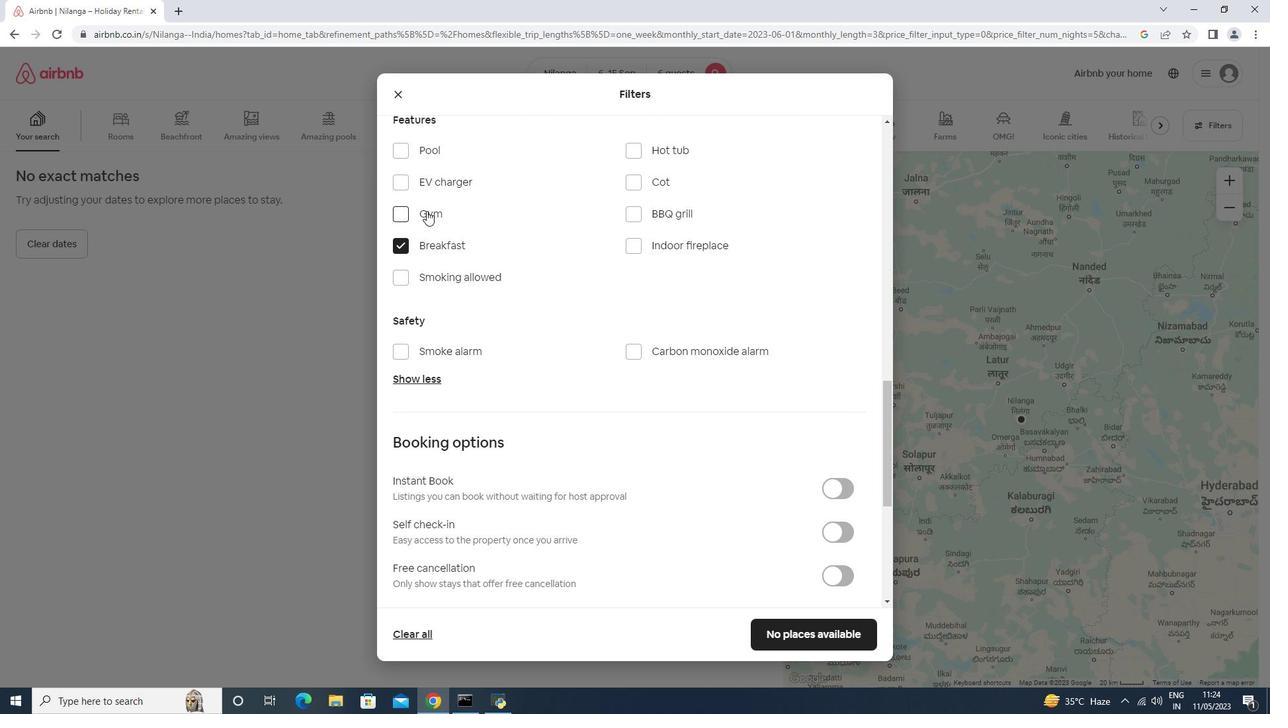 
Action: Mouse pressed left at (425, 214)
Screenshot: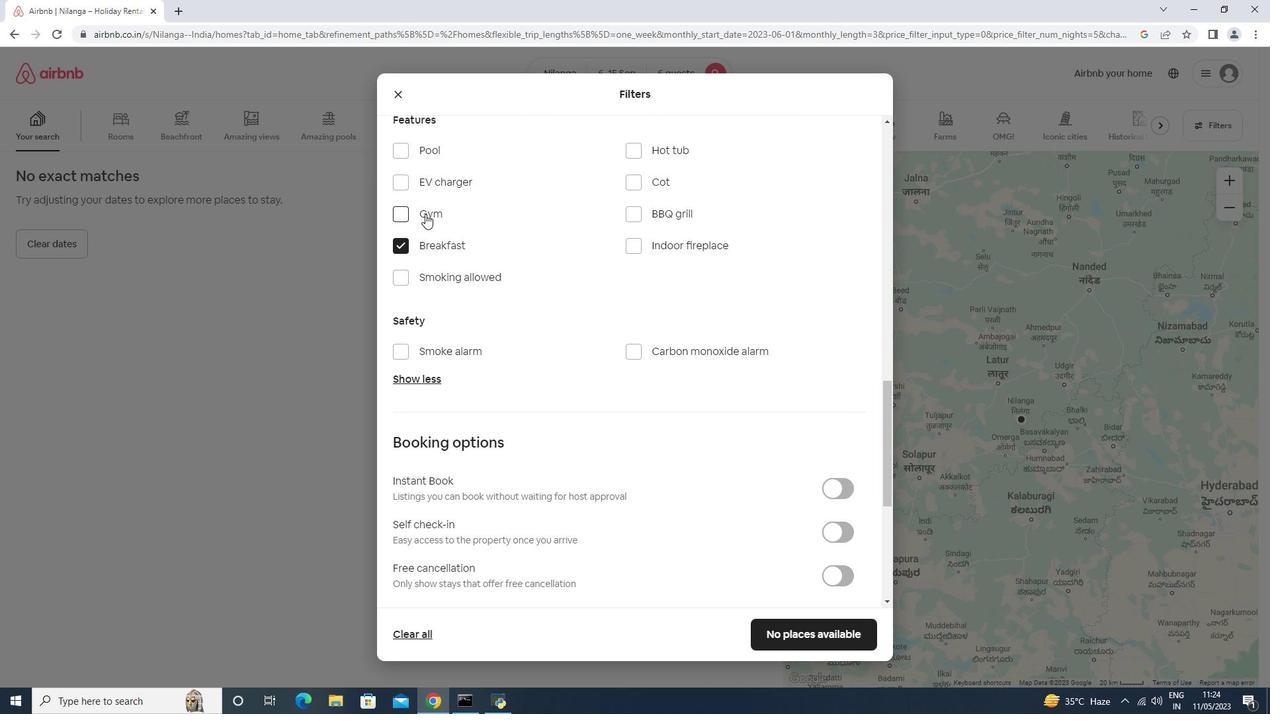
Action: Mouse moved to (595, 370)
Screenshot: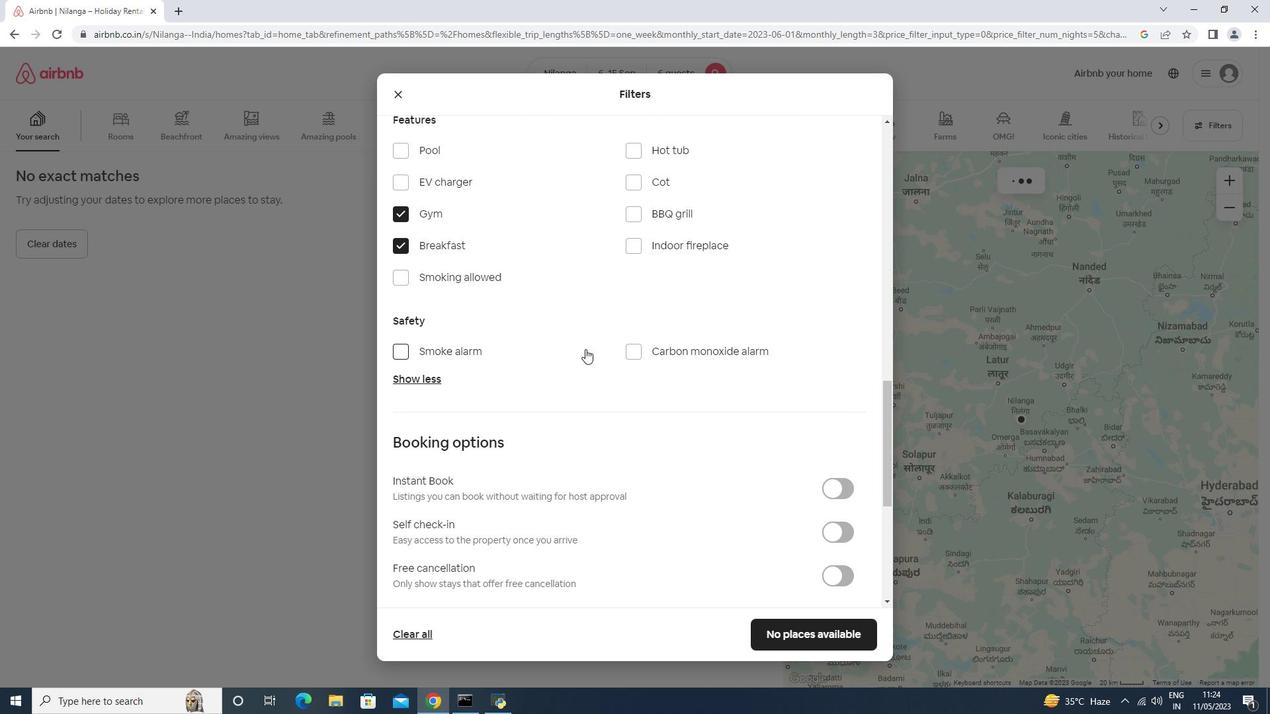 
Action: Mouse scrolled (595, 369) with delta (0, 0)
Screenshot: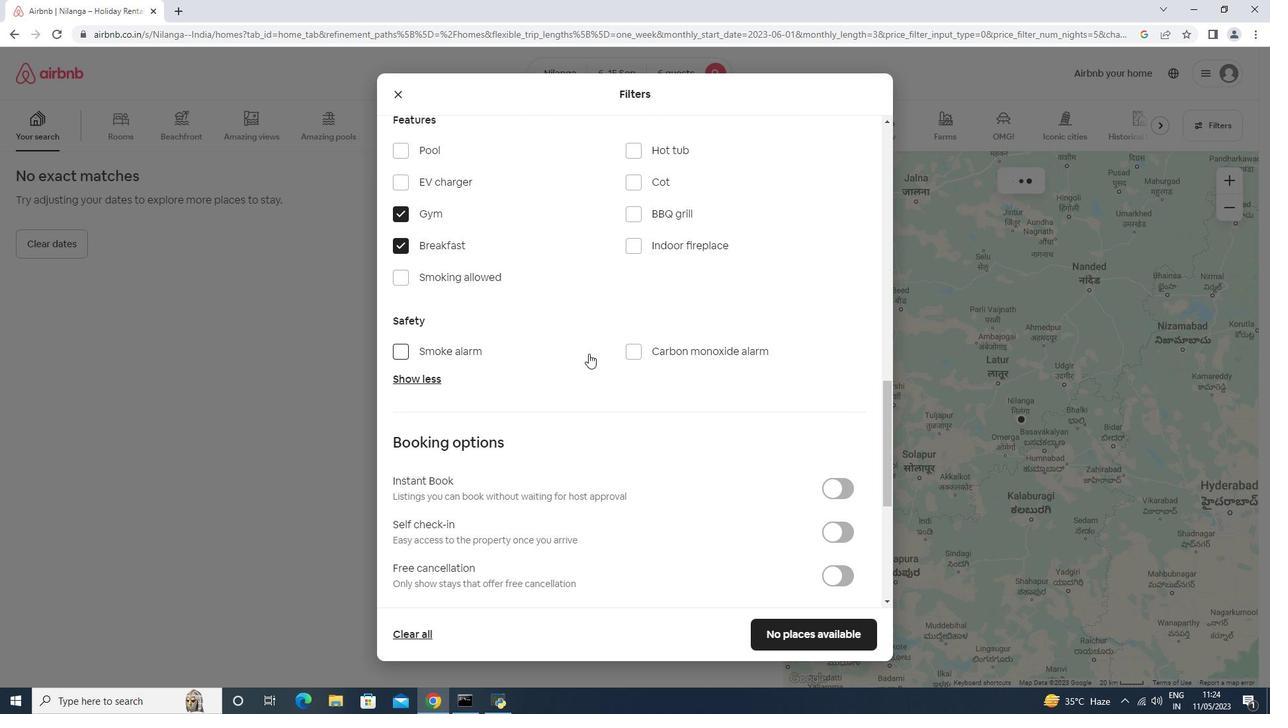 
Action: Mouse moved to (595, 371)
Screenshot: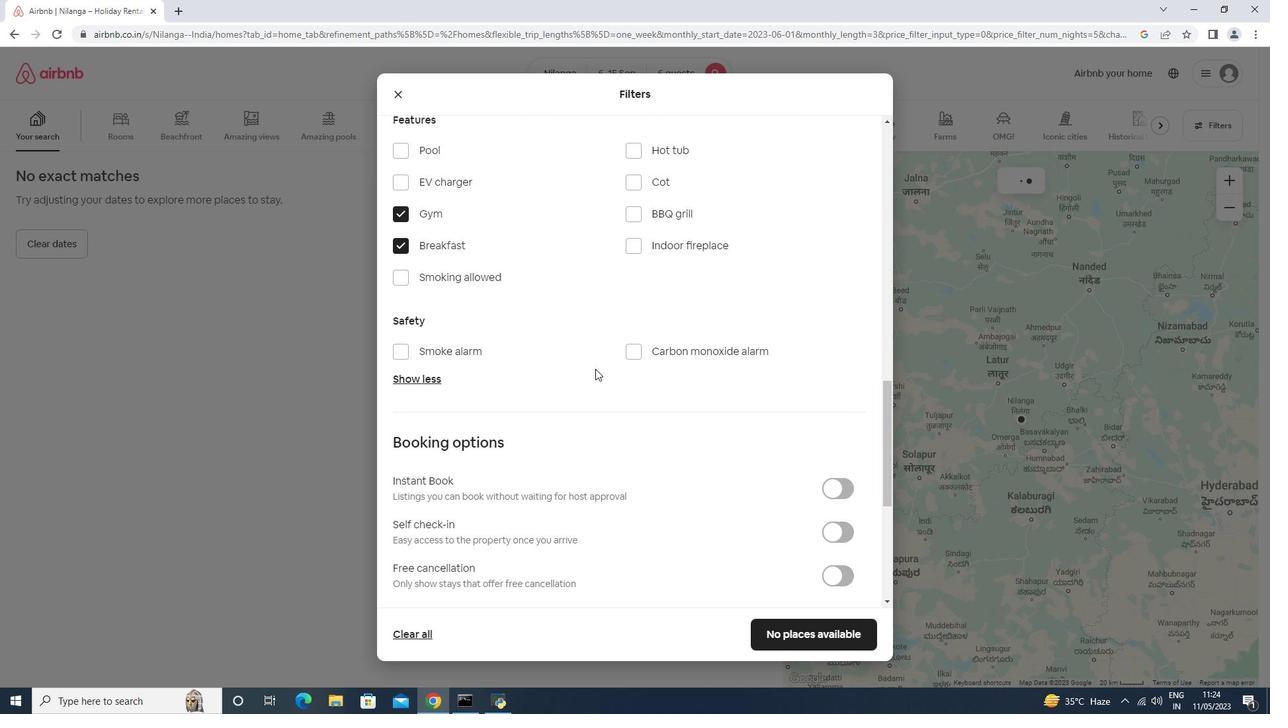 
Action: Mouse scrolled (595, 370) with delta (0, 0)
Screenshot: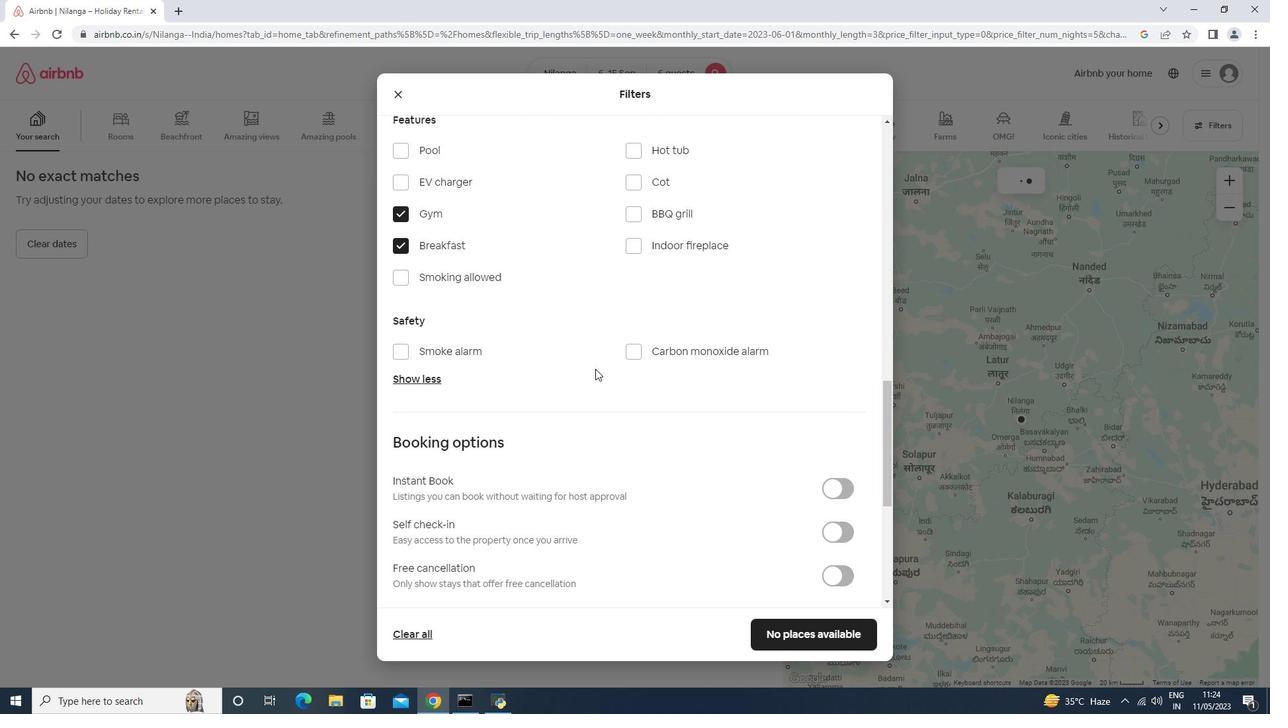 
Action: Mouse moved to (823, 395)
Screenshot: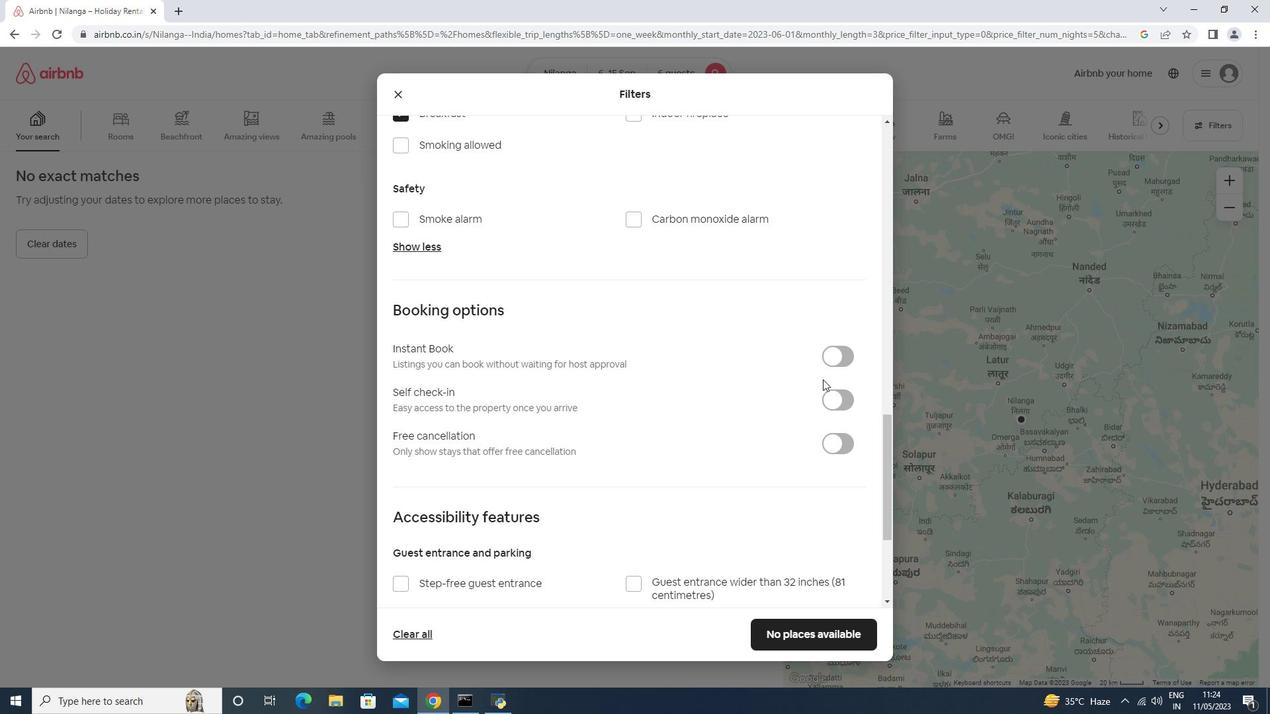 
Action: Mouse pressed left at (823, 395)
Screenshot: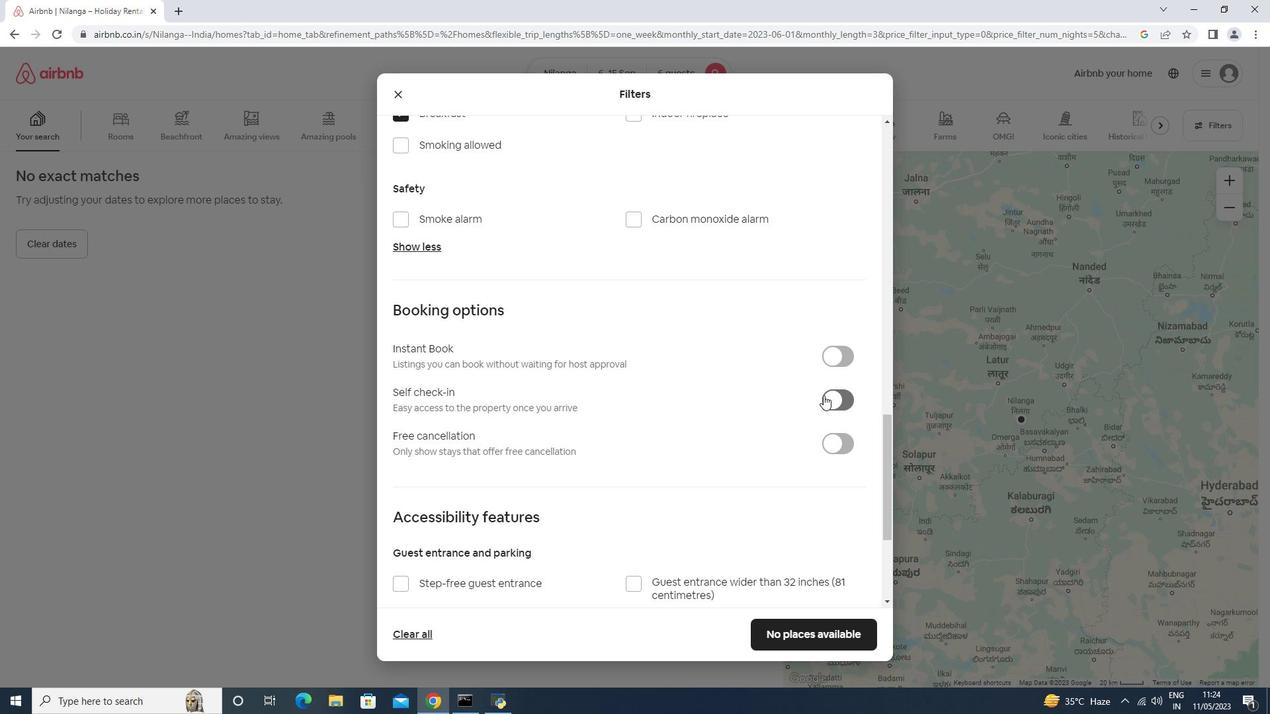 
Action: Mouse moved to (821, 395)
Screenshot: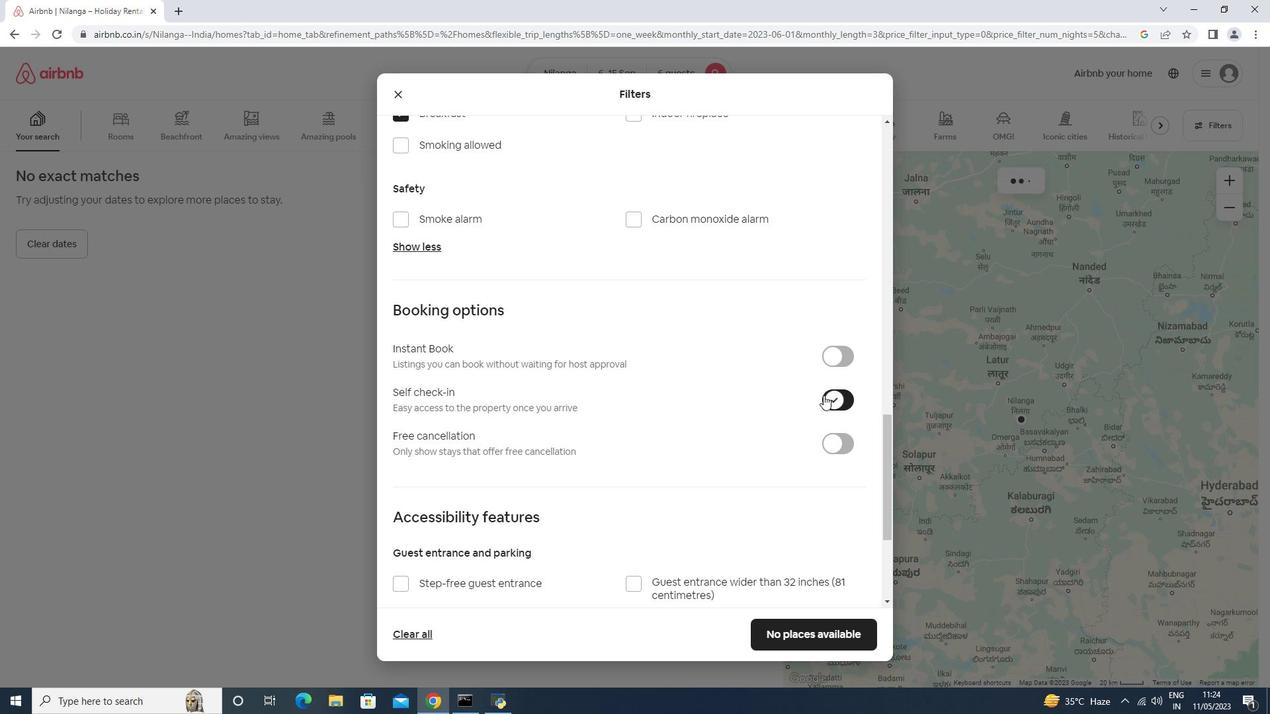 
Action: Mouse scrolled (821, 395) with delta (0, 0)
Screenshot: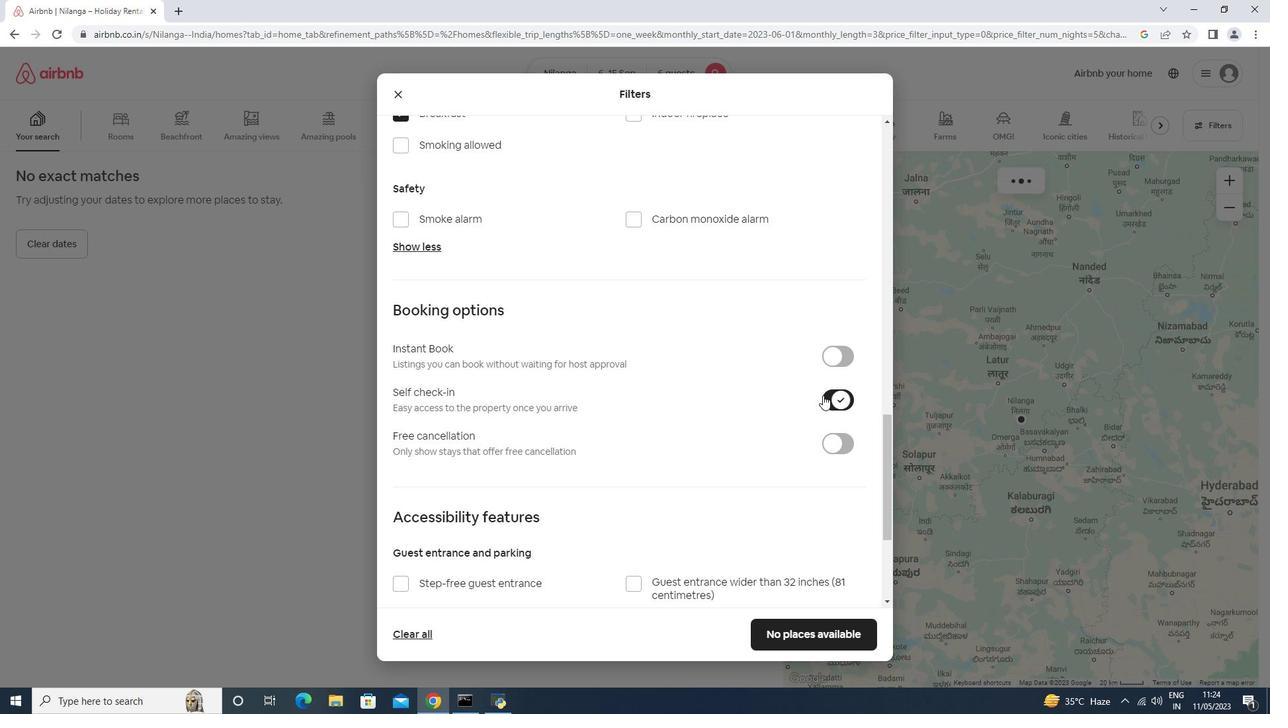 
Action: Mouse scrolled (821, 395) with delta (0, 0)
Screenshot: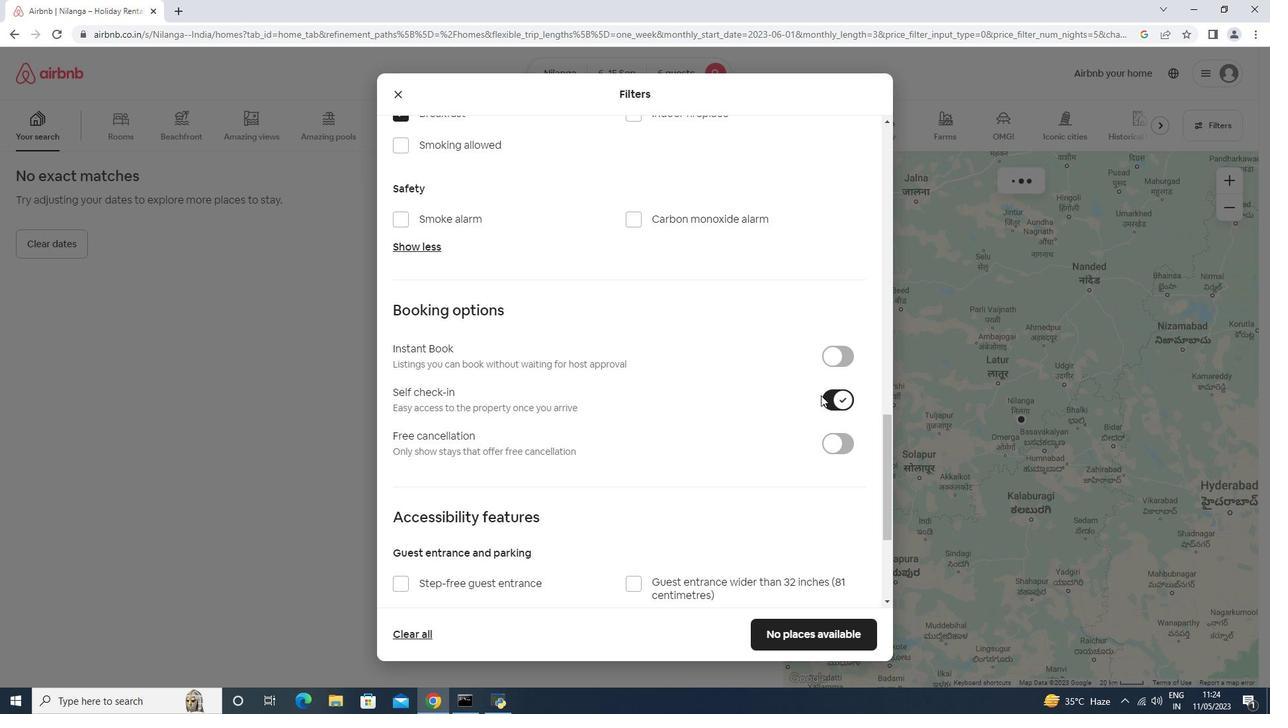 
Action: Mouse scrolled (821, 395) with delta (0, 0)
Screenshot: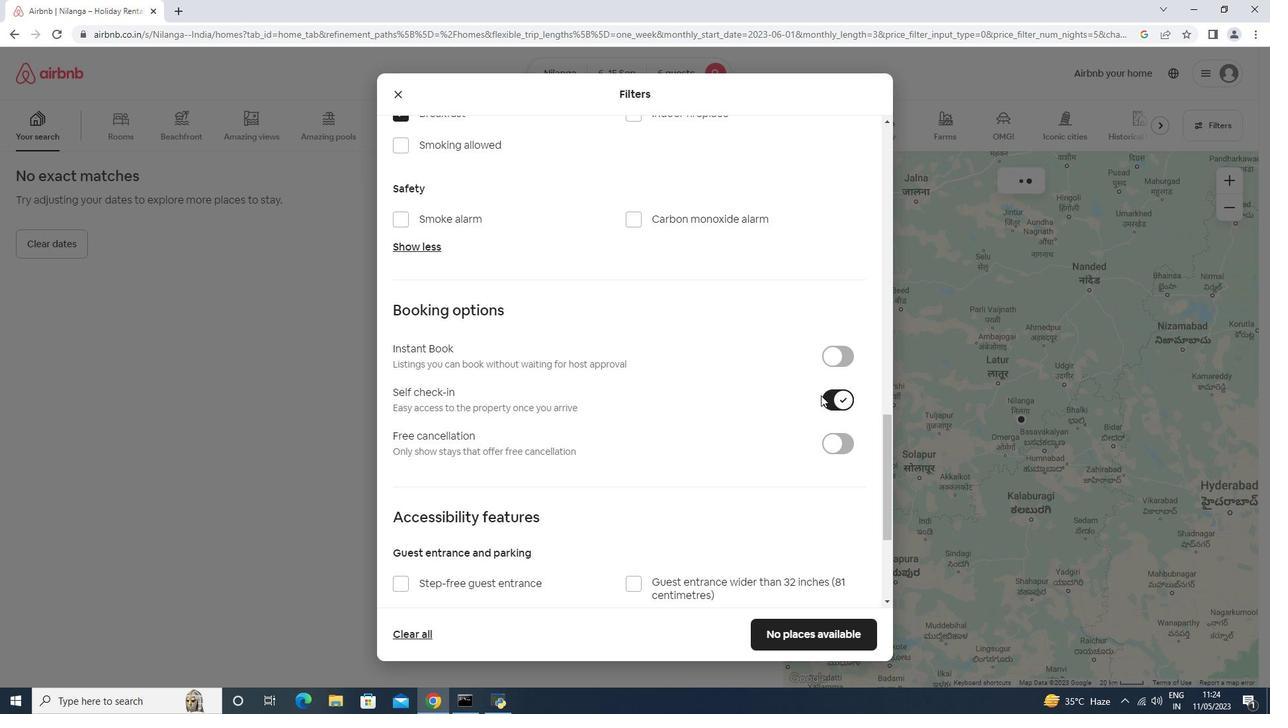 
Action: Mouse scrolled (821, 395) with delta (0, 0)
Screenshot: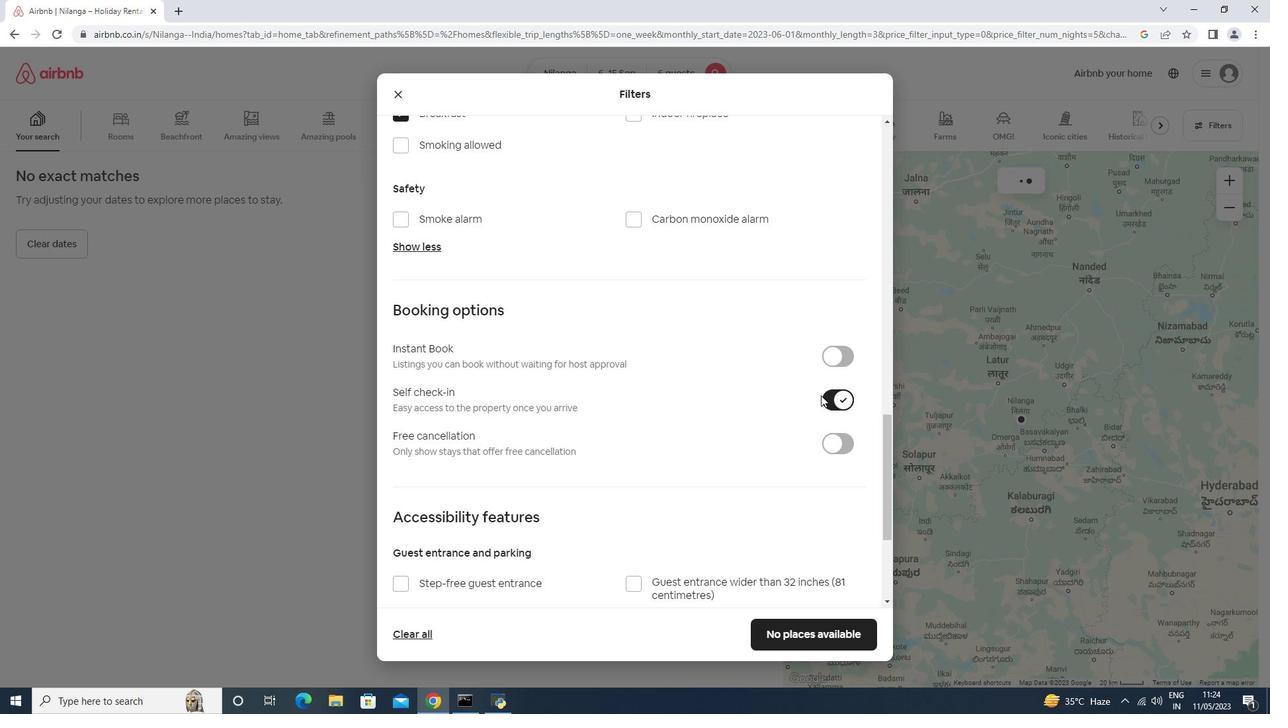 
Action: Mouse moved to (819, 395)
Screenshot: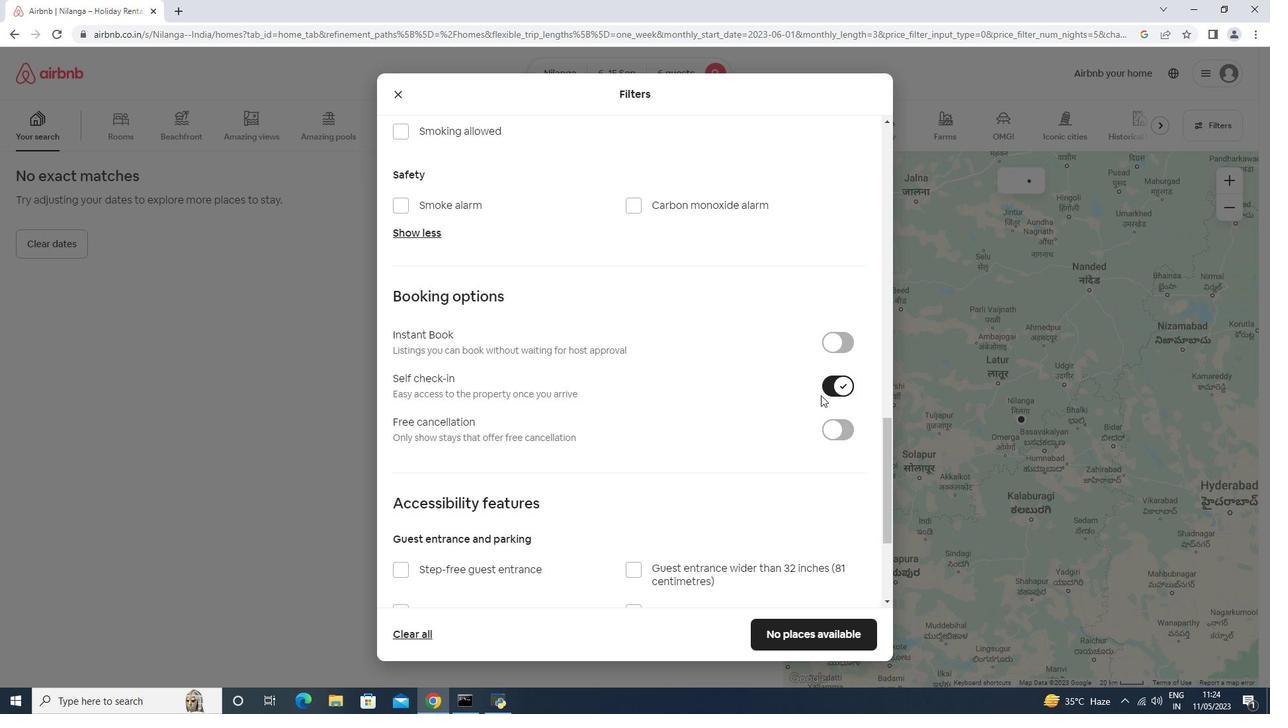 
Action: Mouse scrolled (821, 395) with delta (0, 0)
Screenshot: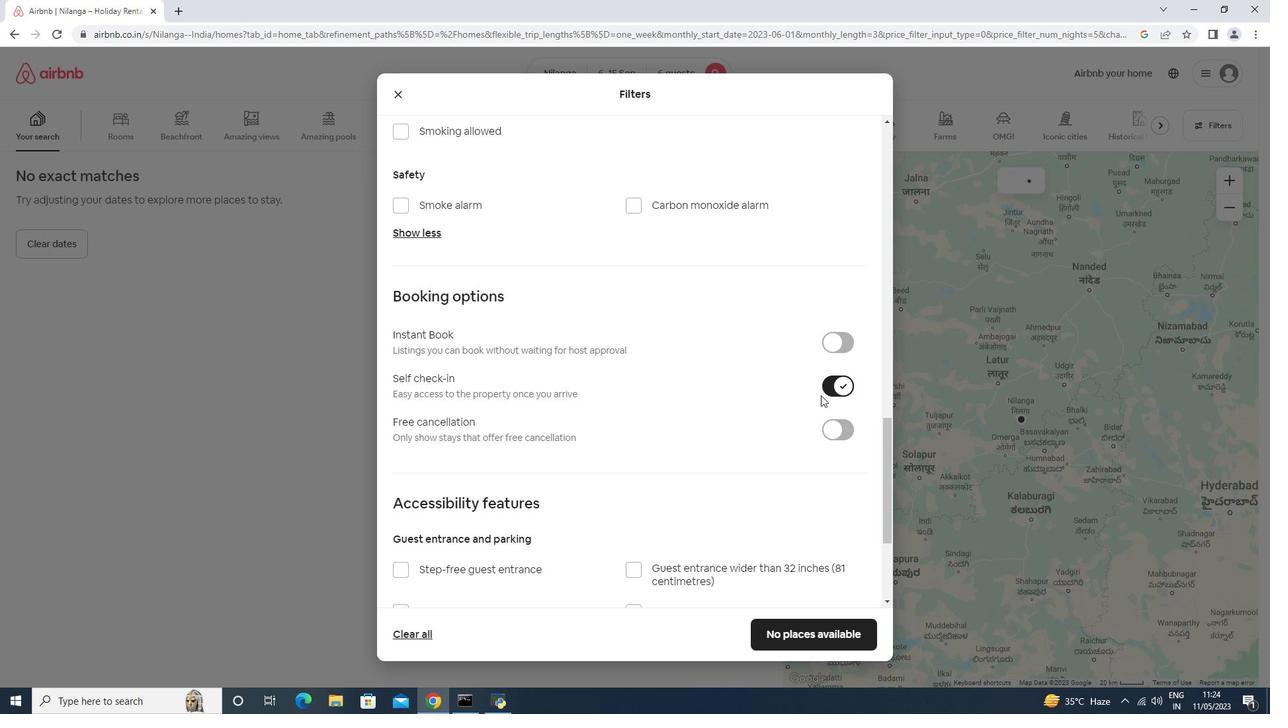 
Action: Mouse scrolled (821, 395) with delta (0, 0)
Screenshot: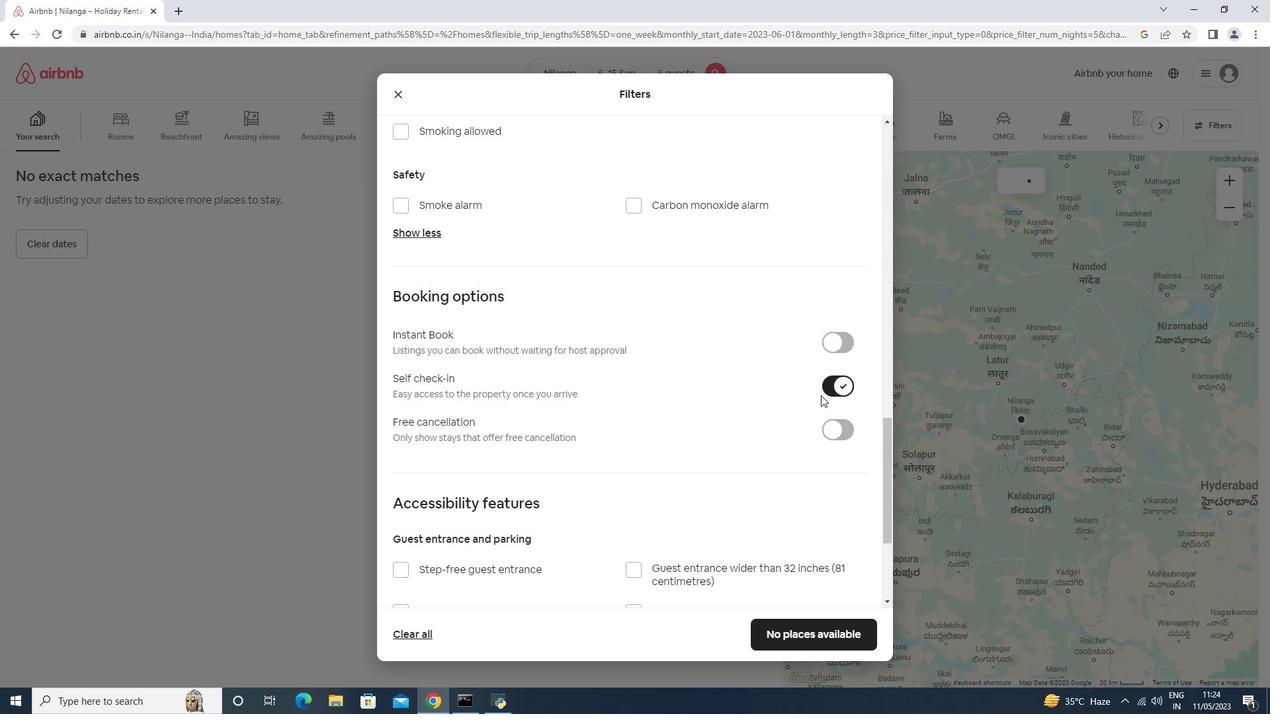 
Action: Mouse moved to (819, 395)
Screenshot: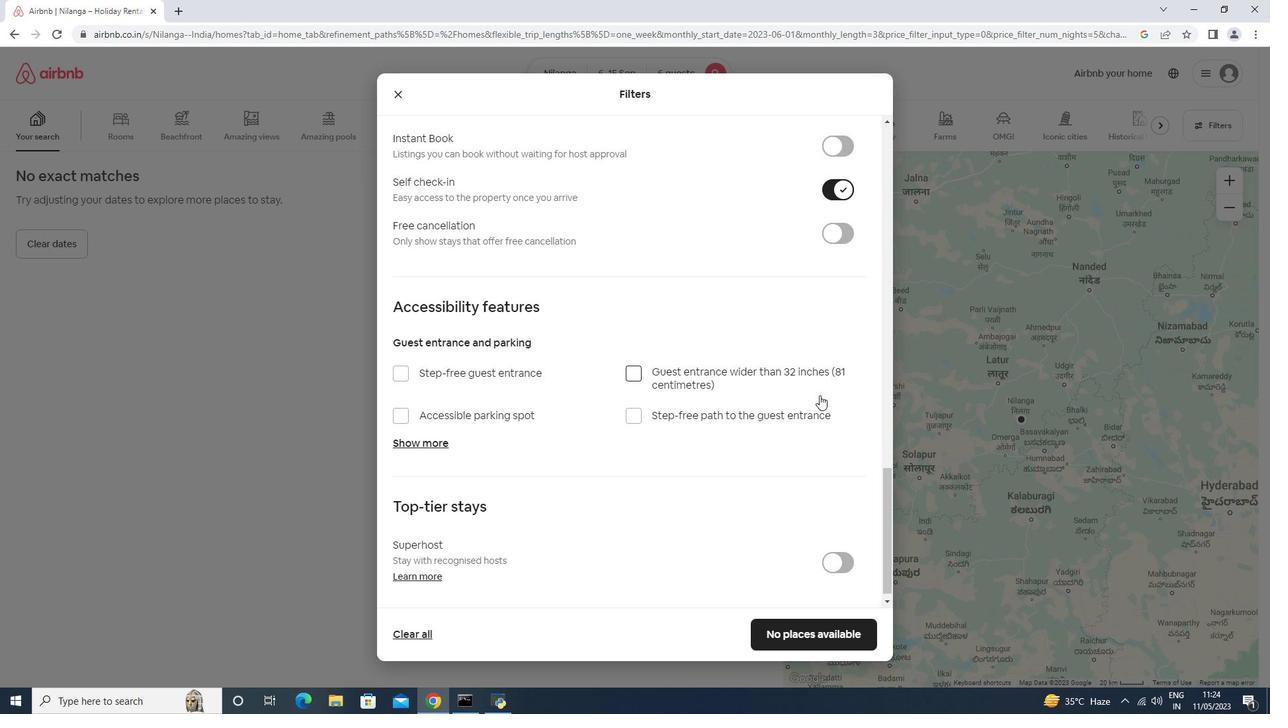 
Action: Mouse scrolled (819, 395) with delta (0, 0)
Screenshot: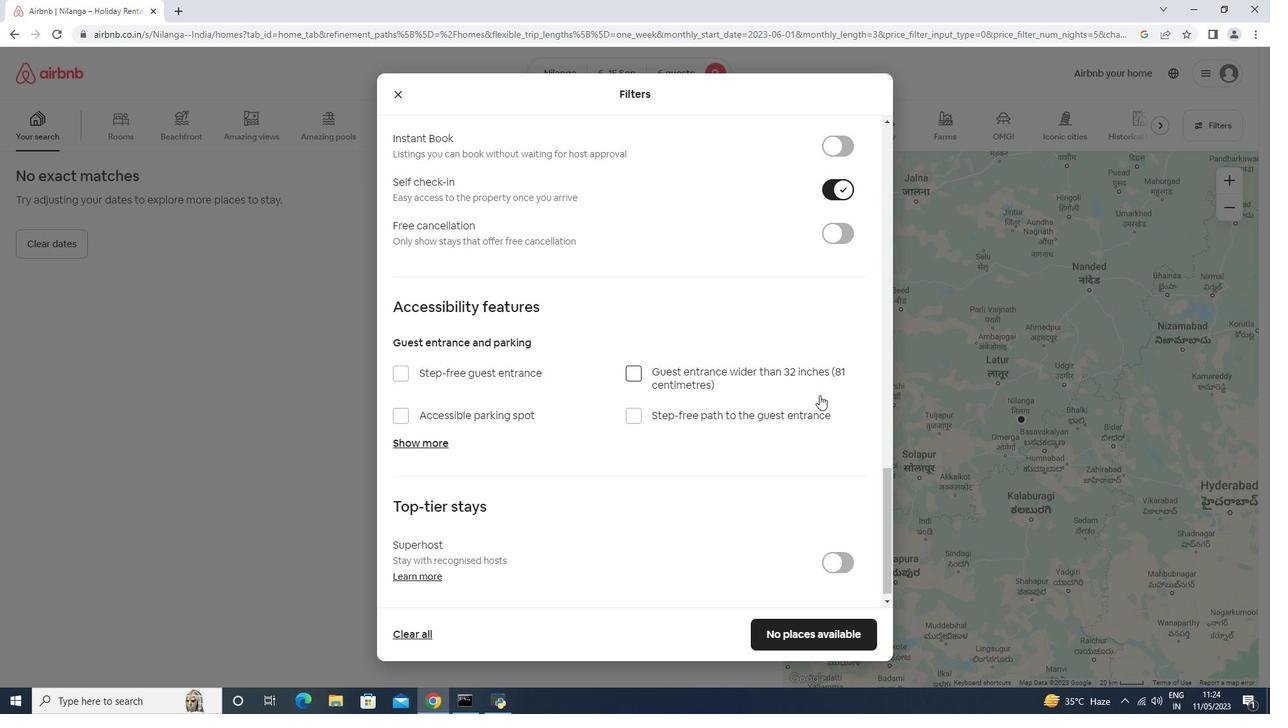 
Action: Mouse moved to (819, 395)
Screenshot: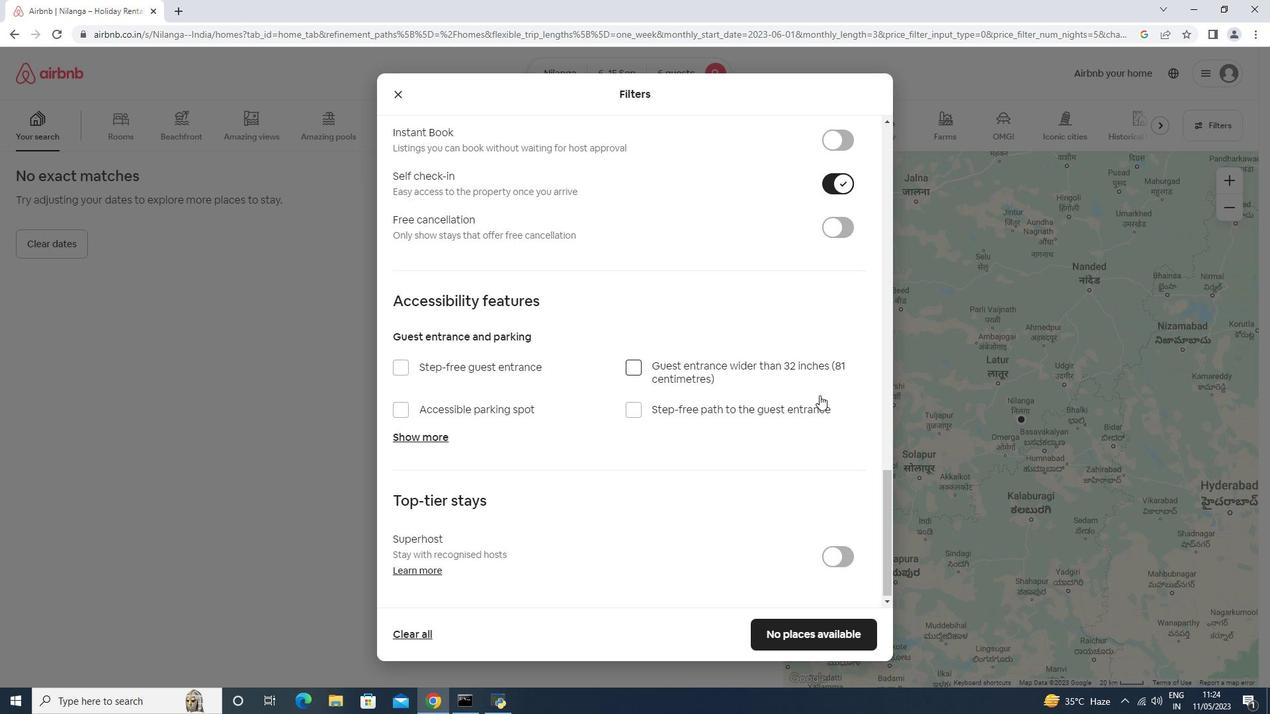 
Action: Mouse scrolled (819, 395) with delta (0, 0)
Screenshot: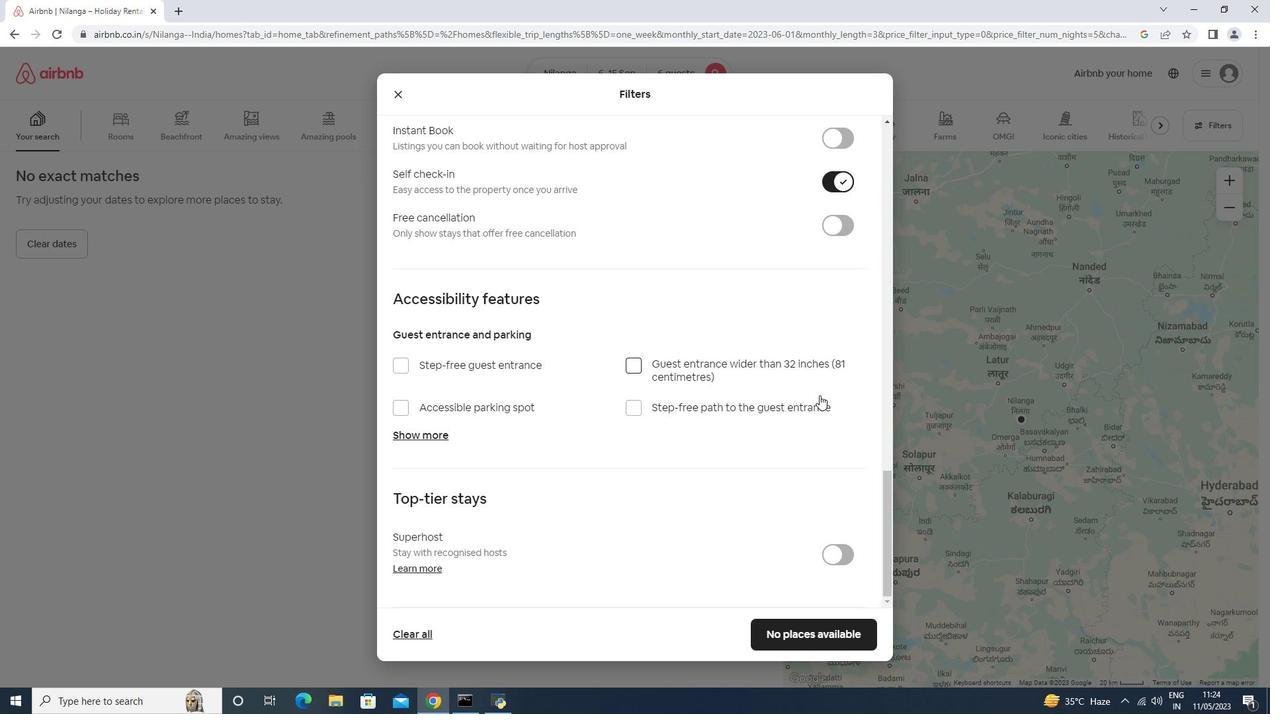 
Action: Mouse scrolled (819, 395) with delta (0, 0)
Screenshot: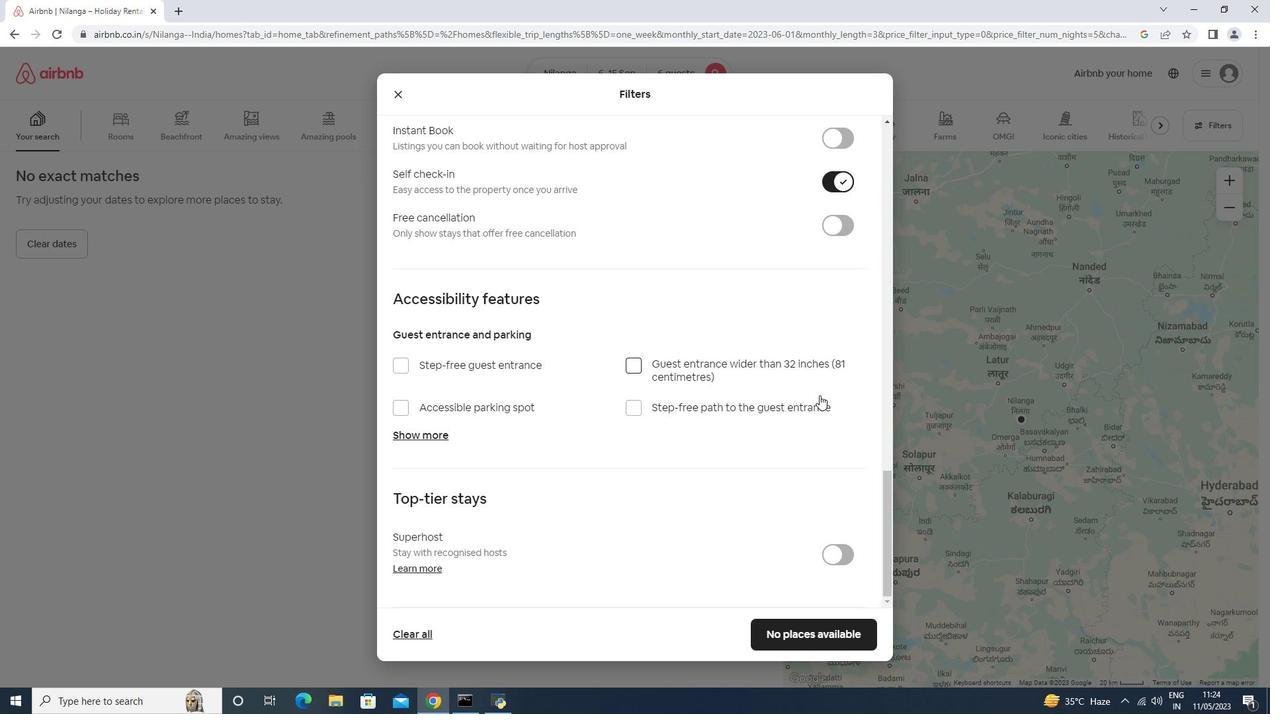 
Action: Mouse scrolled (819, 395) with delta (0, 0)
Screenshot: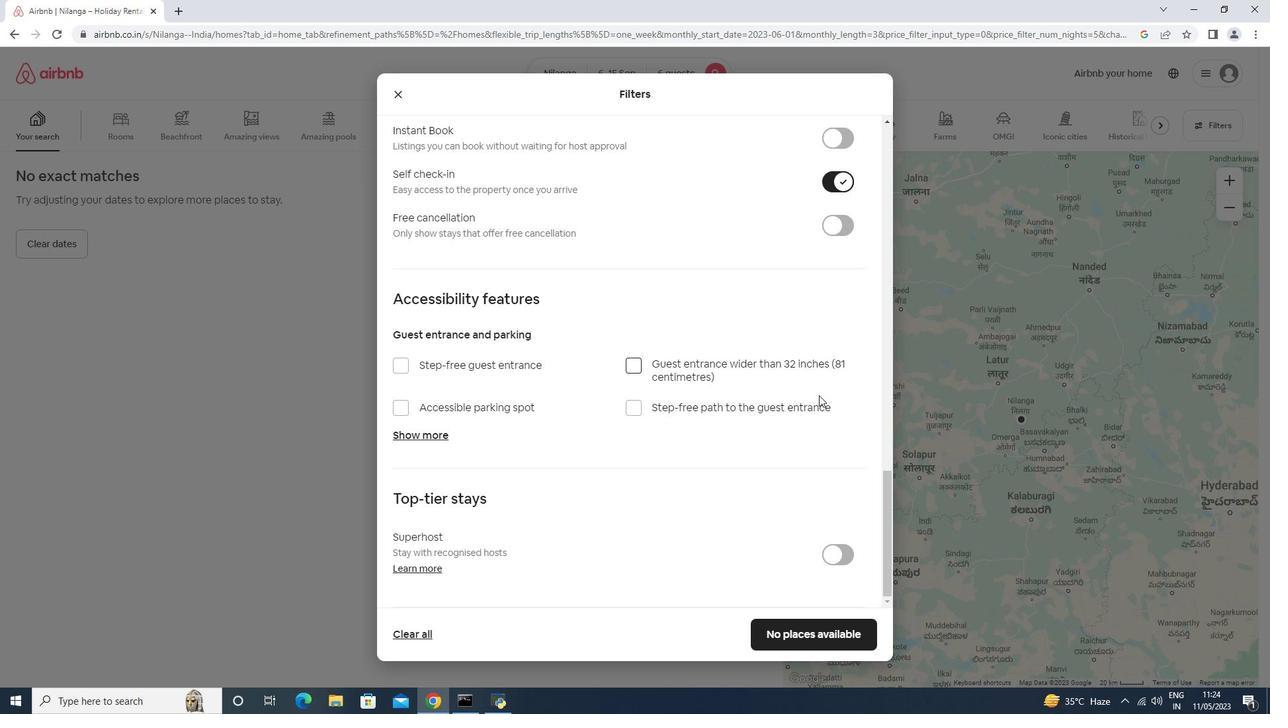 
Action: Mouse scrolled (819, 395) with delta (0, 0)
Screenshot: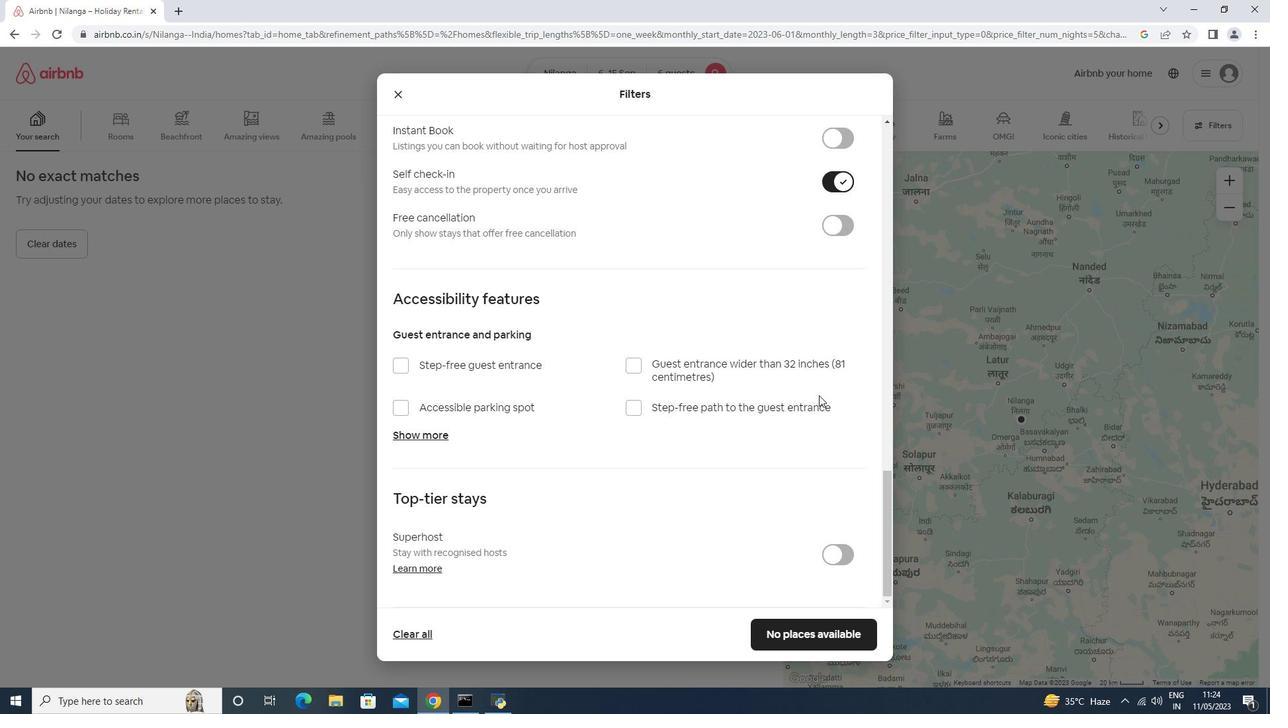 
Action: Mouse moved to (788, 625)
Screenshot: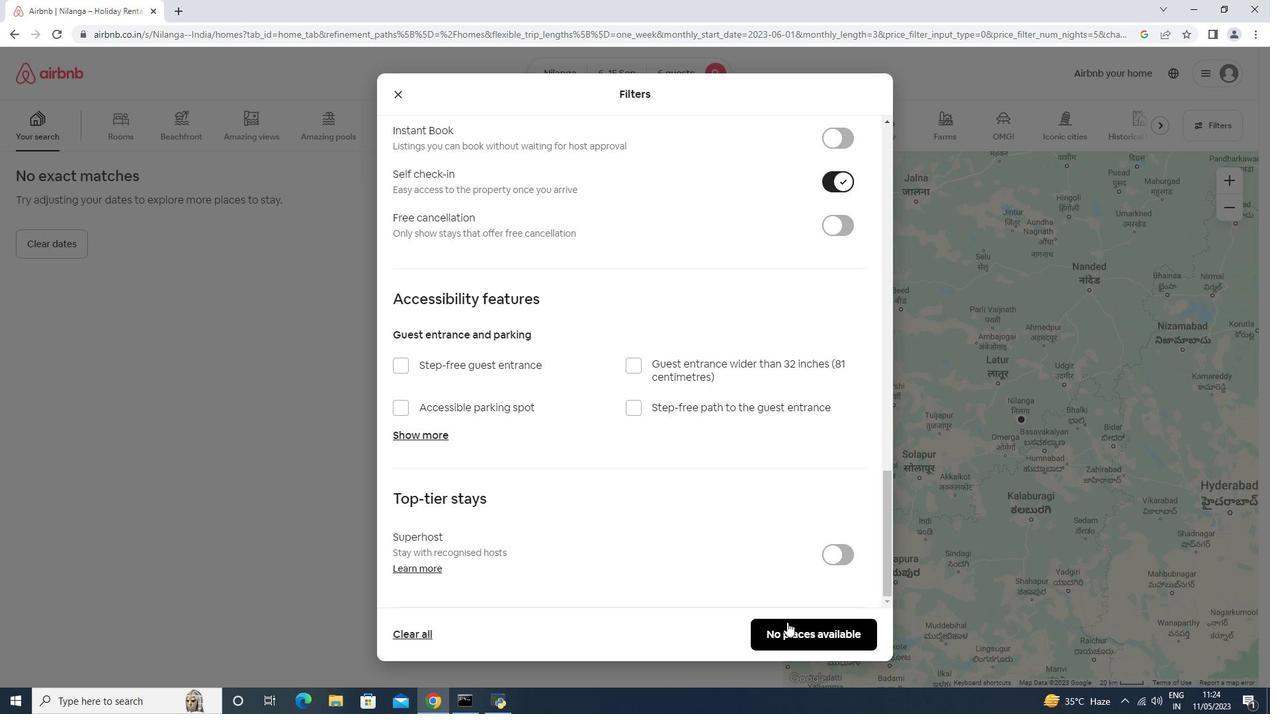 
Action: Mouse pressed left at (788, 625)
Screenshot: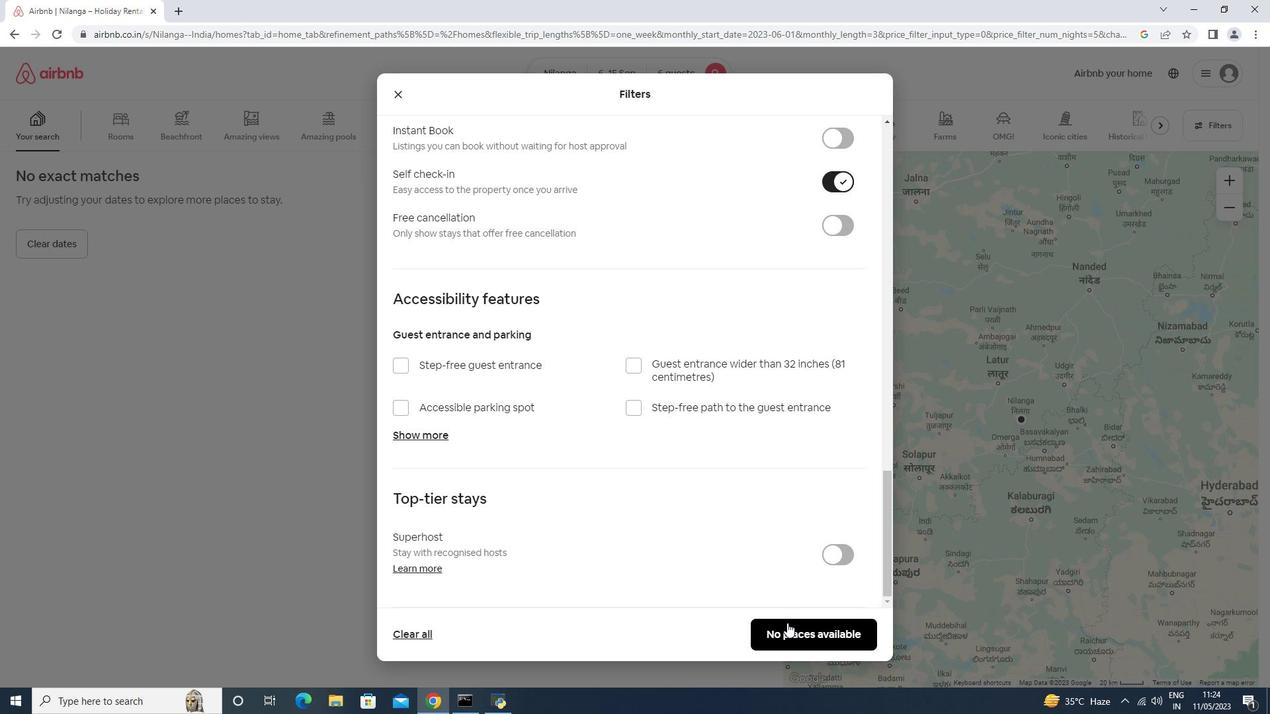 
Action: Mouse moved to (623, 527)
Screenshot: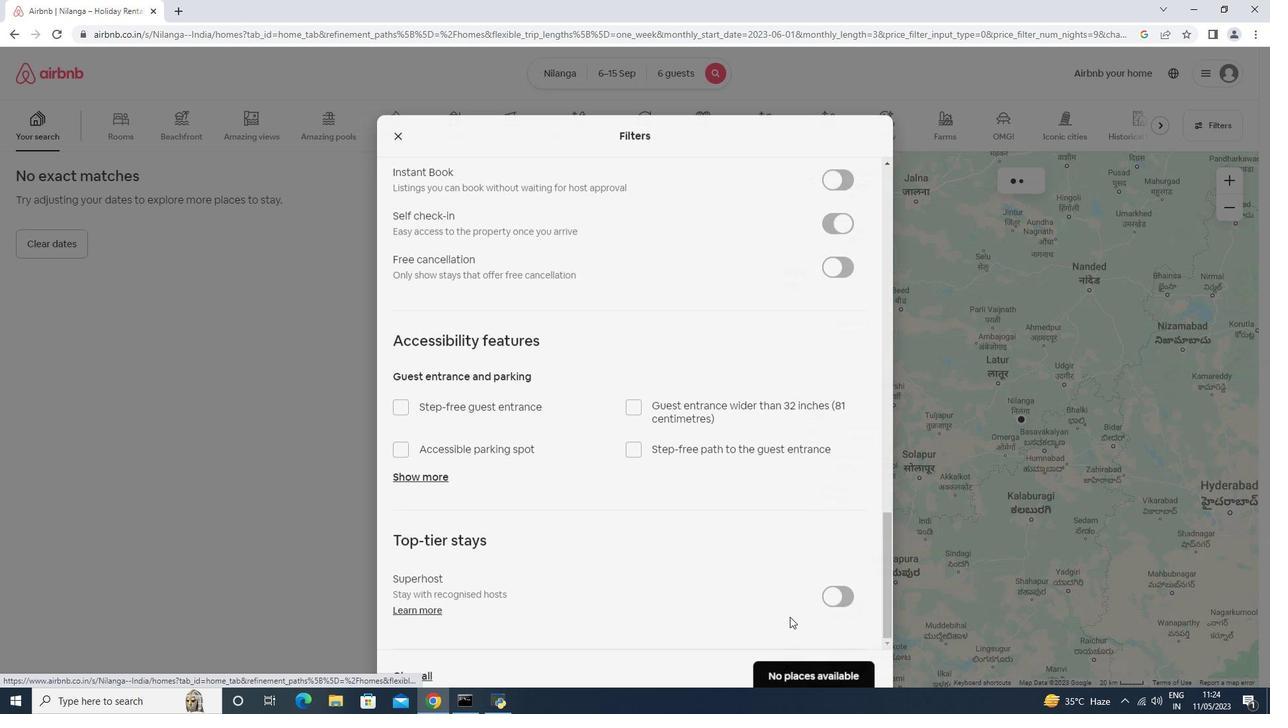 
